 Task: Search one way flight ticket for 5 adults, 1 child, 2 infants in seat and 1 infant on lap in business from Dillingham: Dillingham Airport to Evansville: Evansville Regional Airport on 5-3-2023. Choice of flights is United. Number of bags: 1 carry on bag. Price is upto 76000. Outbound departure time preference is 15:15.
Action: Mouse moved to (313, 426)
Screenshot: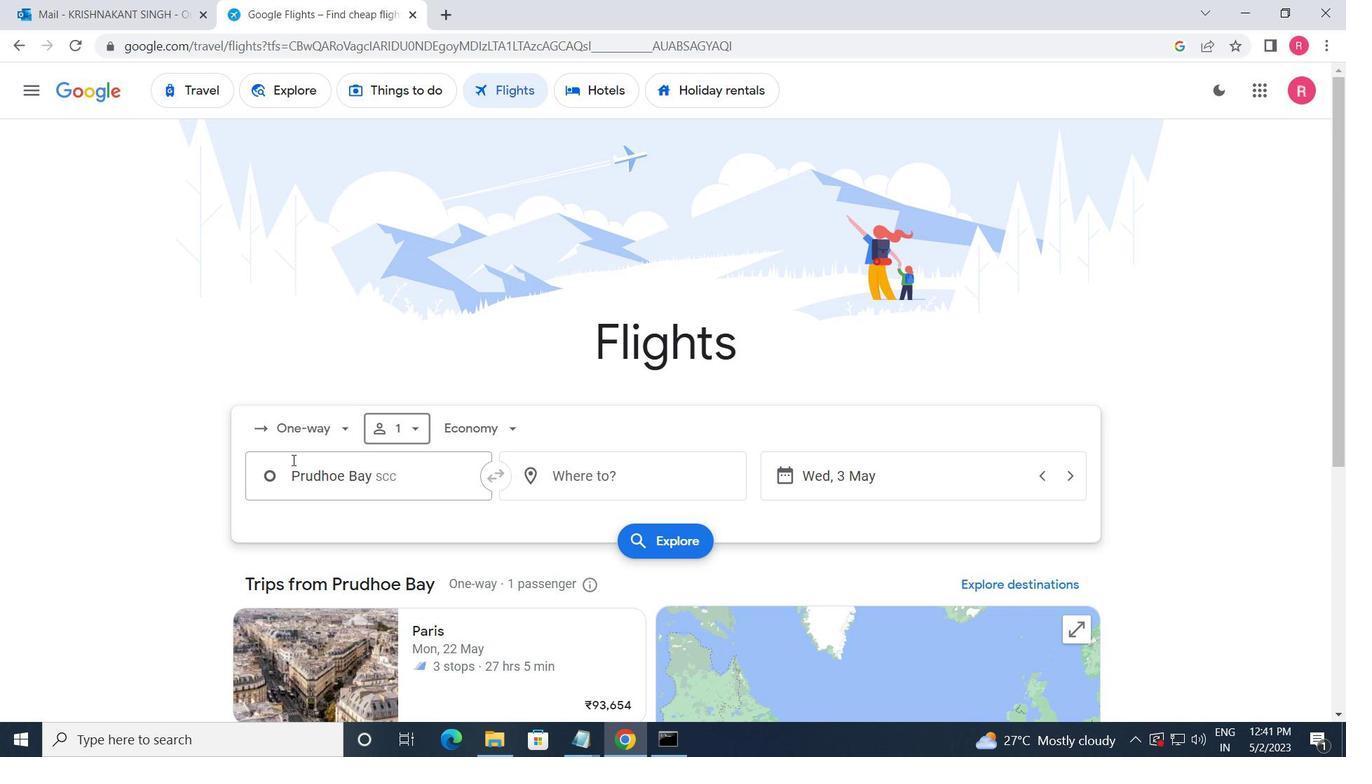 
Action: Mouse pressed left at (313, 426)
Screenshot: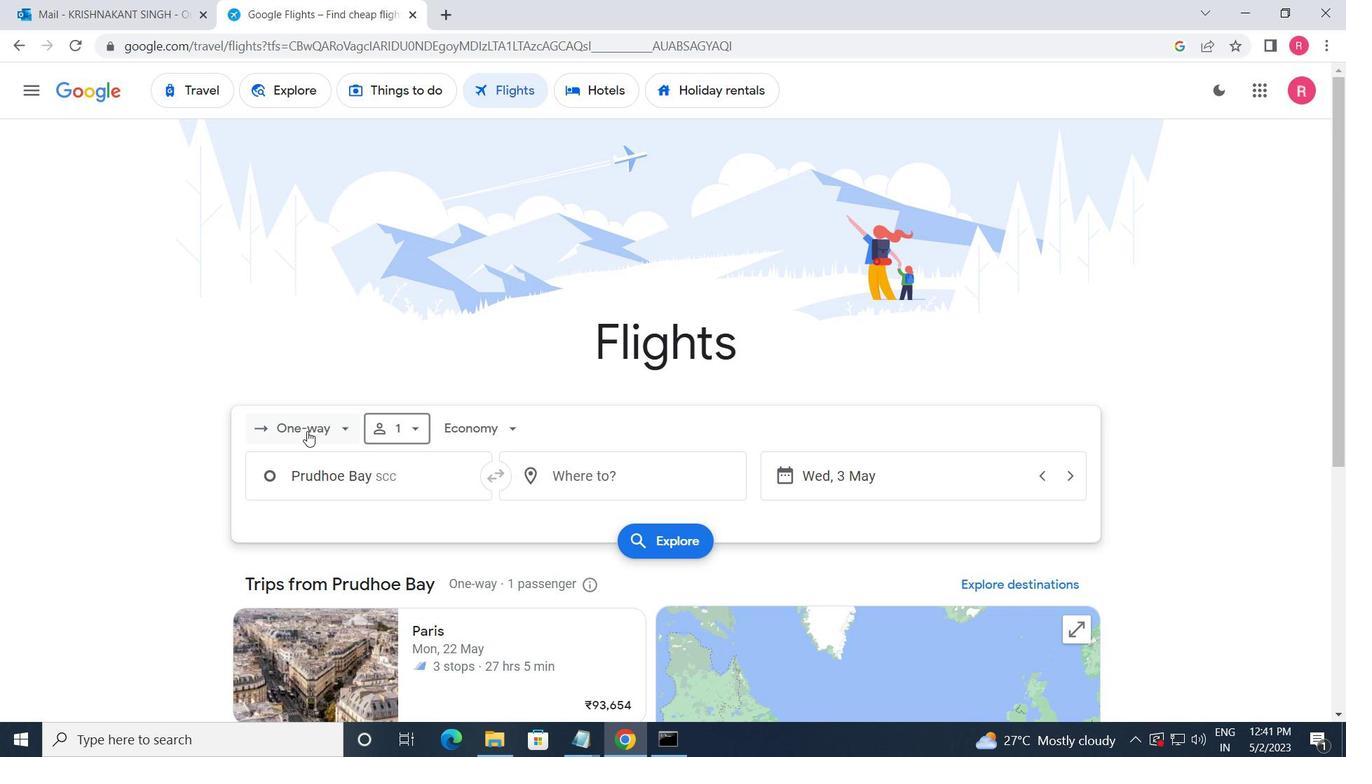 
Action: Mouse moved to (347, 509)
Screenshot: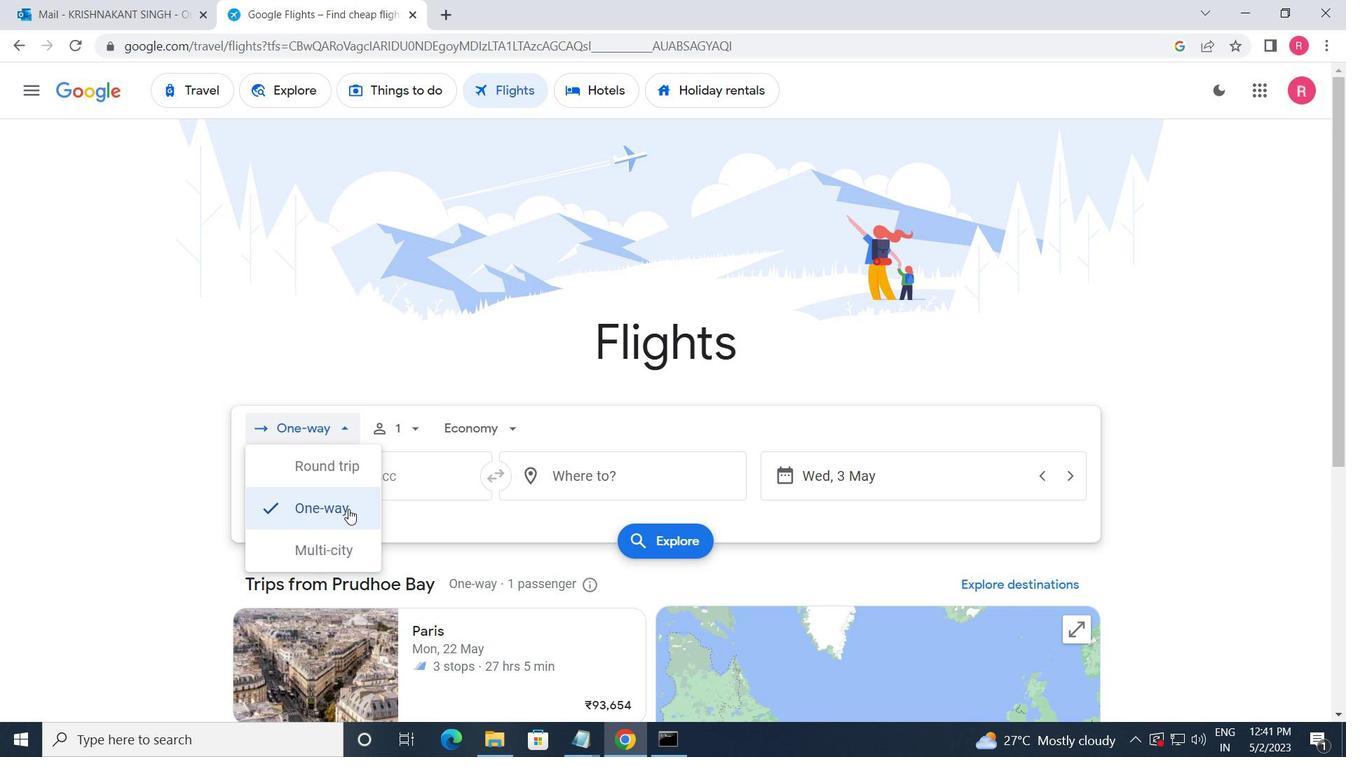 
Action: Mouse pressed left at (347, 509)
Screenshot: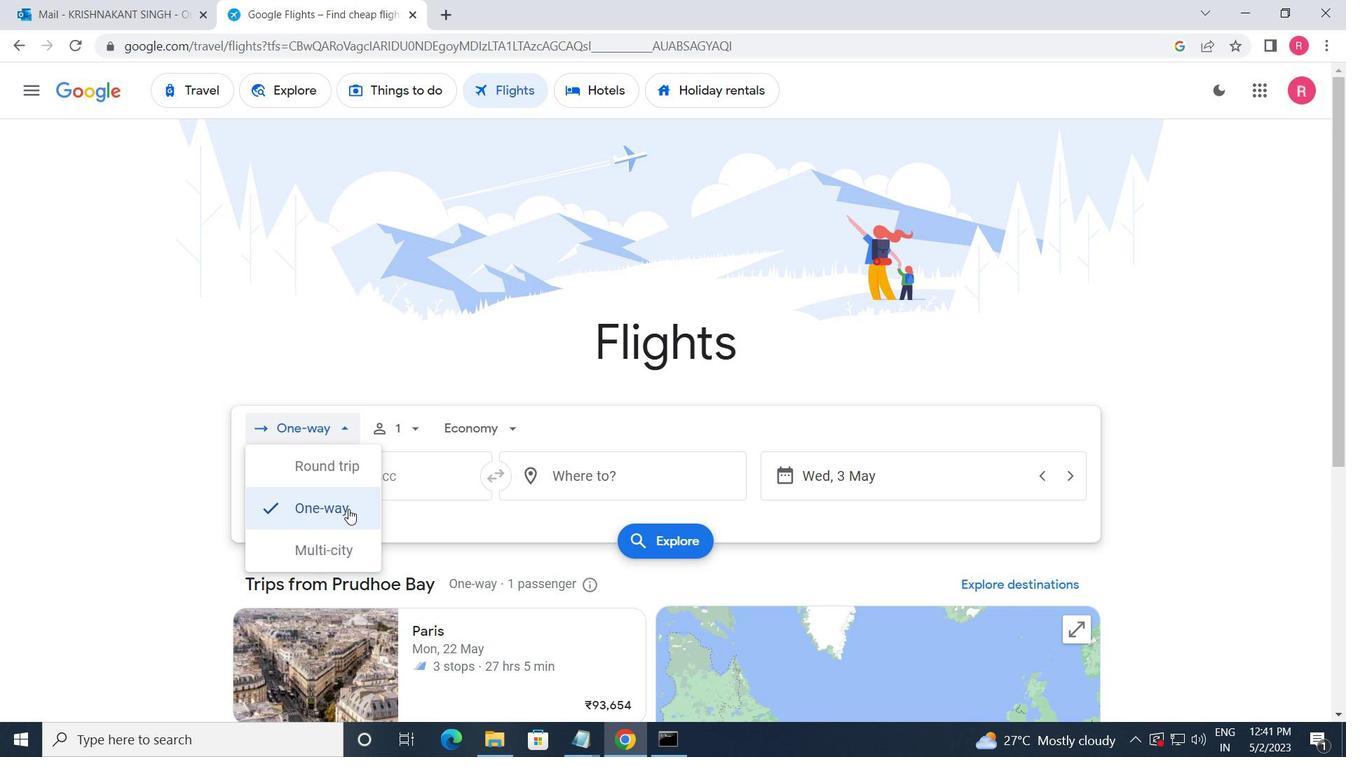 
Action: Mouse moved to (404, 440)
Screenshot: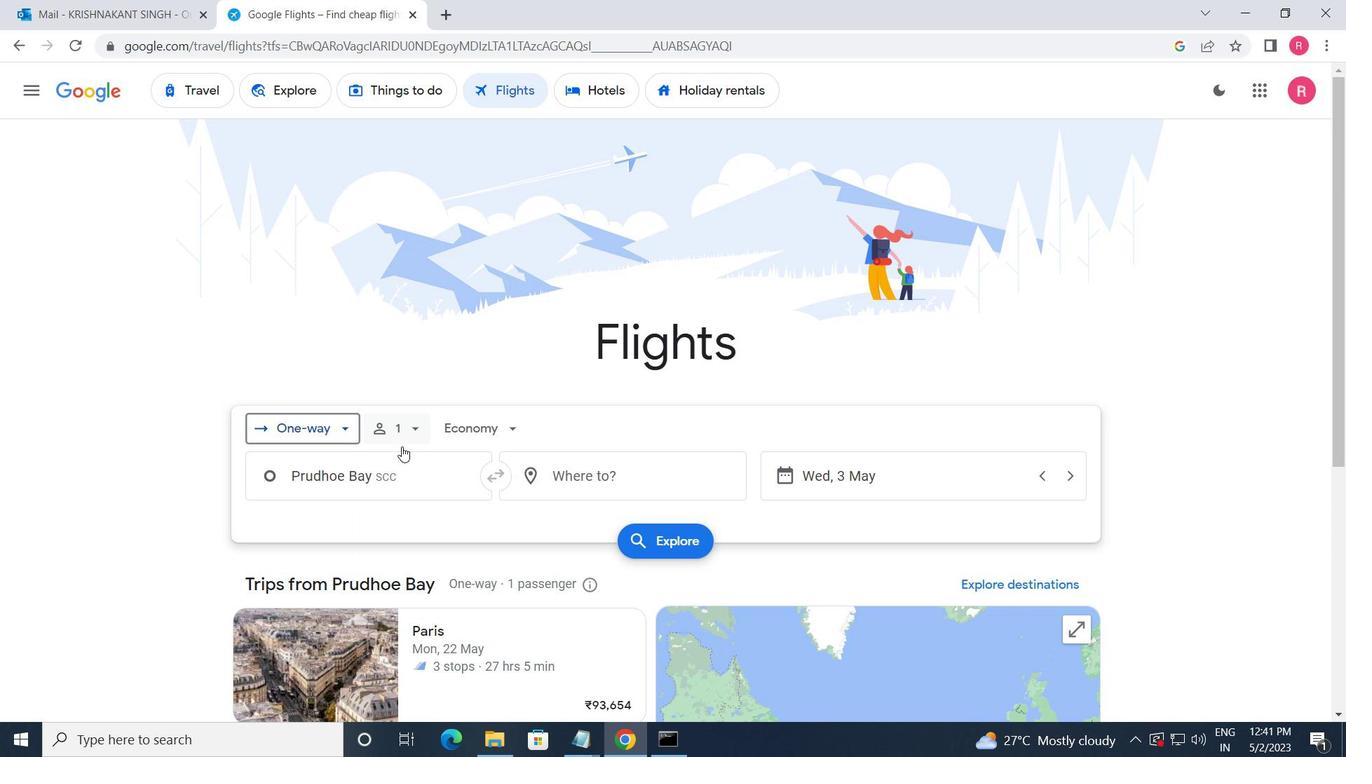 
Action: Mouse pressed left at (404, 440)
Screenshot: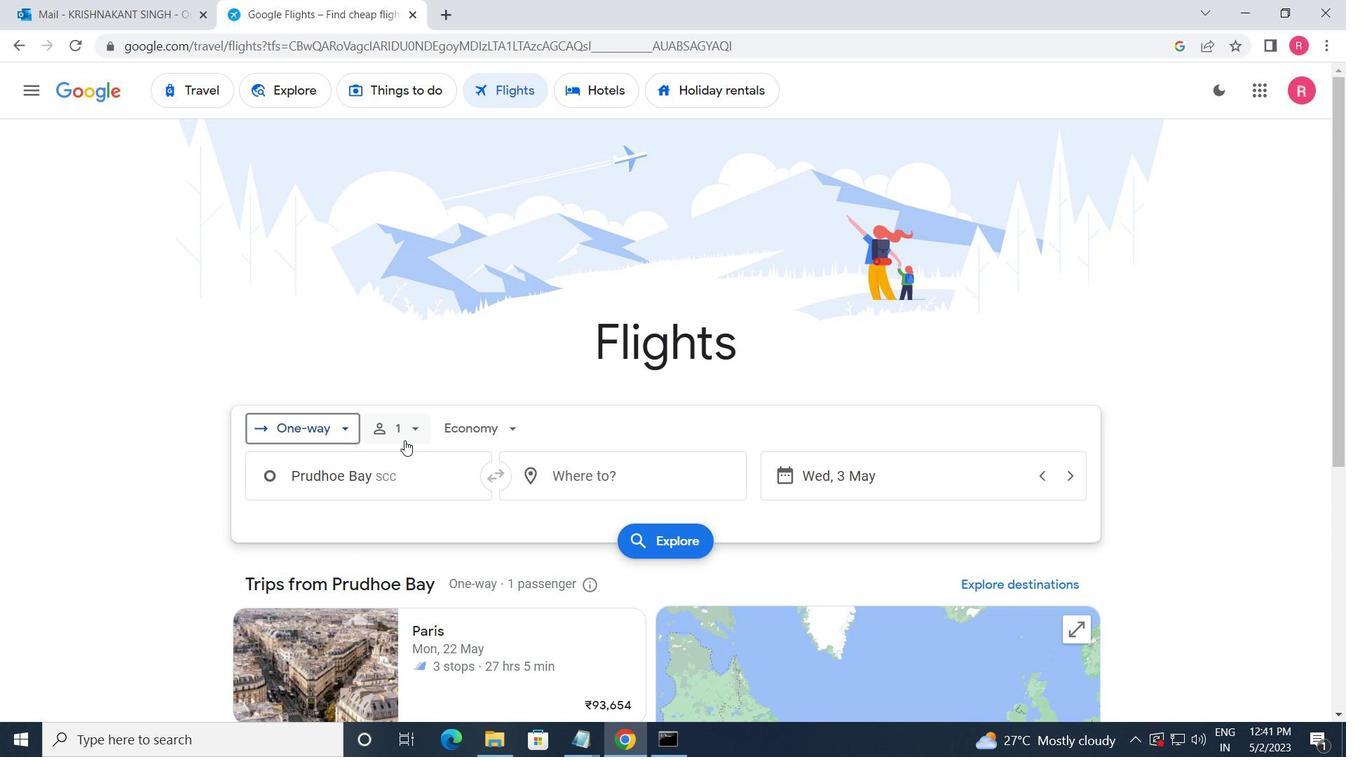 
Action: Mouse moved to (560, 472)
Screenshot: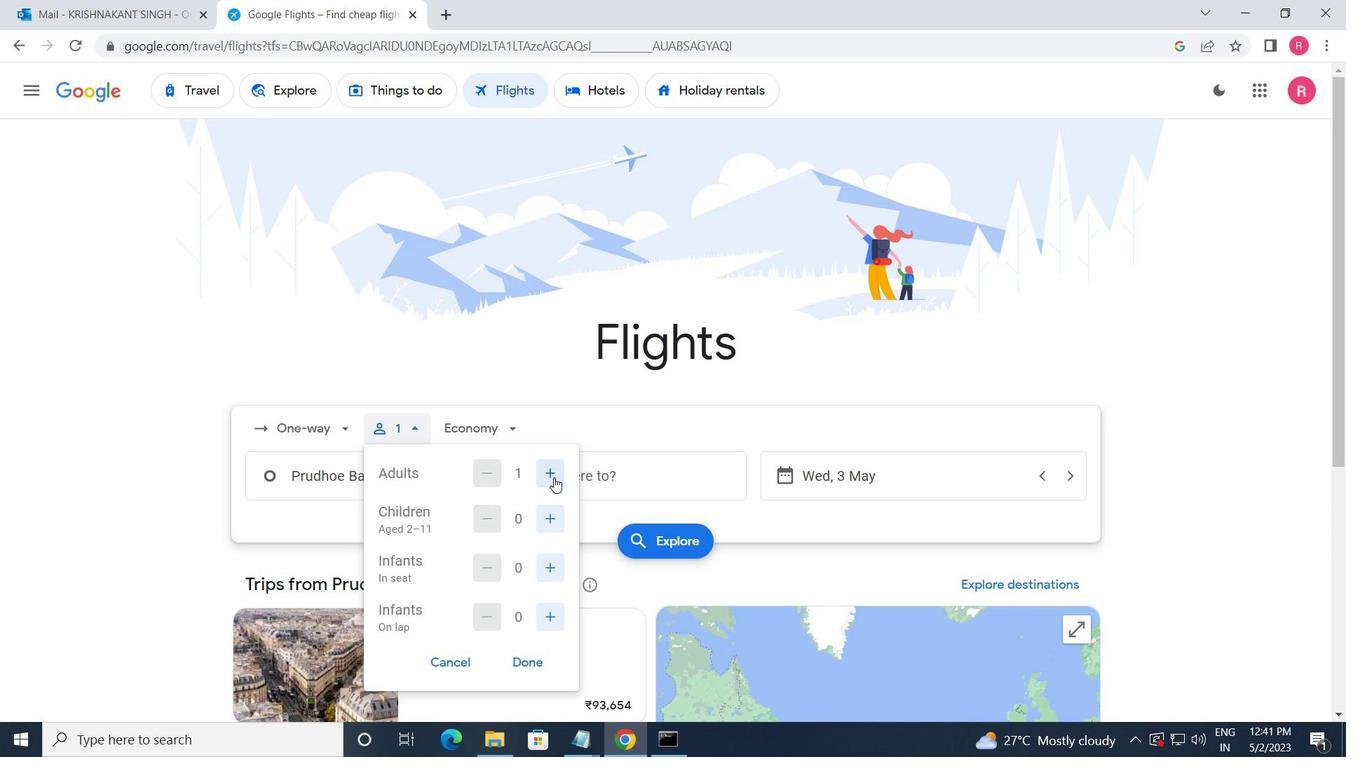 
Action: Mouse pressed left at (560, 472)
Screenshot: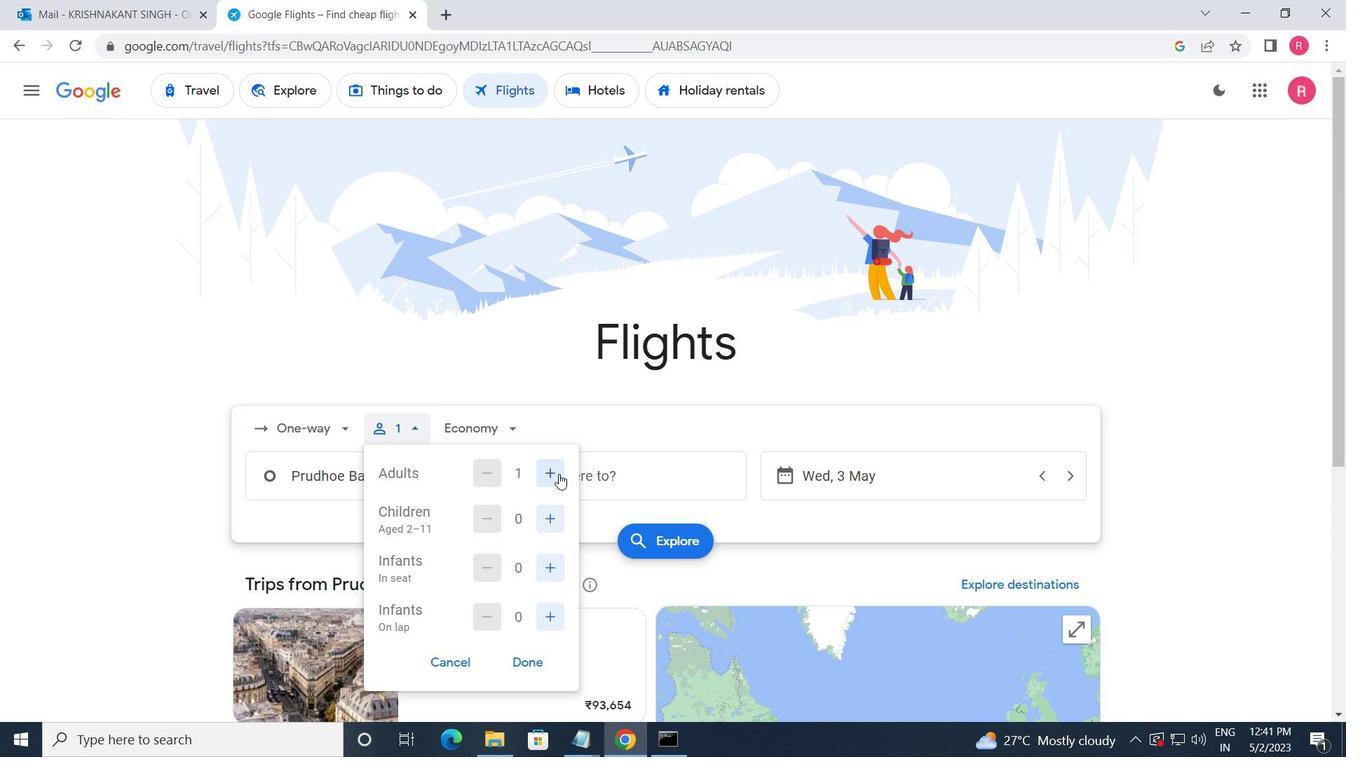 
Action: Mouse pressed left at (560, 472)
Screenshot: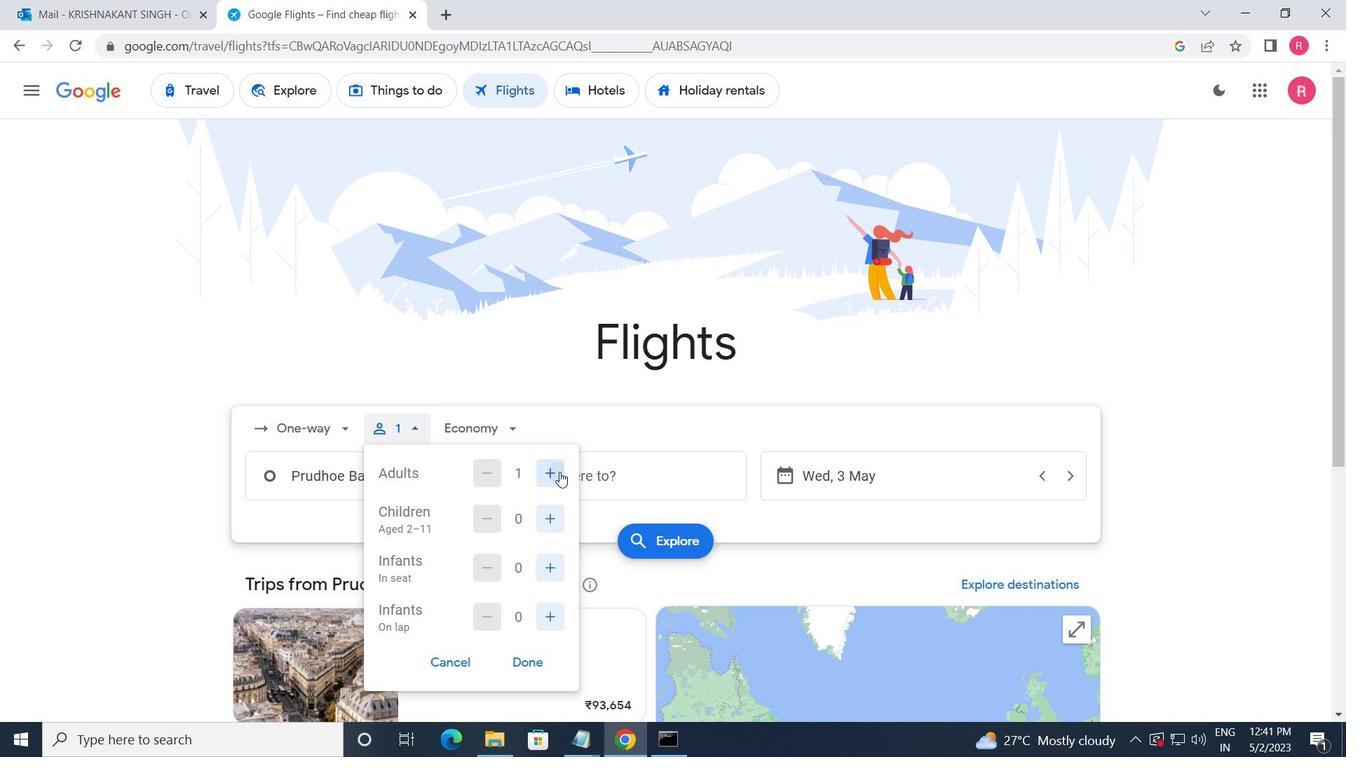 
Action: Mouse pressed left at (560, 472)
Screenshot: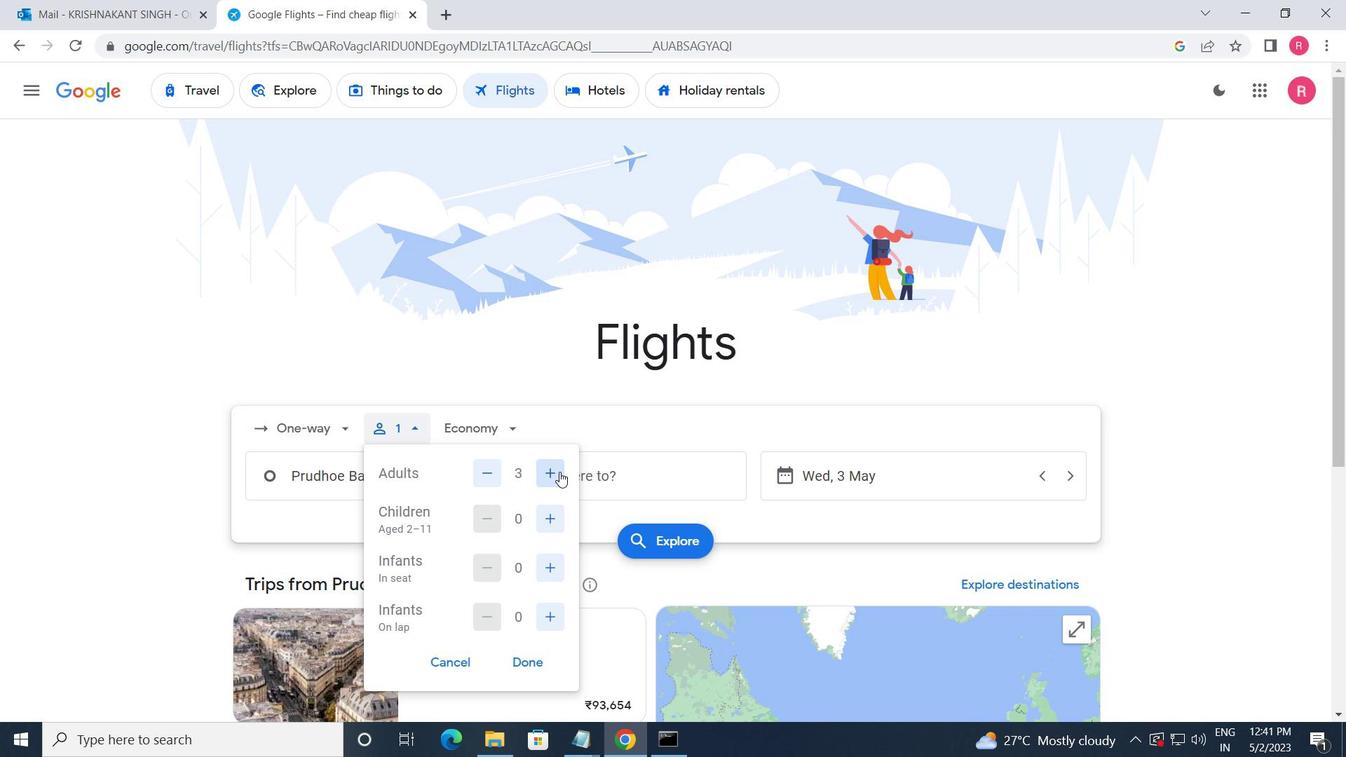 
Action: Mouse moved to (558, 473)
Screenshot: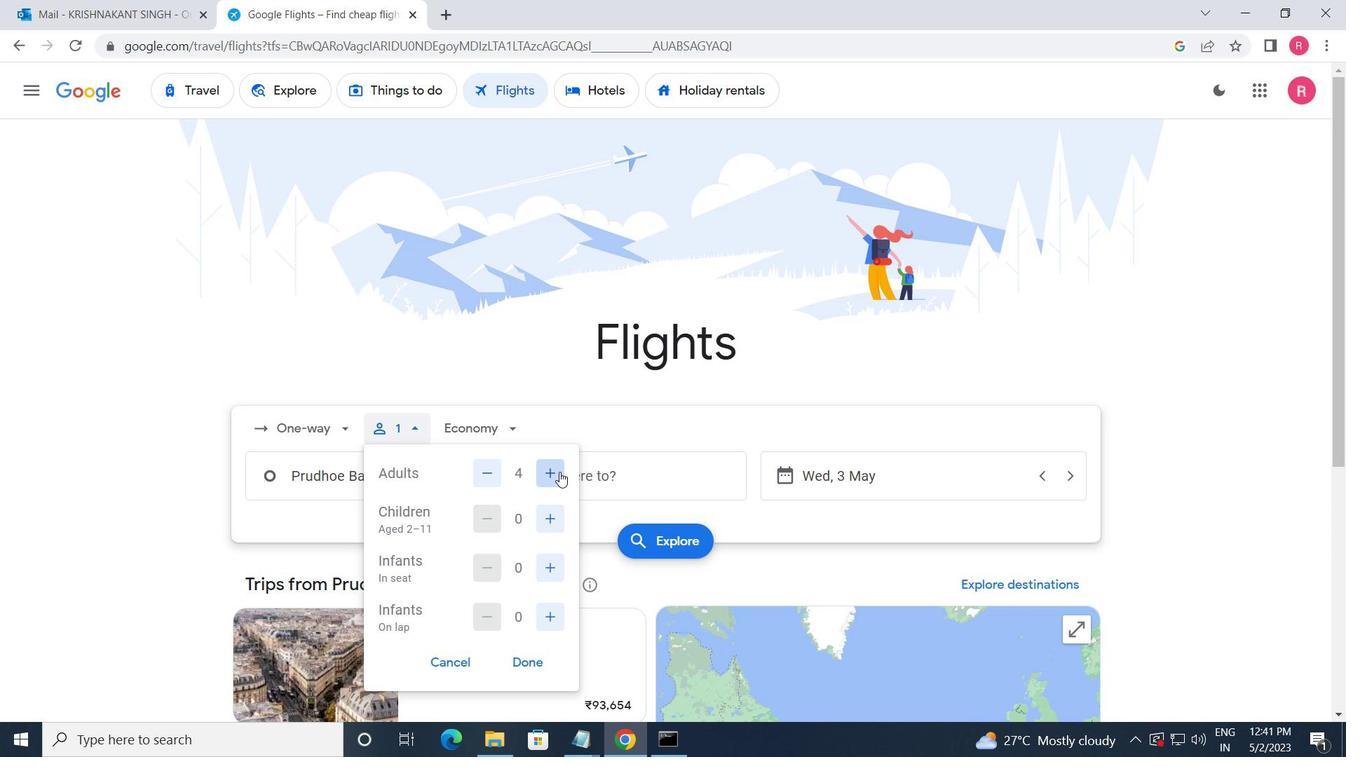 
Action: Mouse pressed left at (558, 473)
Screenshot: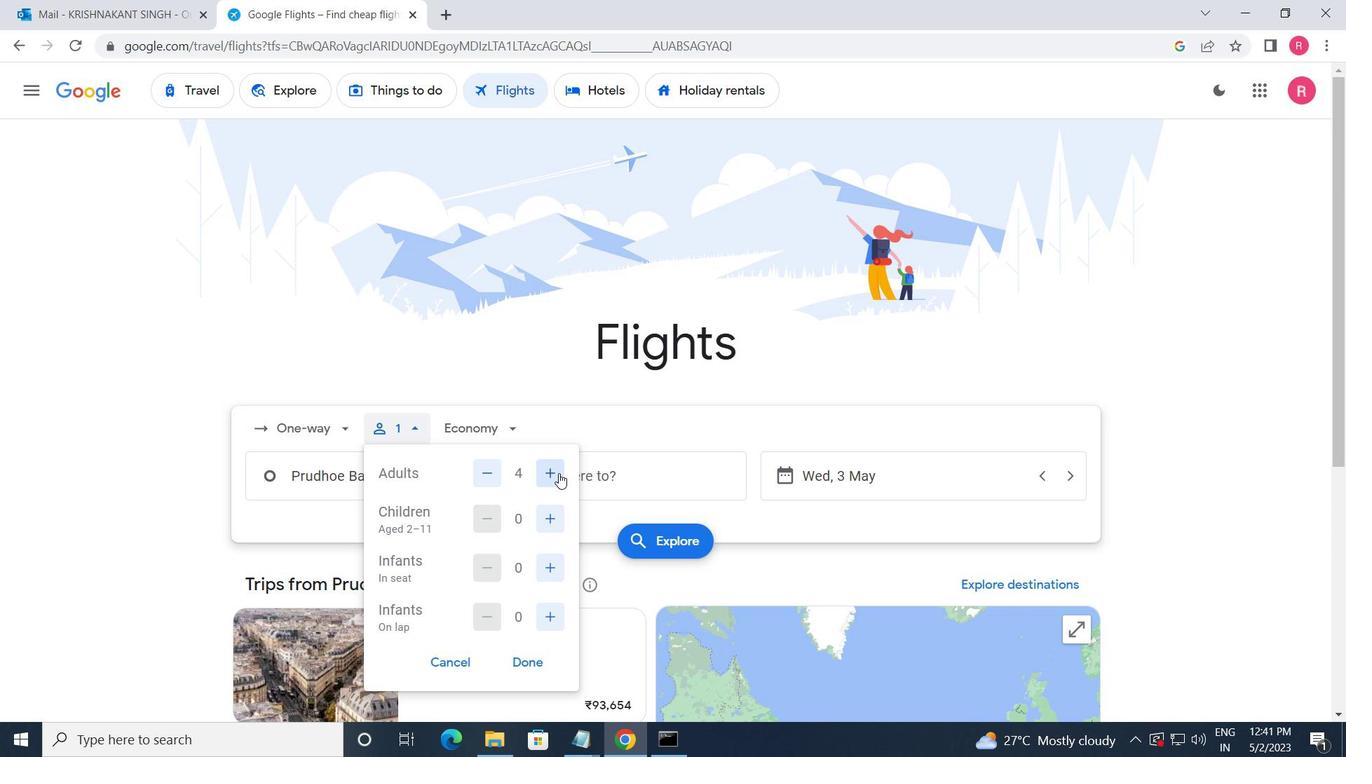 
Action: Mouse moved to (558, 473)
Screenshot: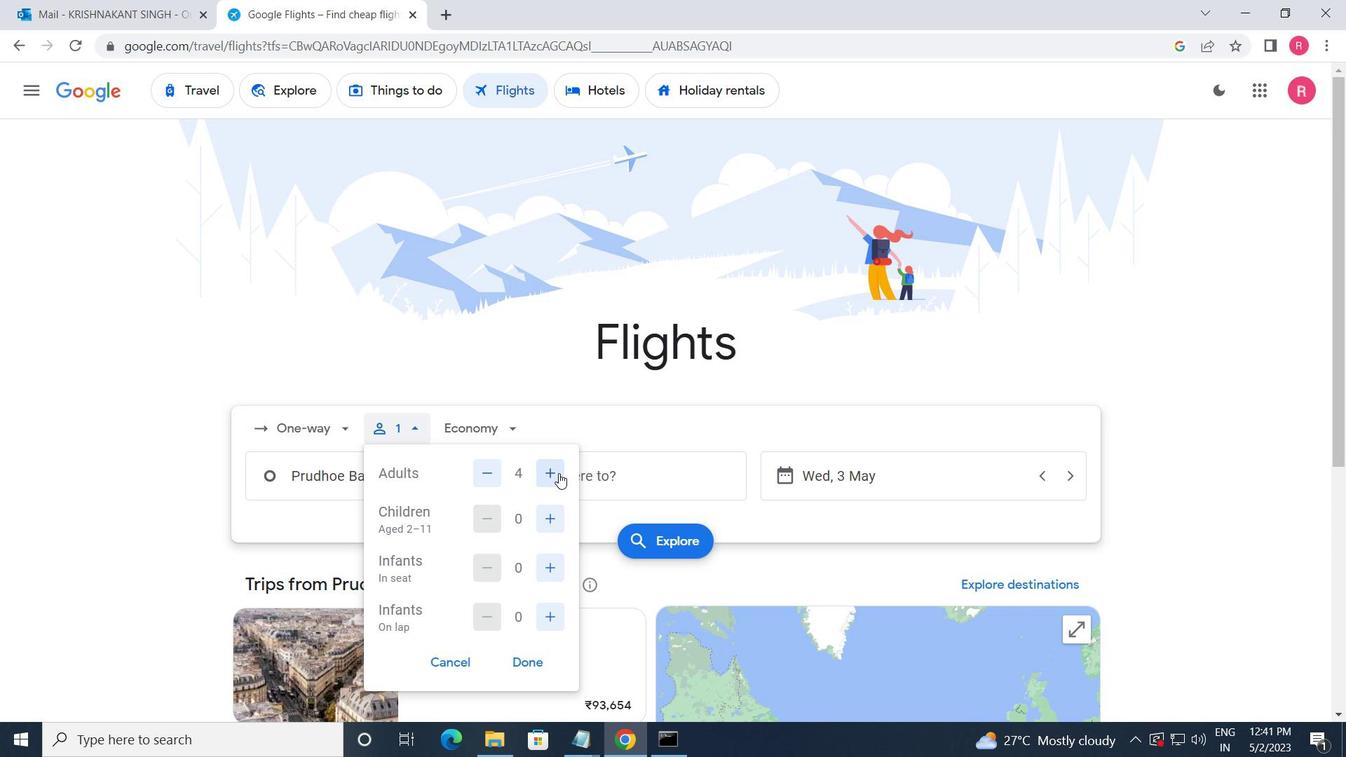 
Action: Mouse pressed left at (558, 473)
Screenshot: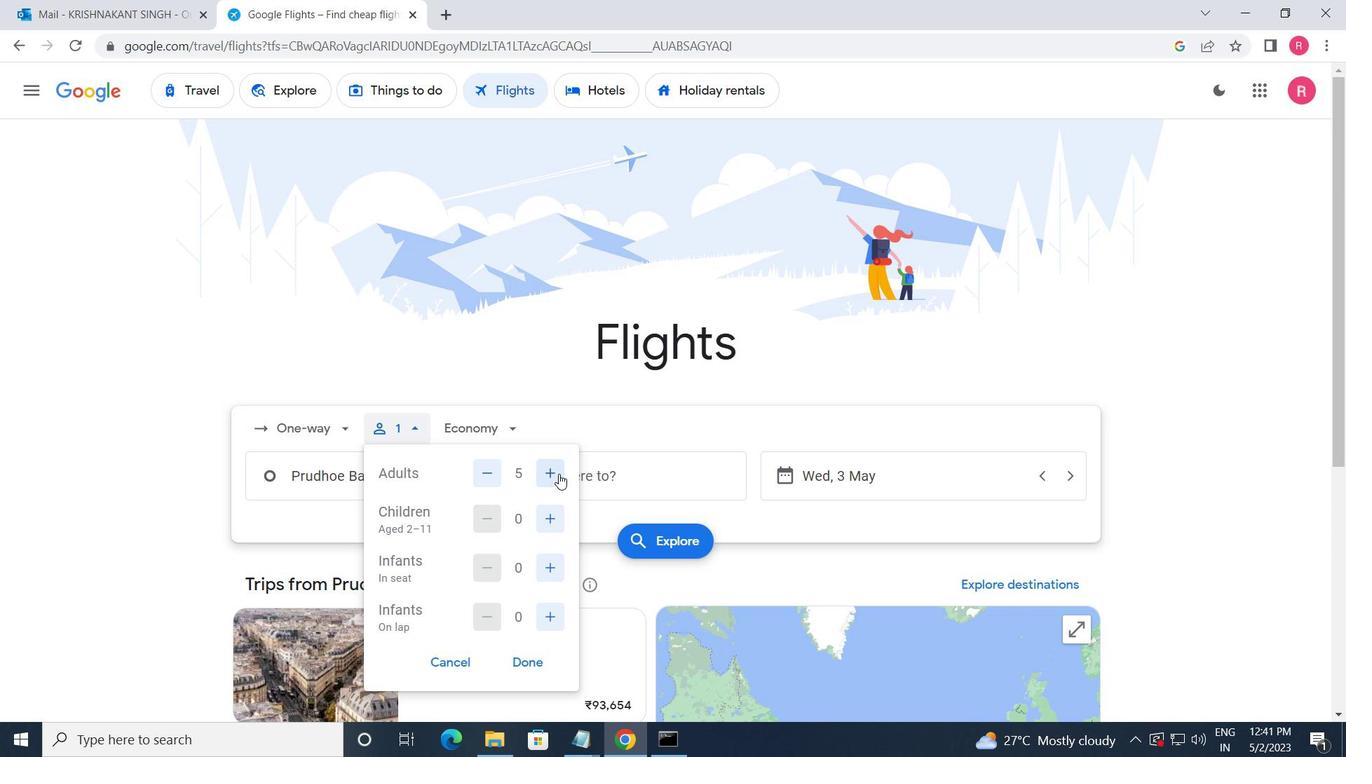 
Action: Mouse moved to (485, 464)
Screenshot: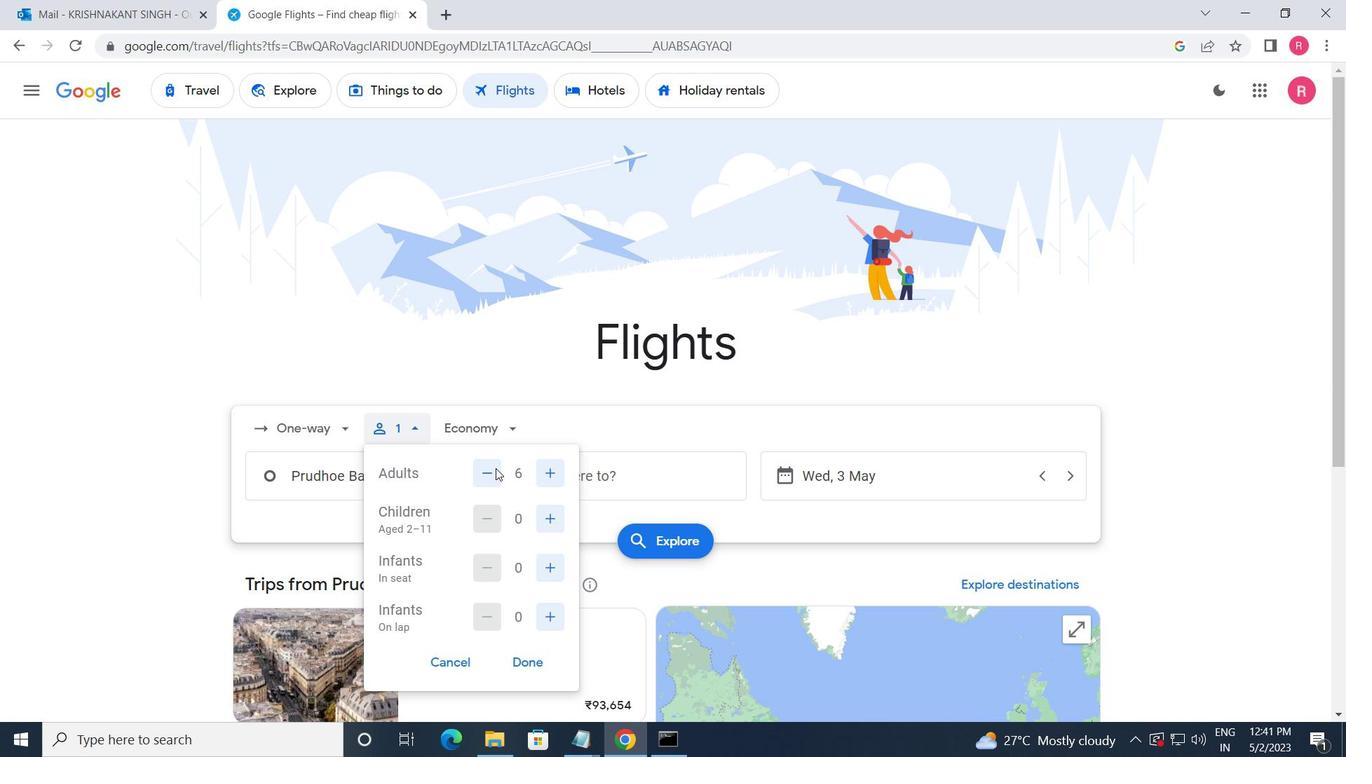 
Action: Mouse pressed left at (485, 464)
Screenshot: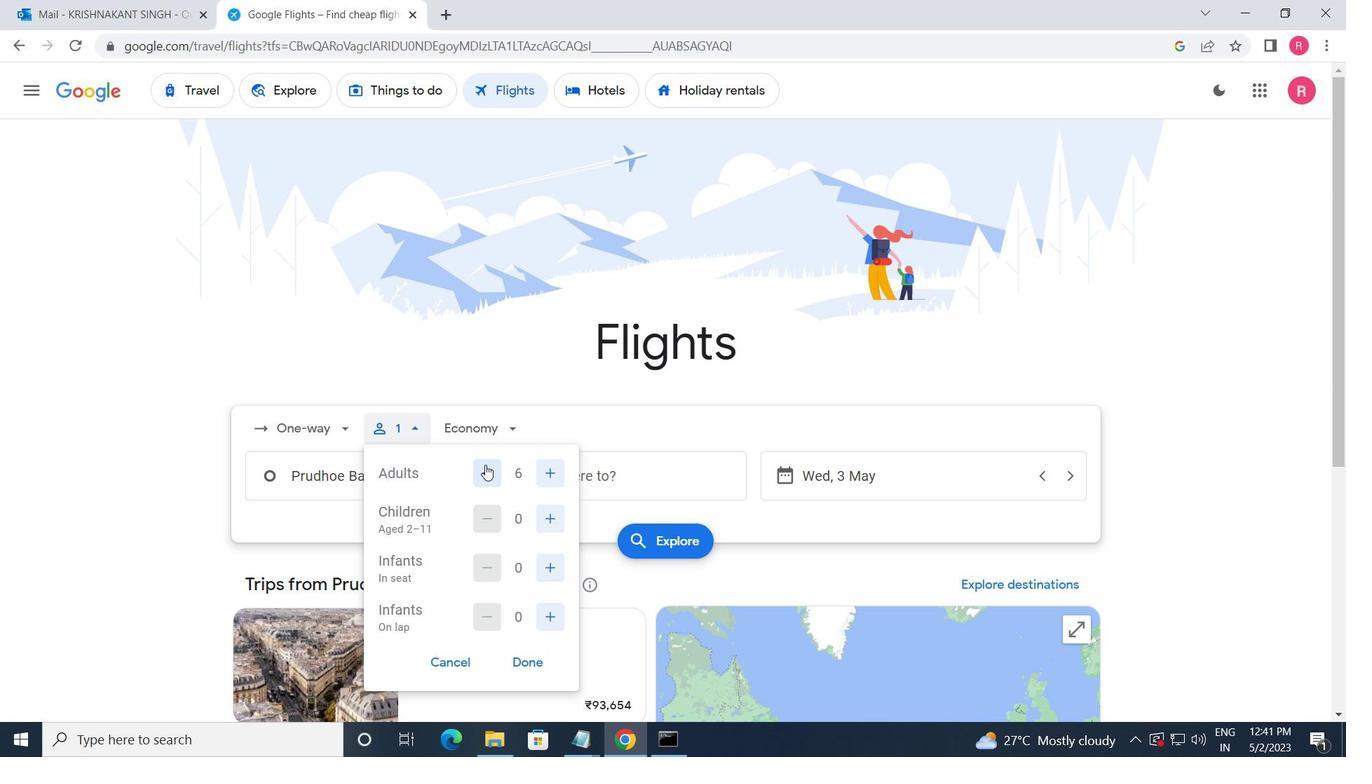 
Action: Mouse moved to (552, 514)
Screenshot: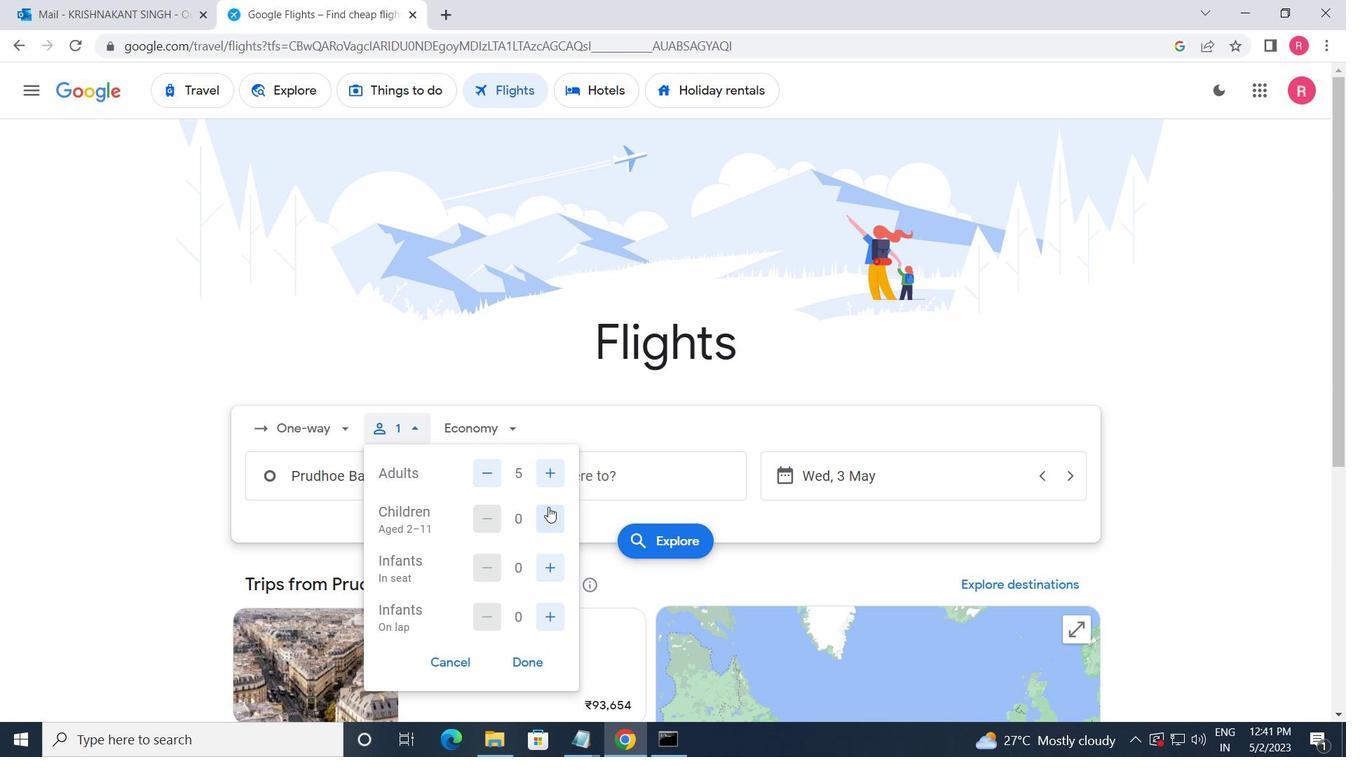 
Action: Mouse pressed left at (552, 514)
Screenshot: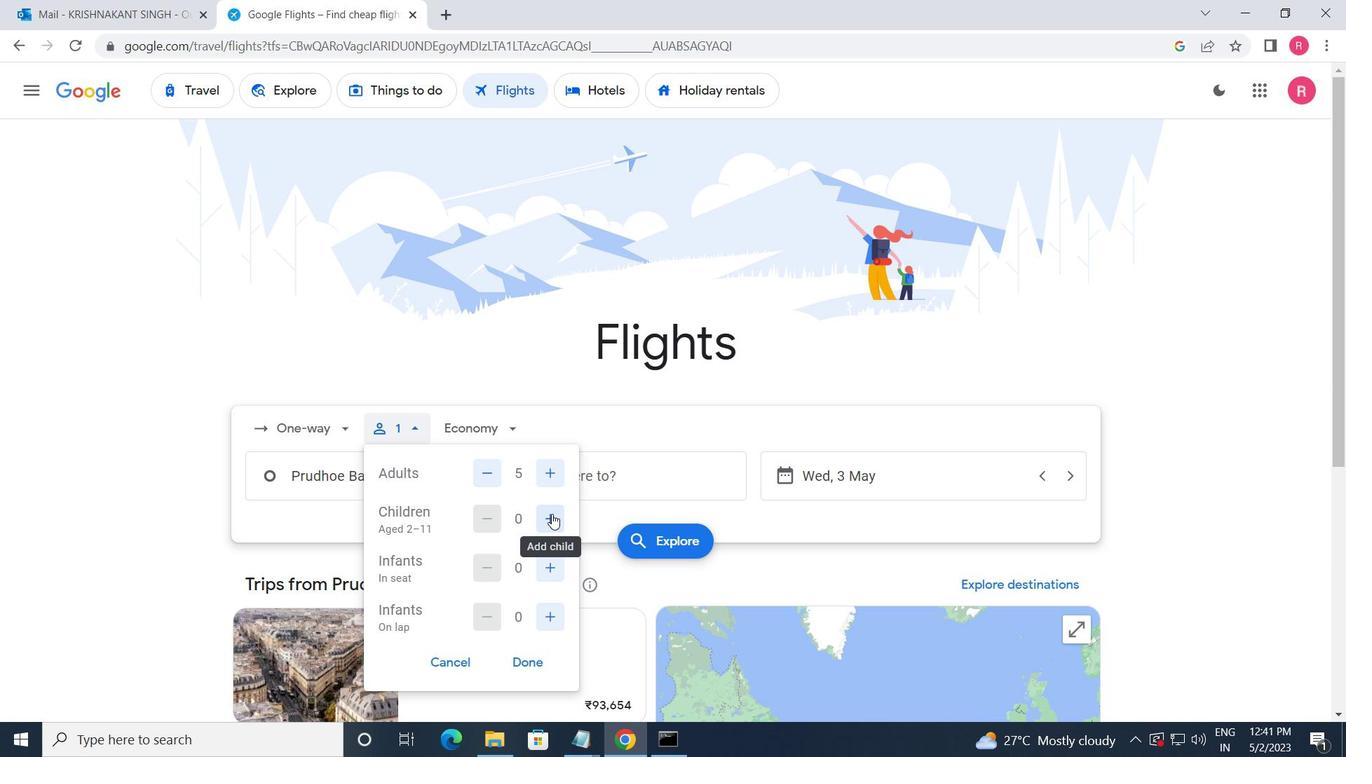 
Action: Mouse moved to (556, 562)
Screenshot: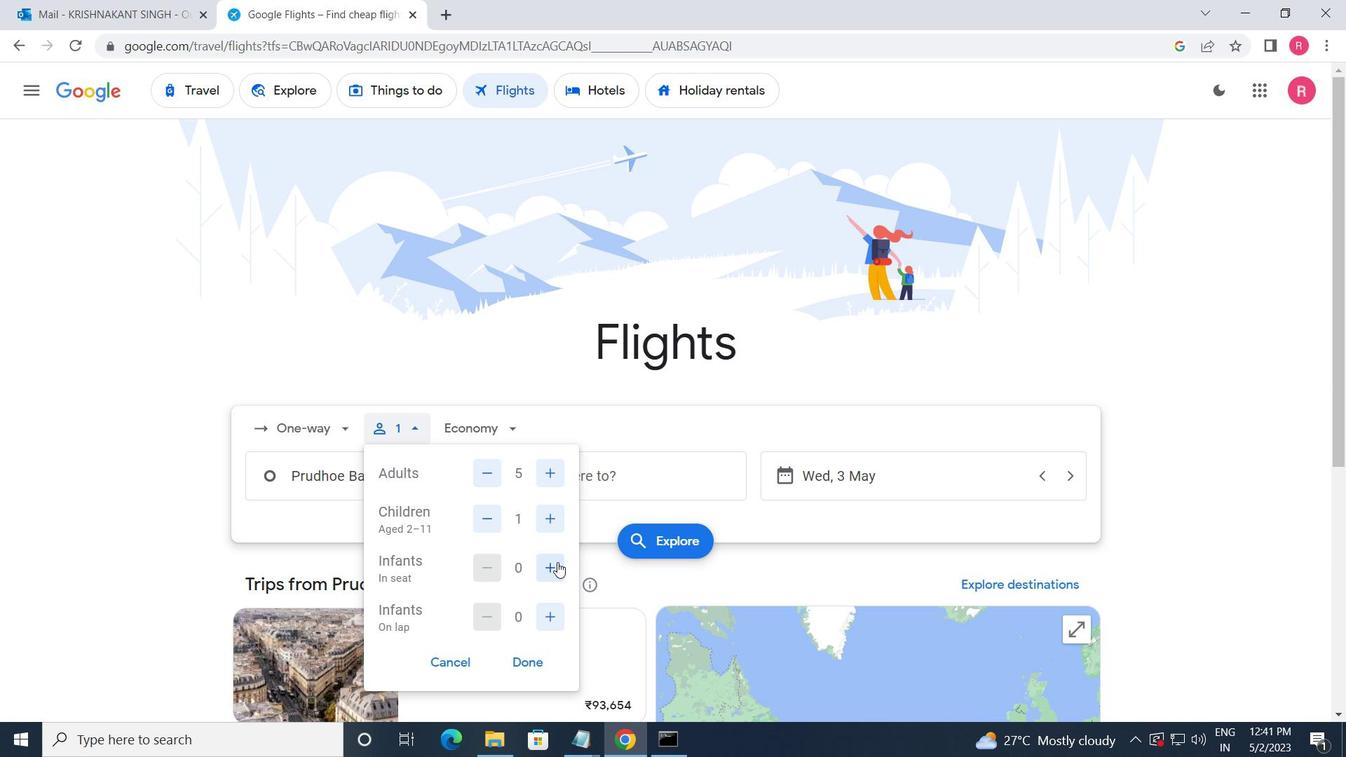 
Action: Mouse pressed left at (556, 562)
Screenshot: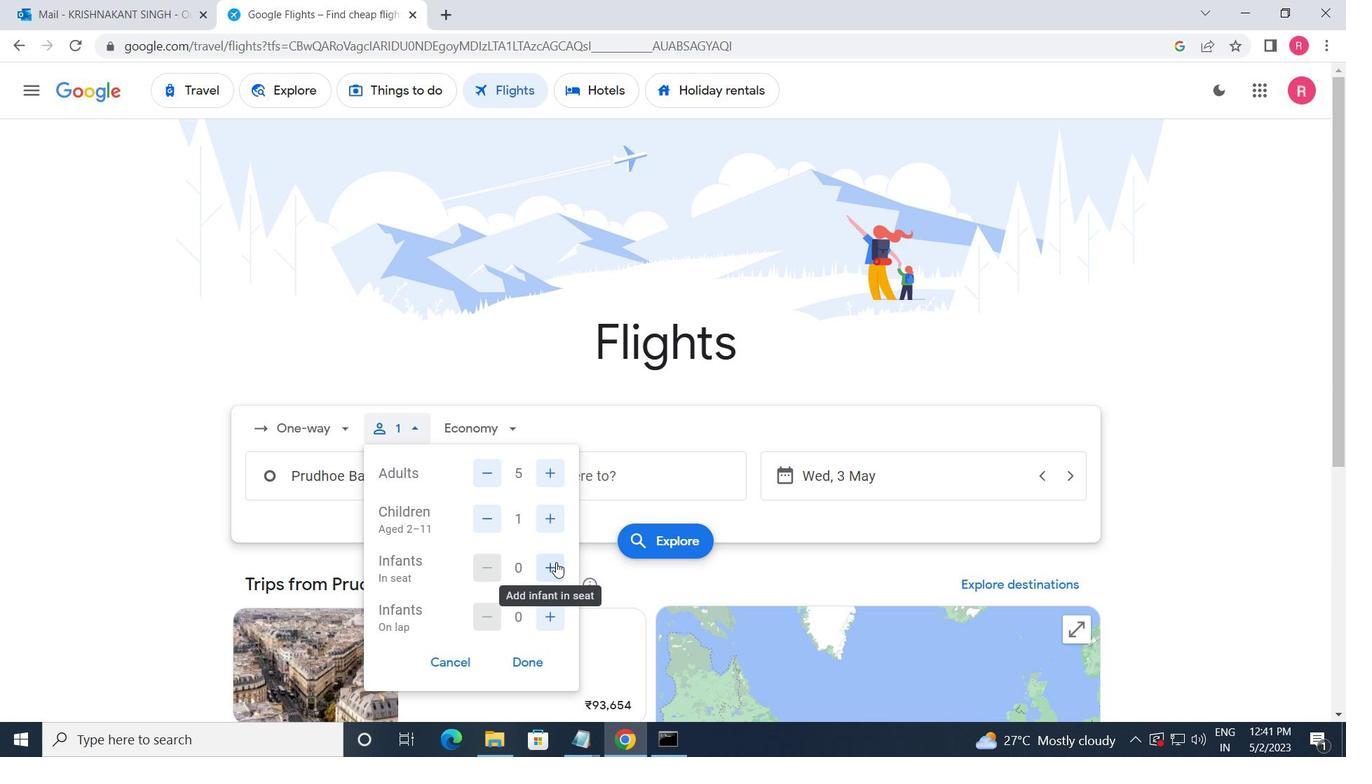 
Action: Mouse pressed left at (556, 562)
Screenshot: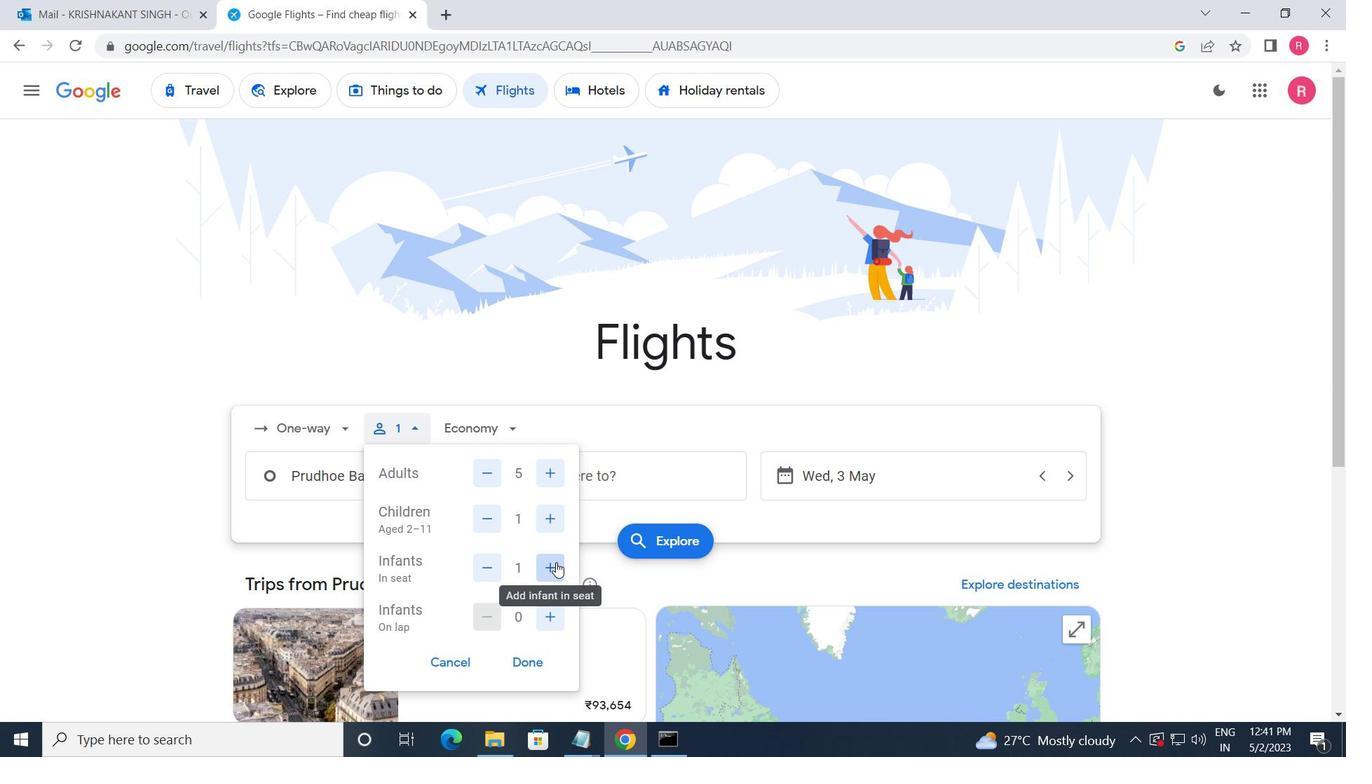 
Action: Mouse moved to (548, 616)
Screenshot: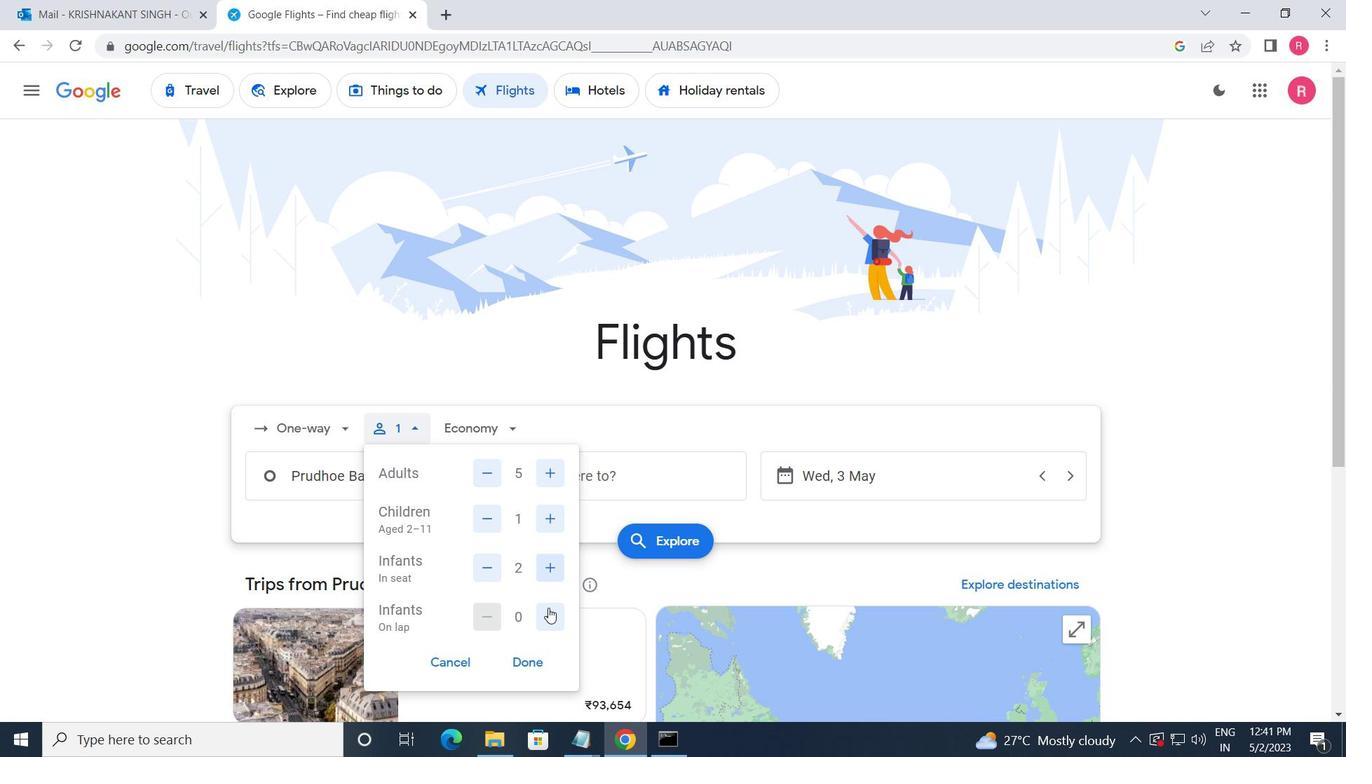 
Action: Mouse pressed left at (548, 616)
Screenshot: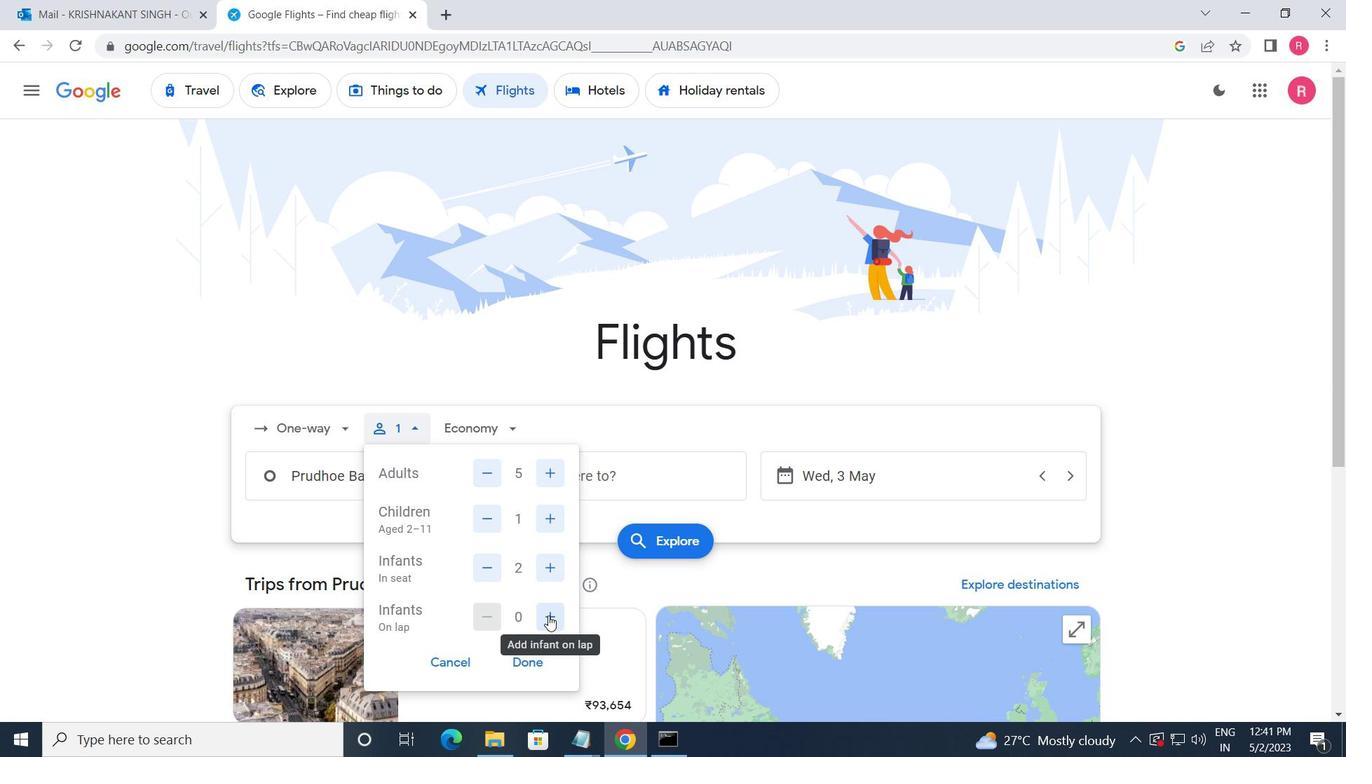 
Action: Mouse moved to (531, 664)
Screenshot: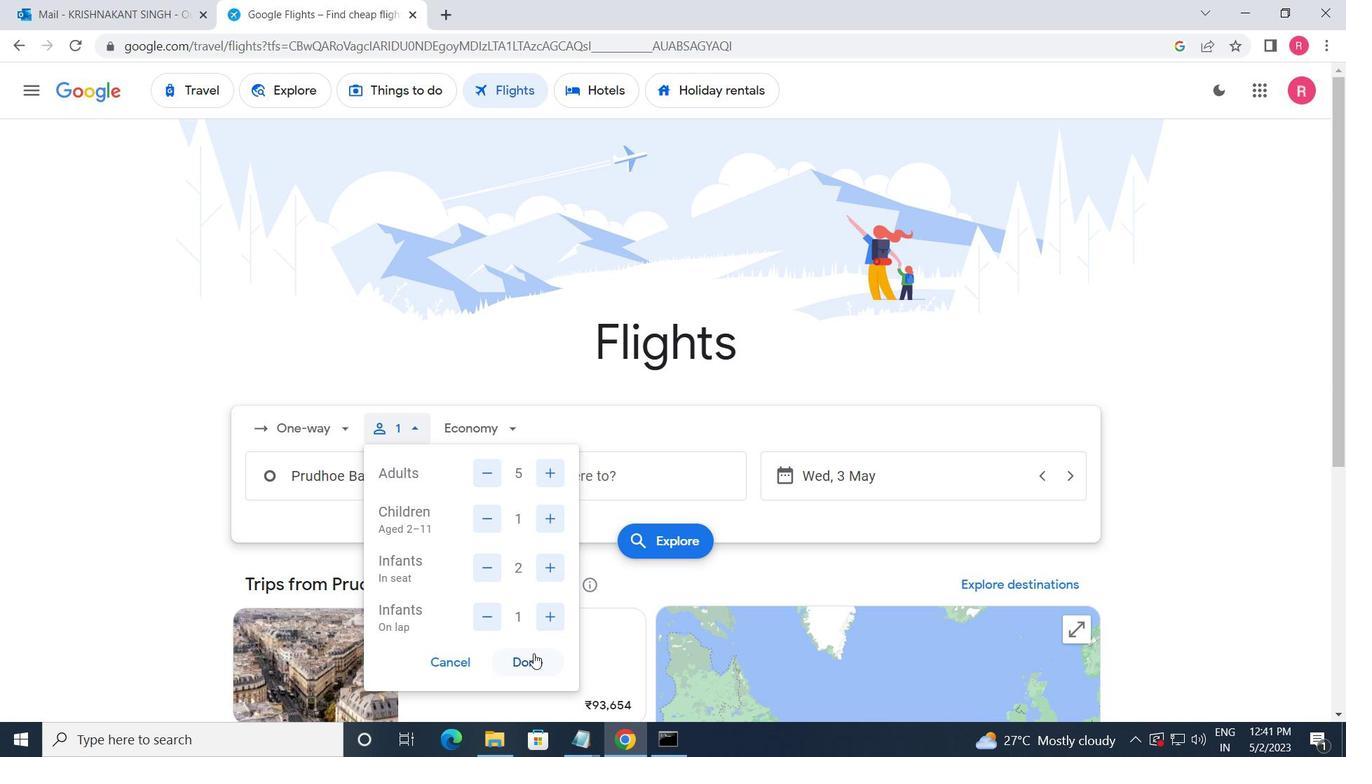 
Action: Mouse pressed left at (531, 664)
Screenshot: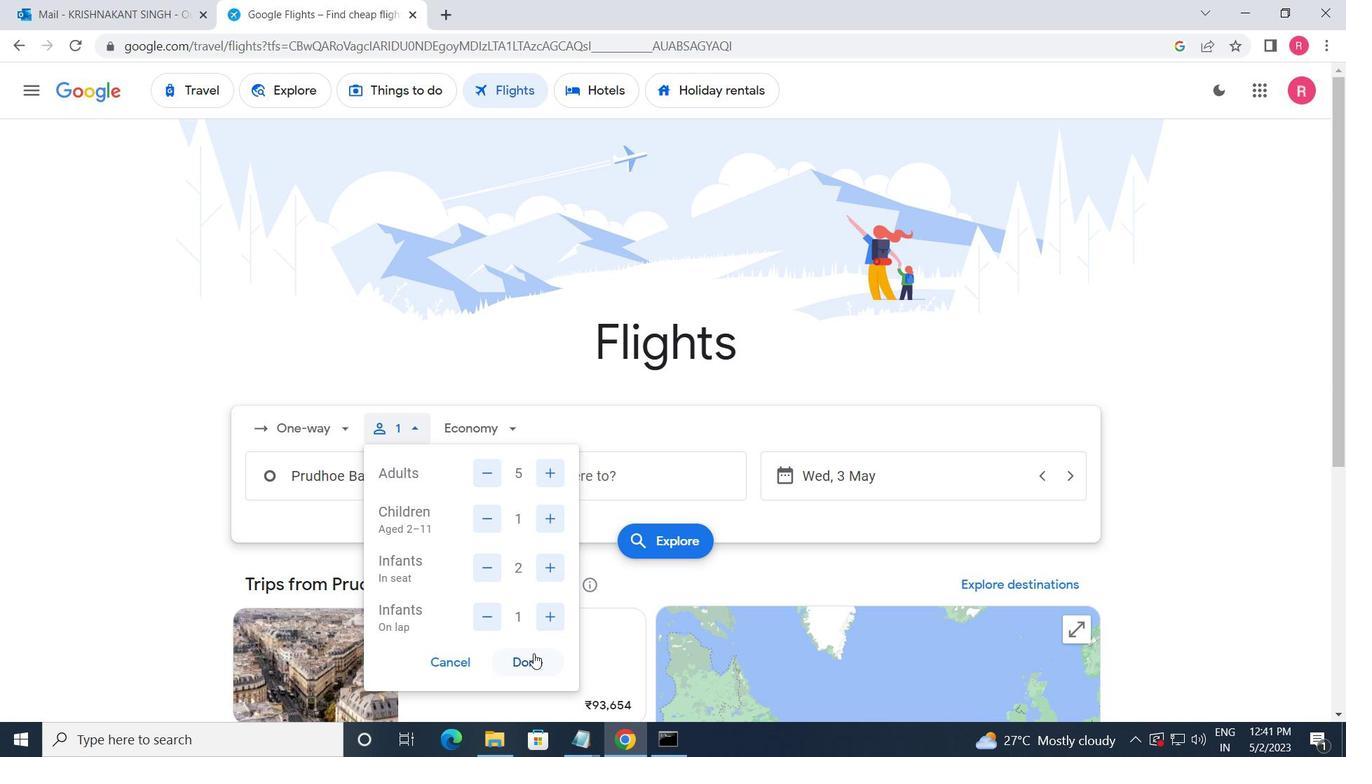 
Action: Mouse moved to (487, 440)
Screenshot: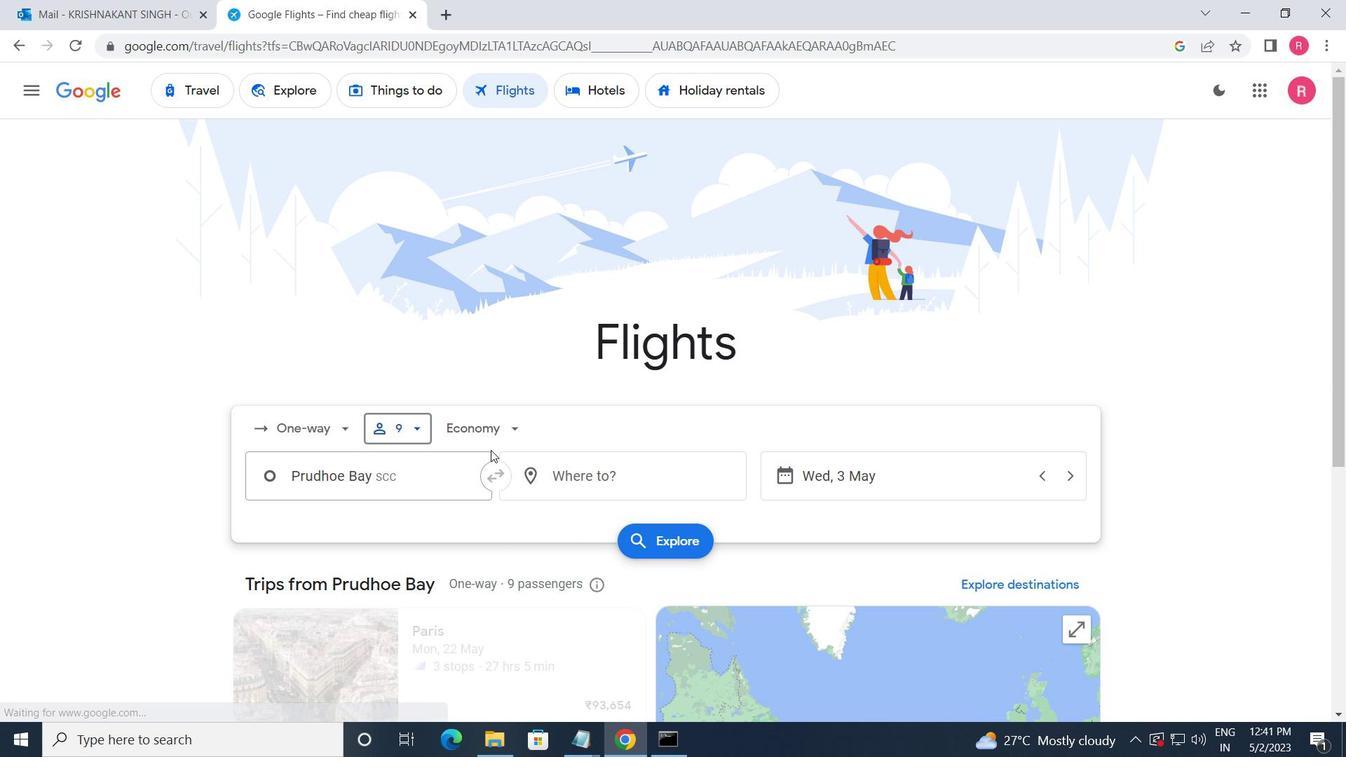 
Action: Mouse pressed left at (487, 440)
Screenshot: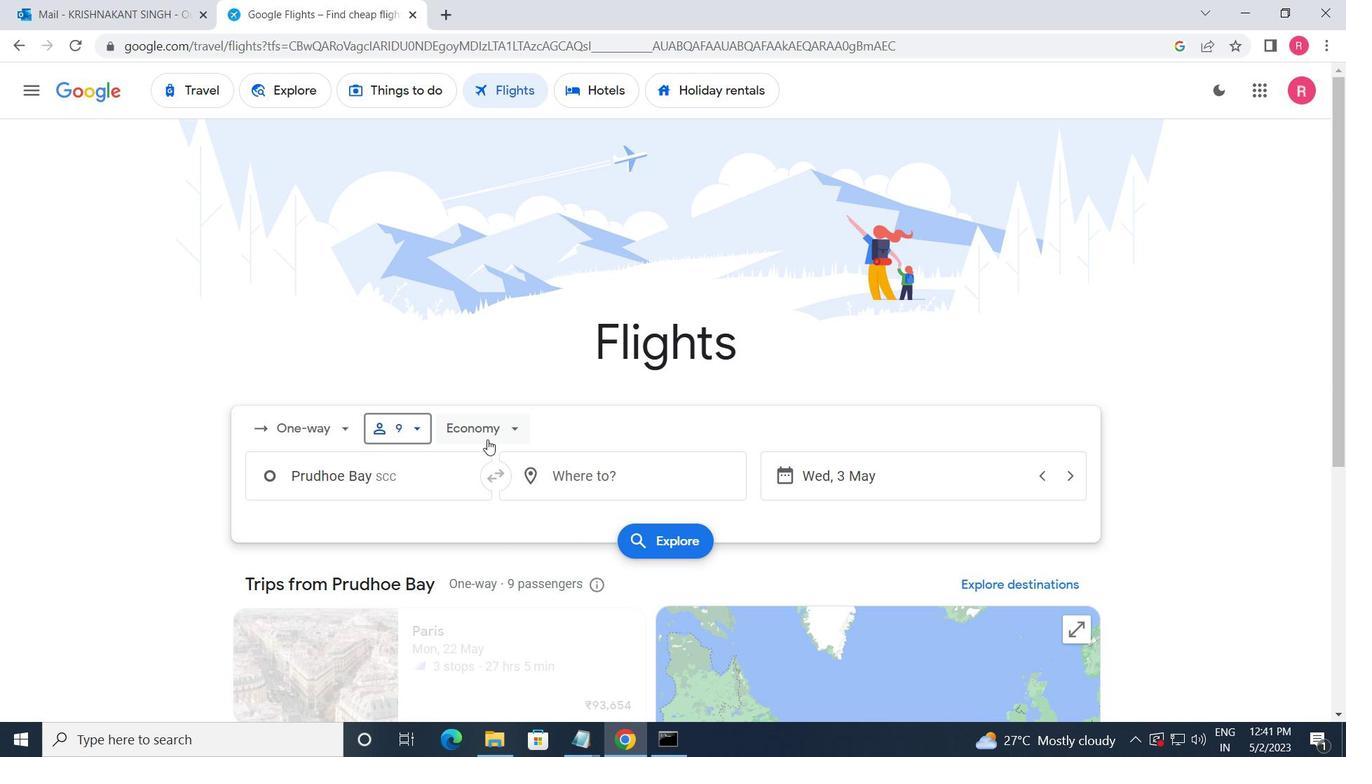 
Action: Mouse moved to (504, 557)
Screenshot: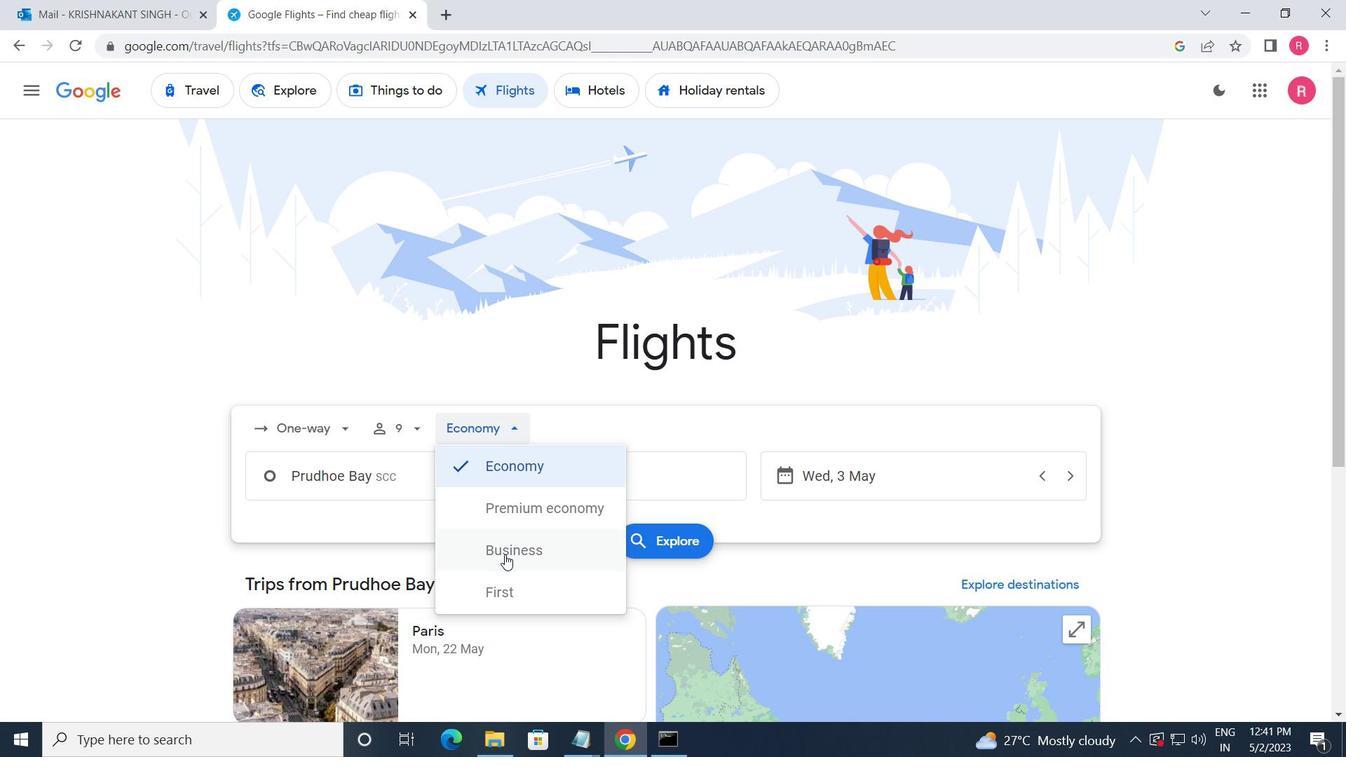 
Action: Mouse pressed left at (504, 557)
Screenshot: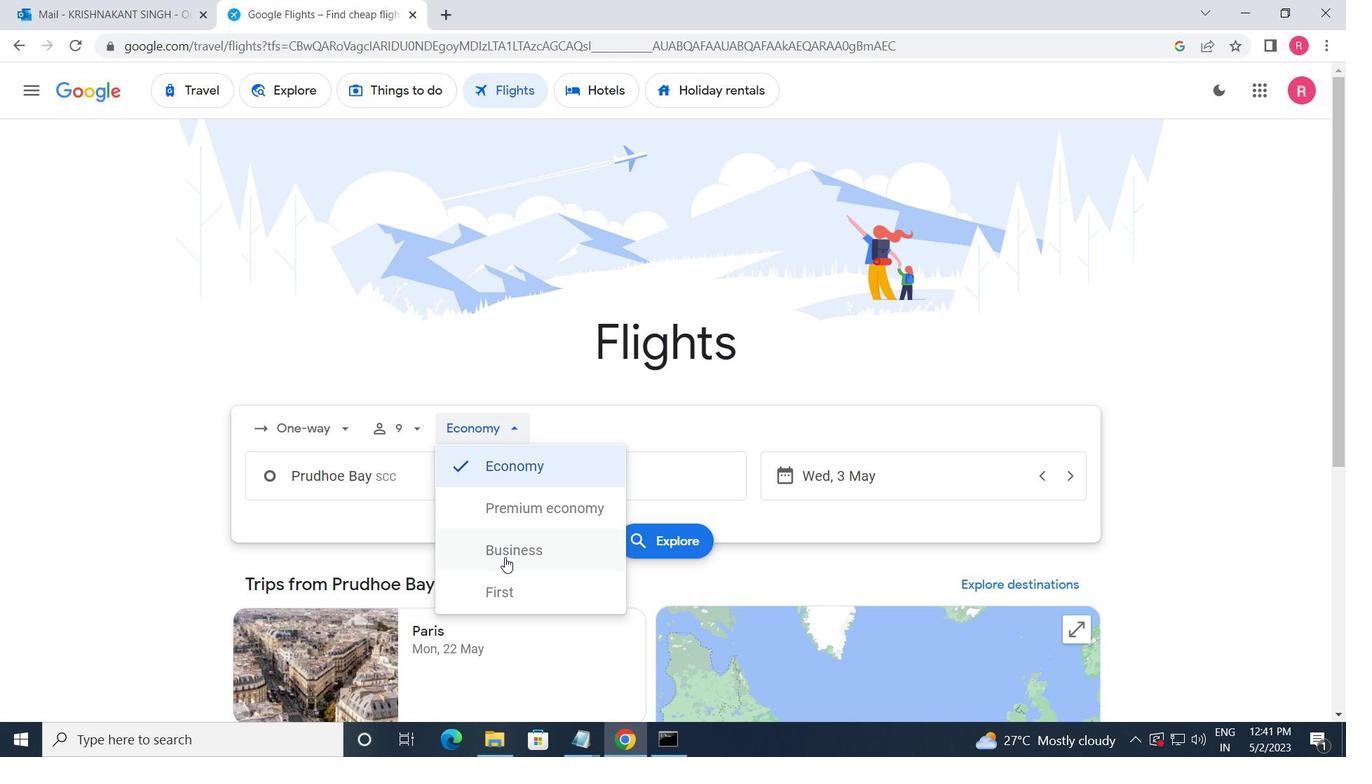 
Action: Mouse moved to (419, 490)
Screenshot: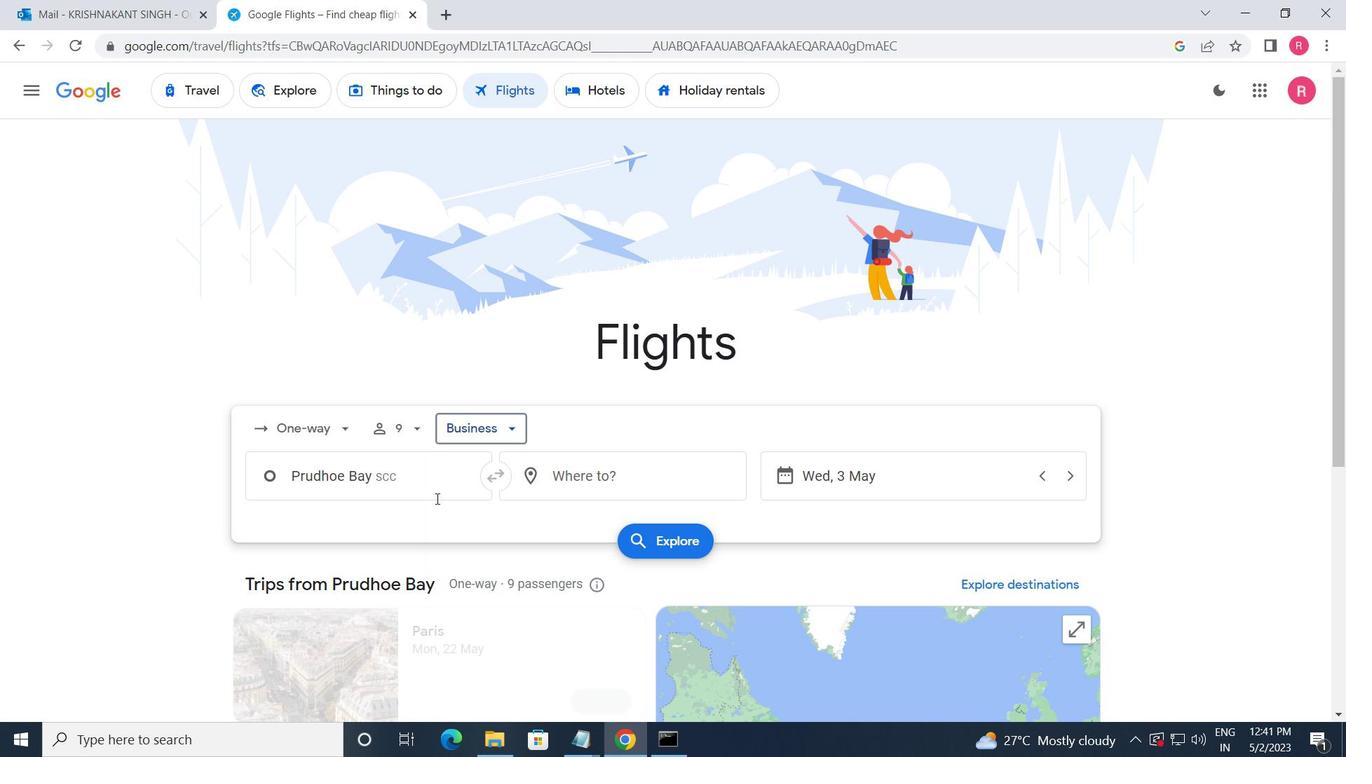 
Action: Mouse pressed left at (419, 490)
Screenshot: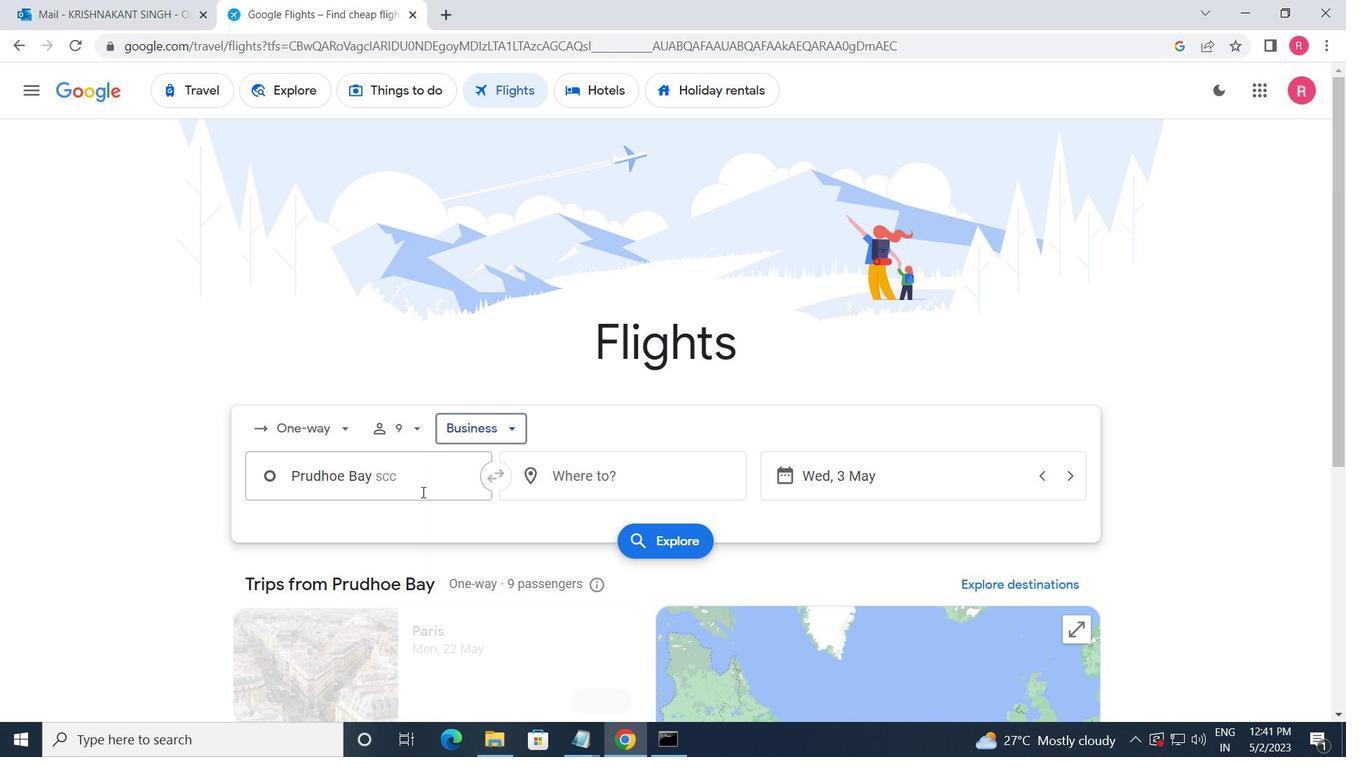 
Action: Mouse moved to (412, 581)
Screenshot: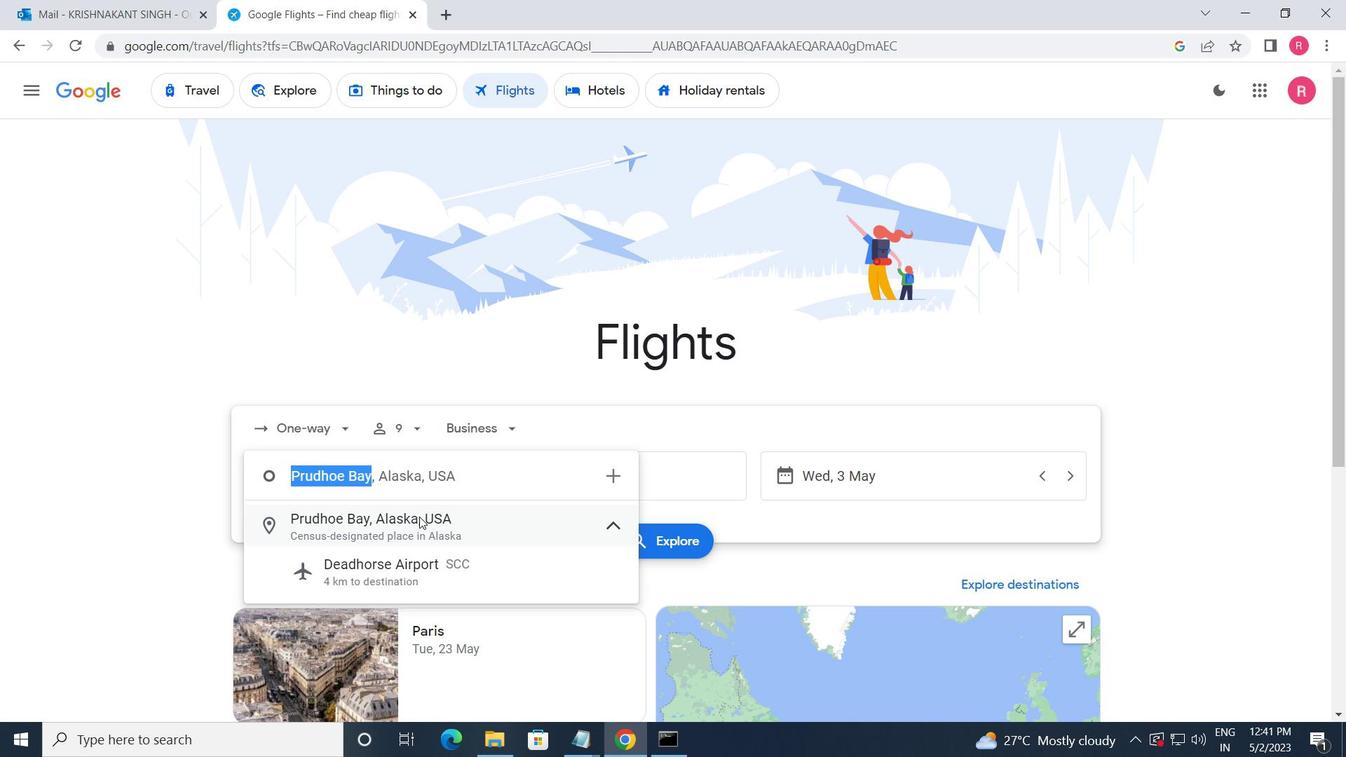 
Action: Key pressed <Key.shift>DILLNG
Screenshot: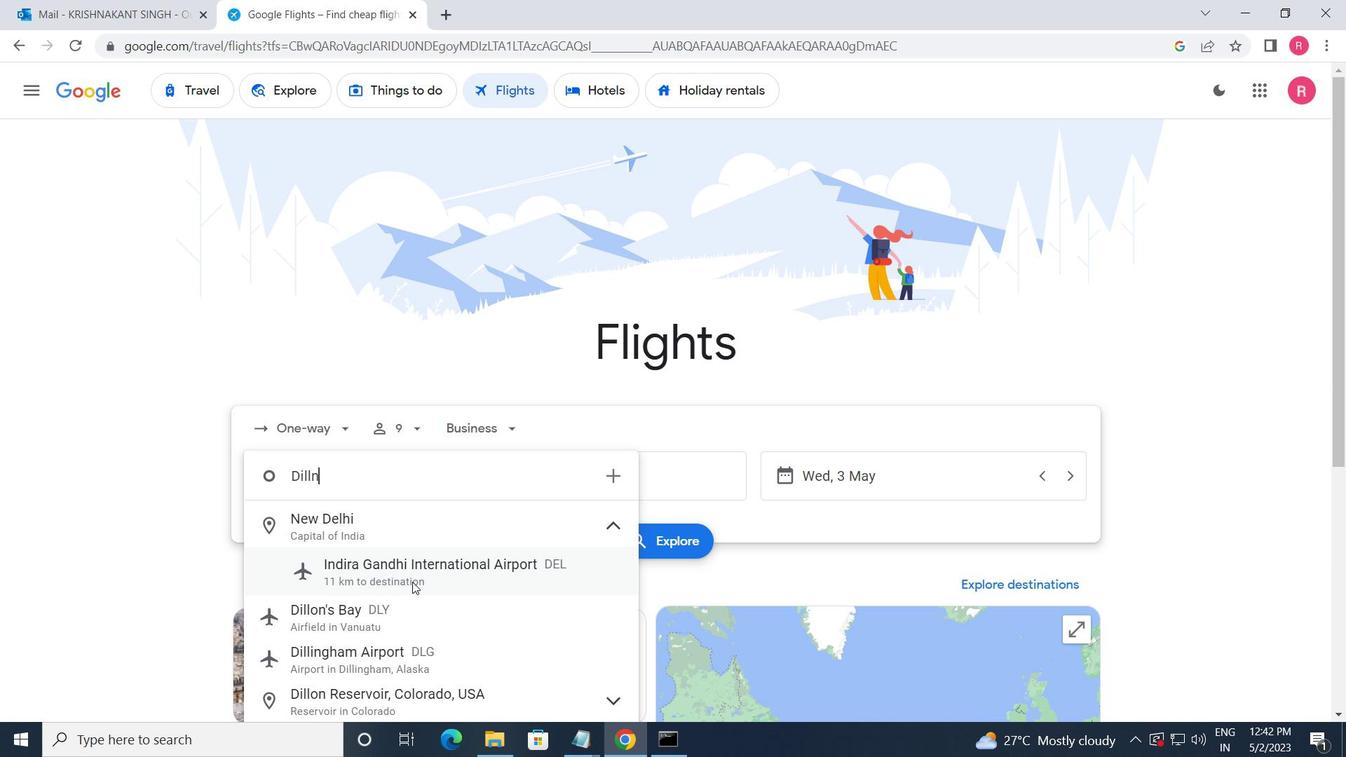 
Action: Mouse moved to (446, 529)
Screenshot: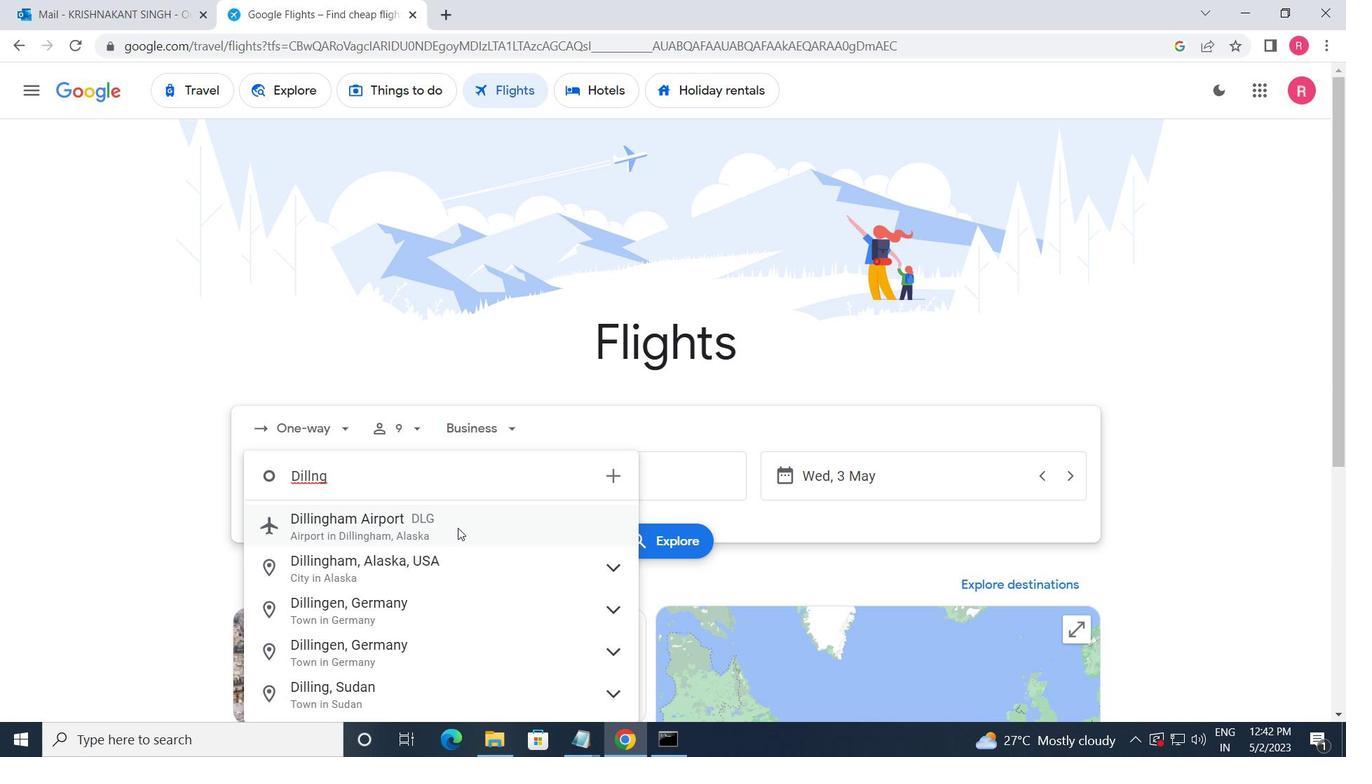 
Action: Mouse pressed left at (446, 529)
Screenshot: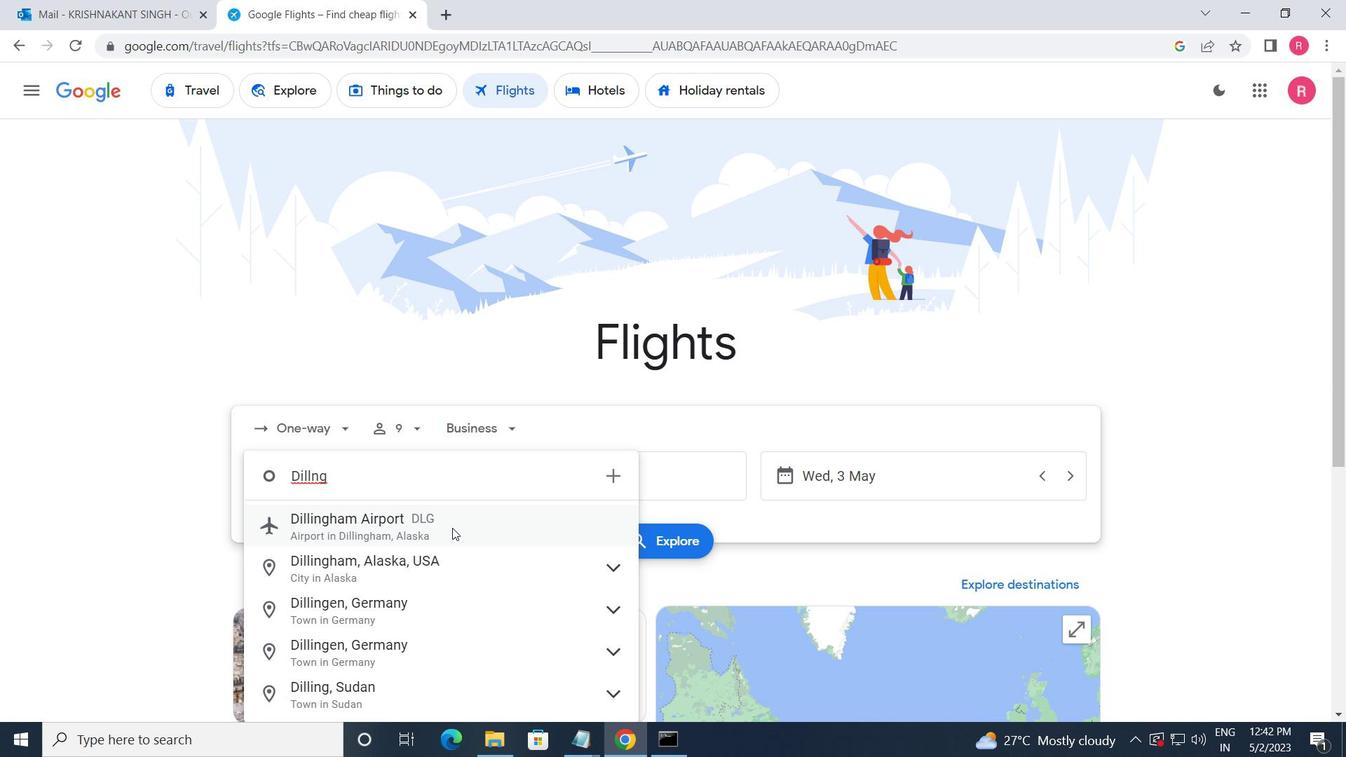 
Action: Mouse moved to (608, 486)
Screenshot: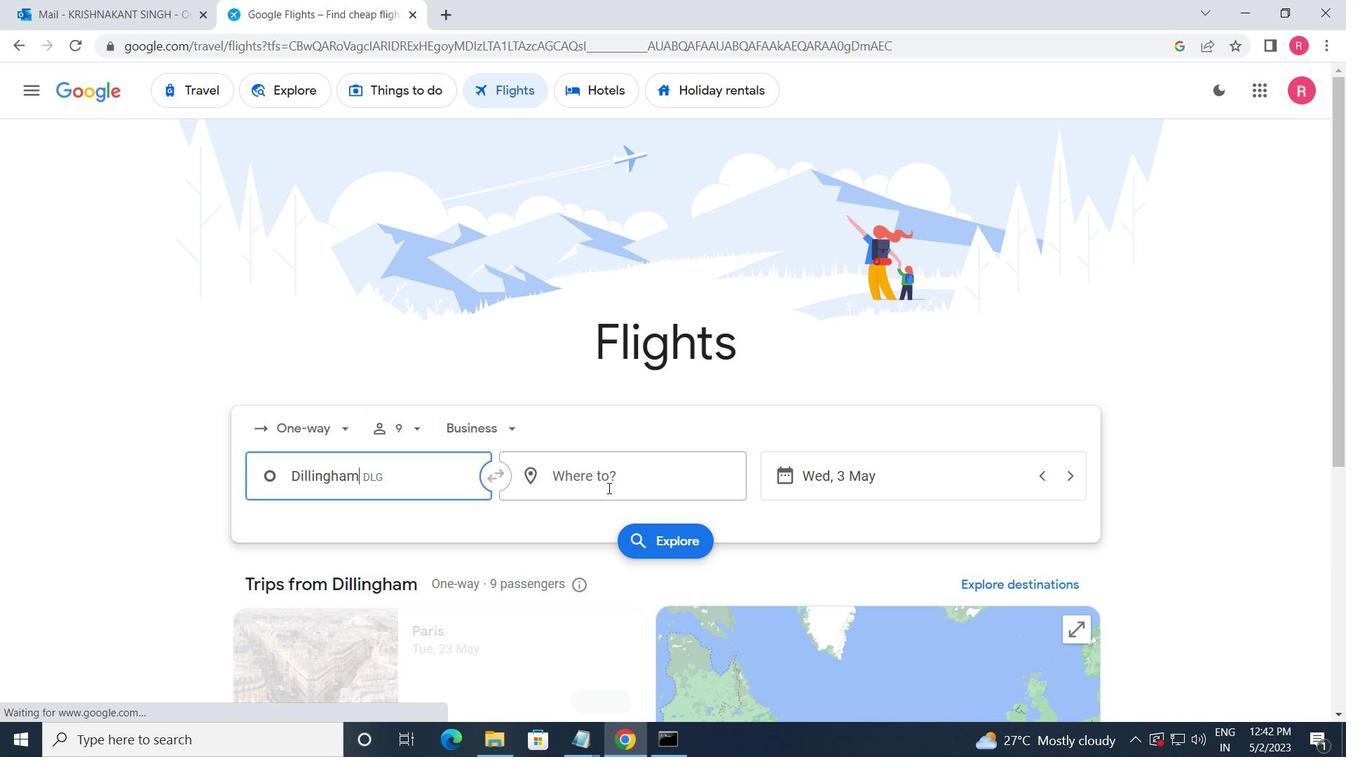 
Action: Mouse pressed left at (608, 486)
Screenshot: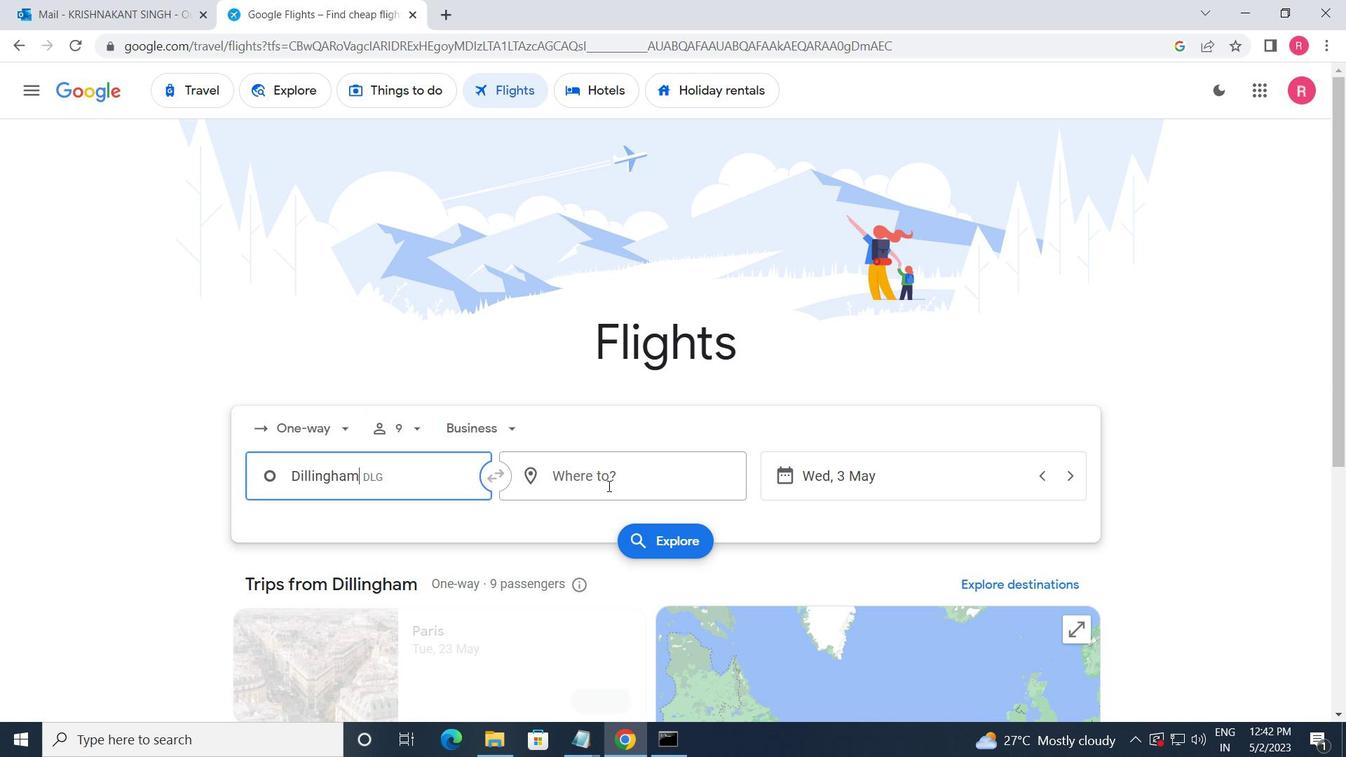 
Action: Mouse moved to (610, 656)
Screenshot: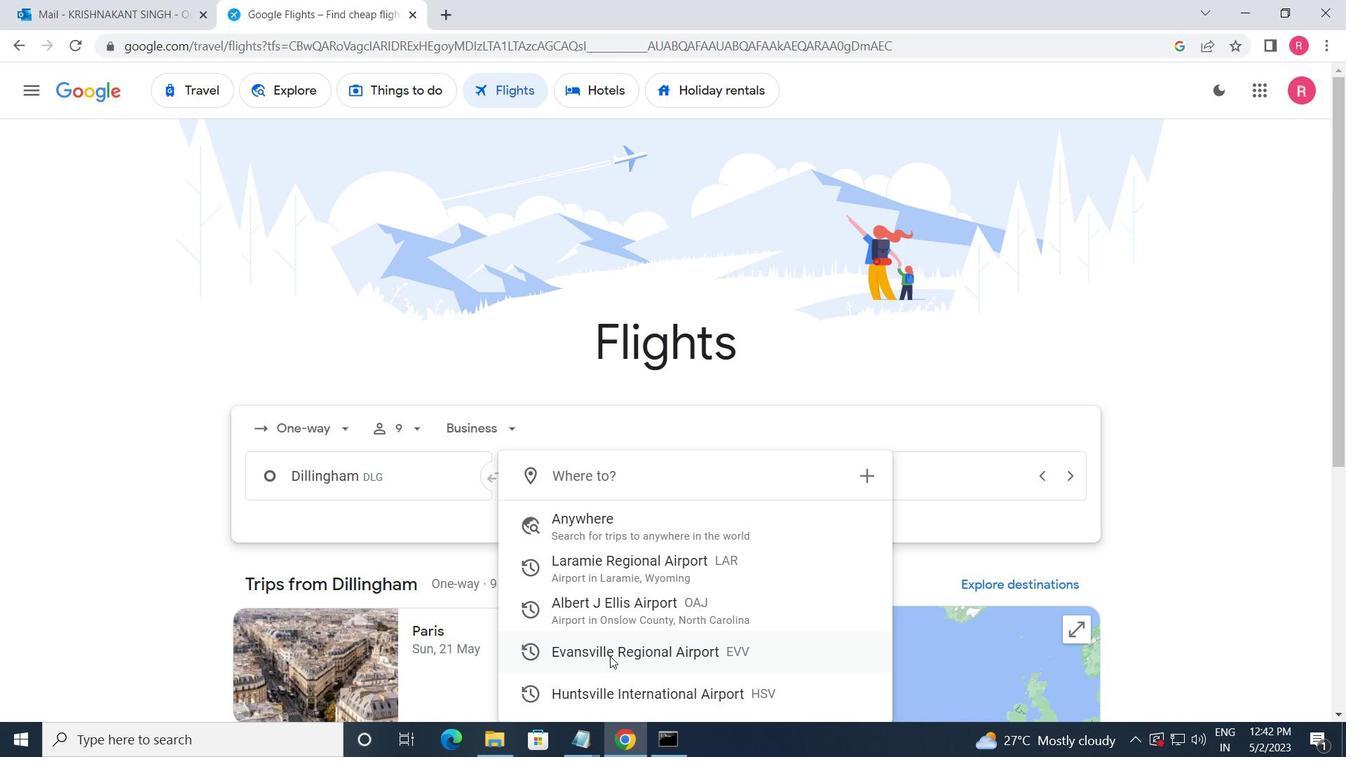 
Action: Mouse pressed left at (610, 656)
Screenshot: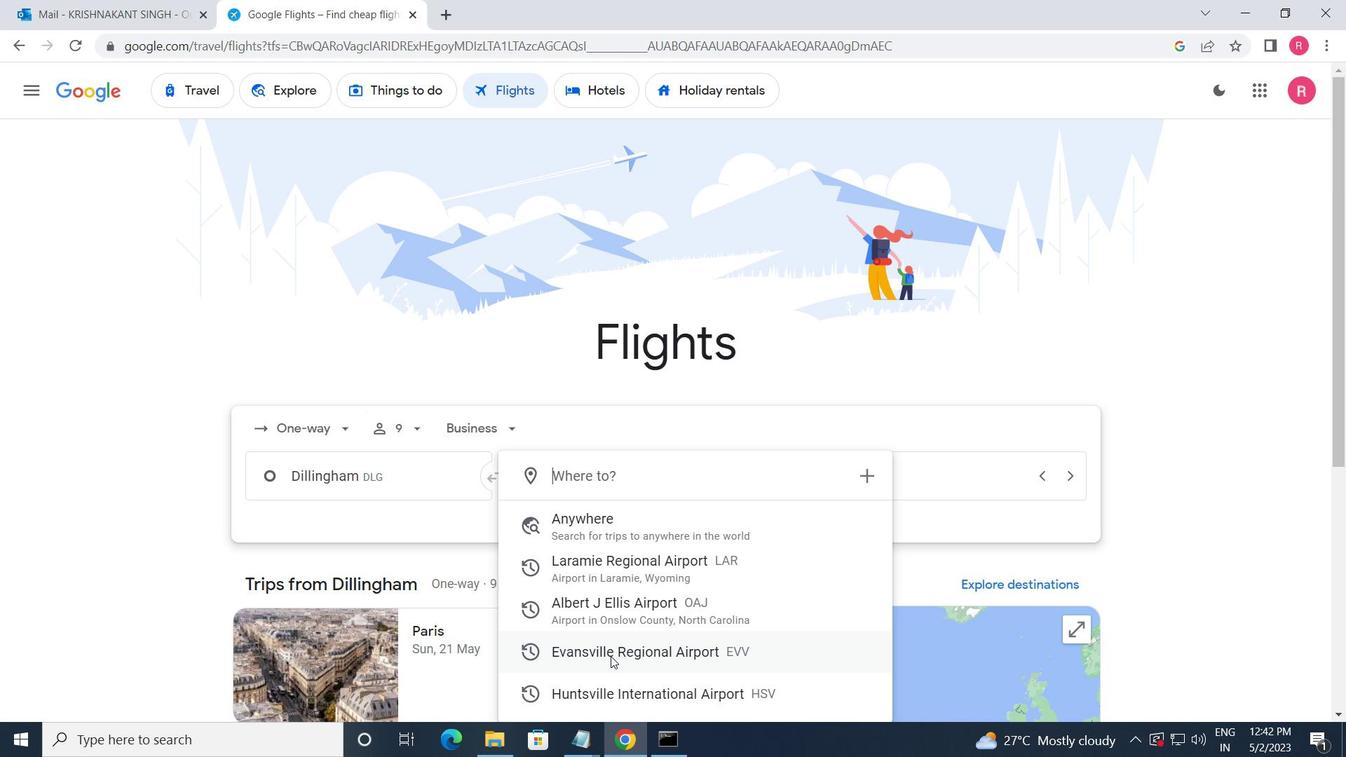 
Action: Mouse moved to (924, 492)
Screenshot: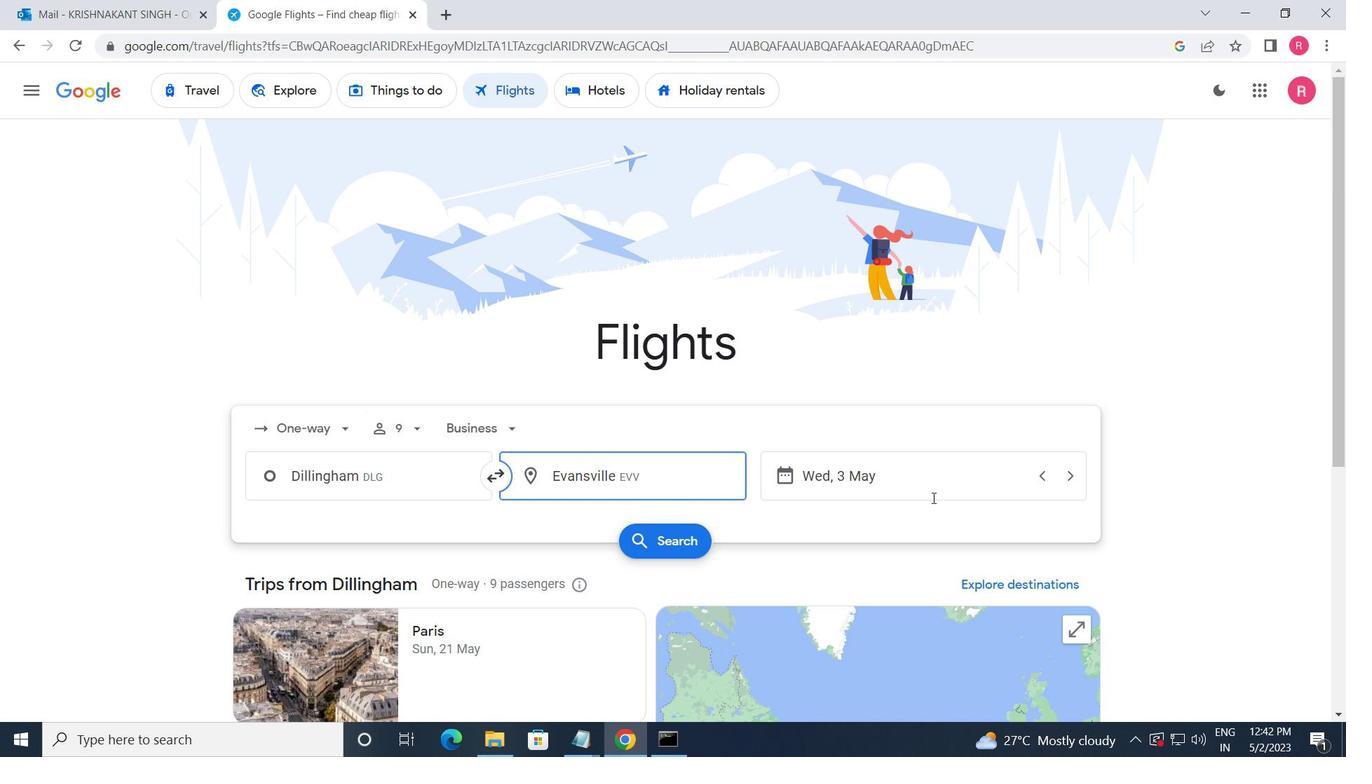 
Action: Mouse pressed left at (924, 492)
Screenshot: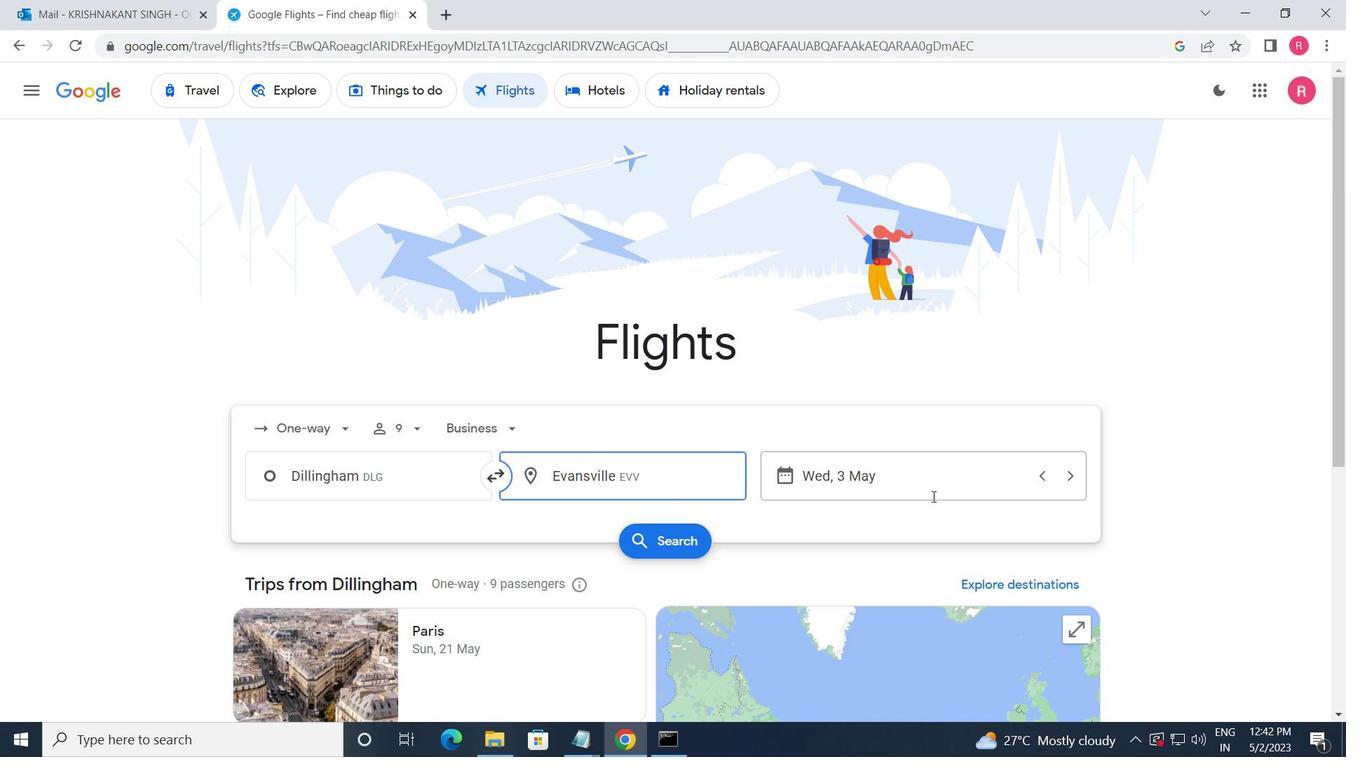 
Action: Mouse moved to (576, 407)
Screenshot: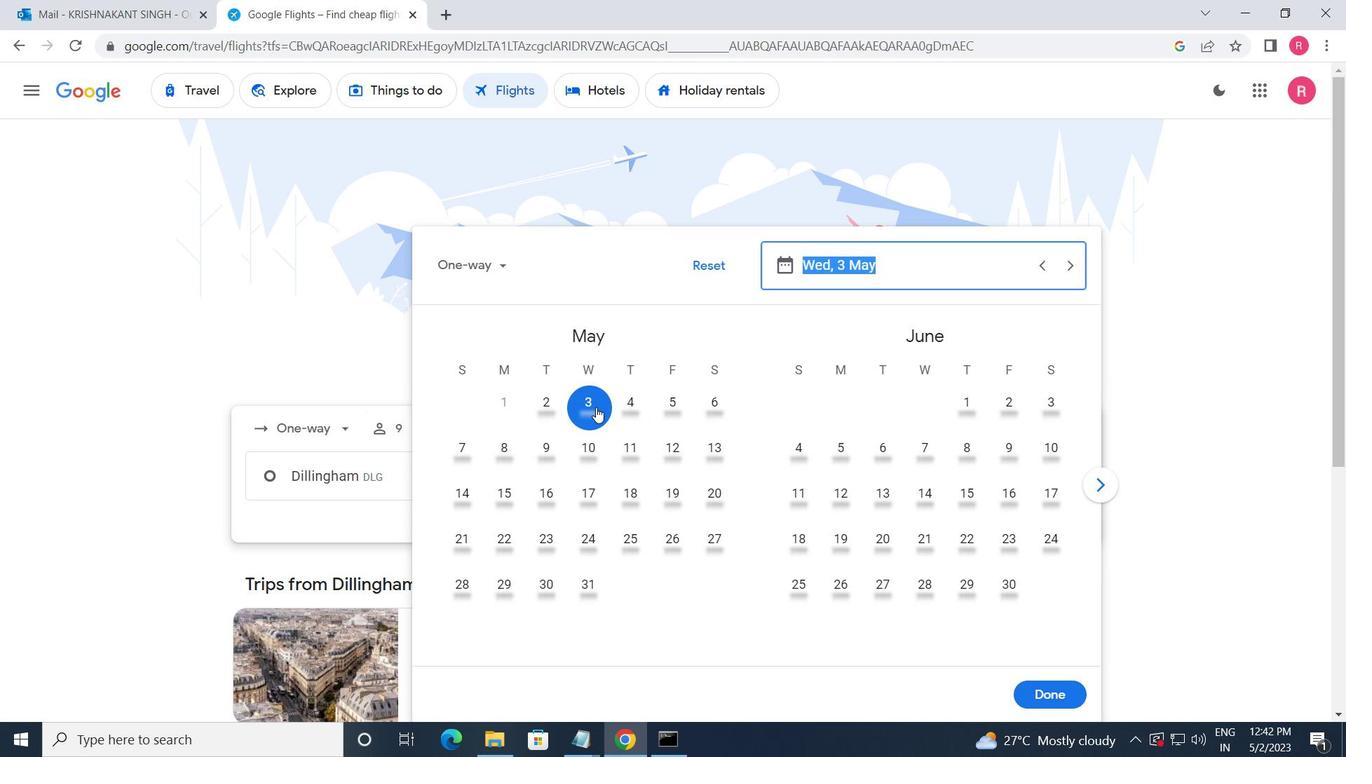 
Action: Mouse pressed left at (576, 407)
Screenshot: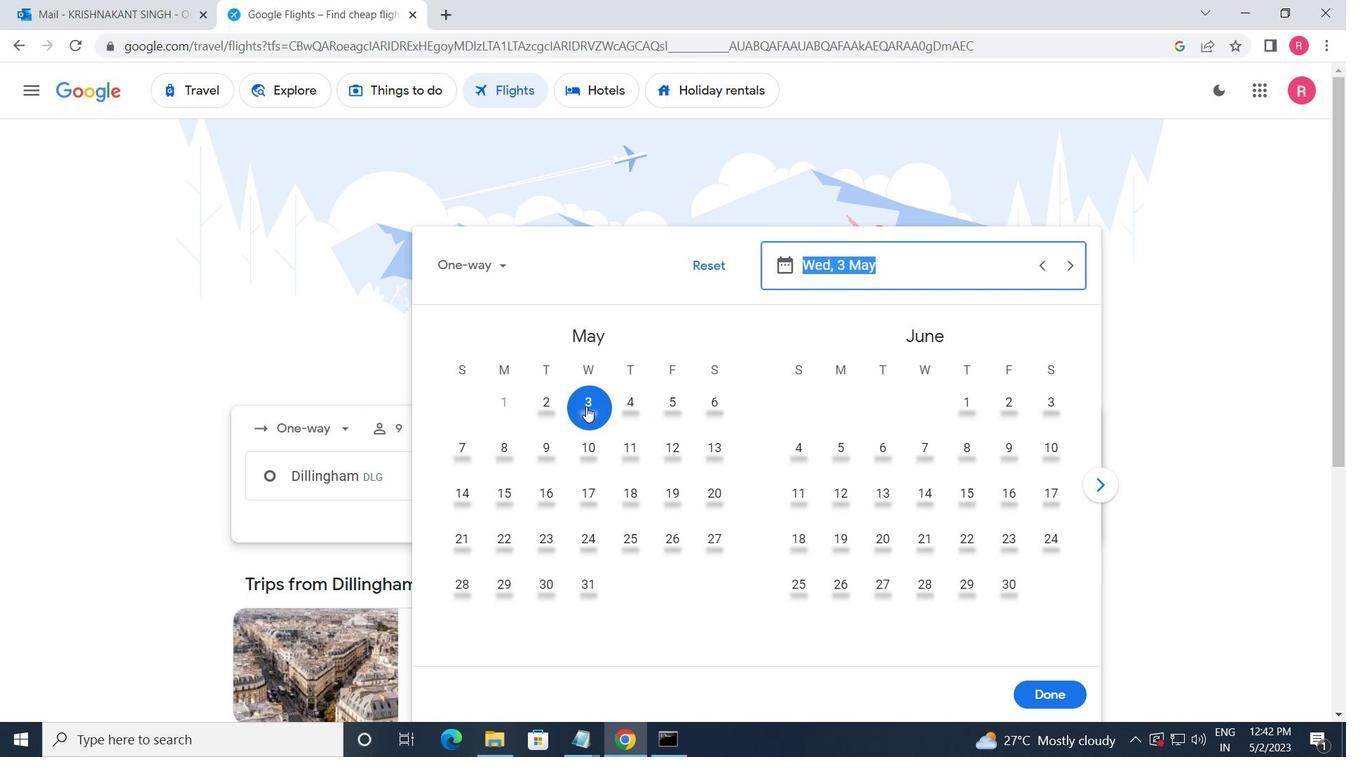 
Action: Mouse moved to (1051, 694)
Screenshot: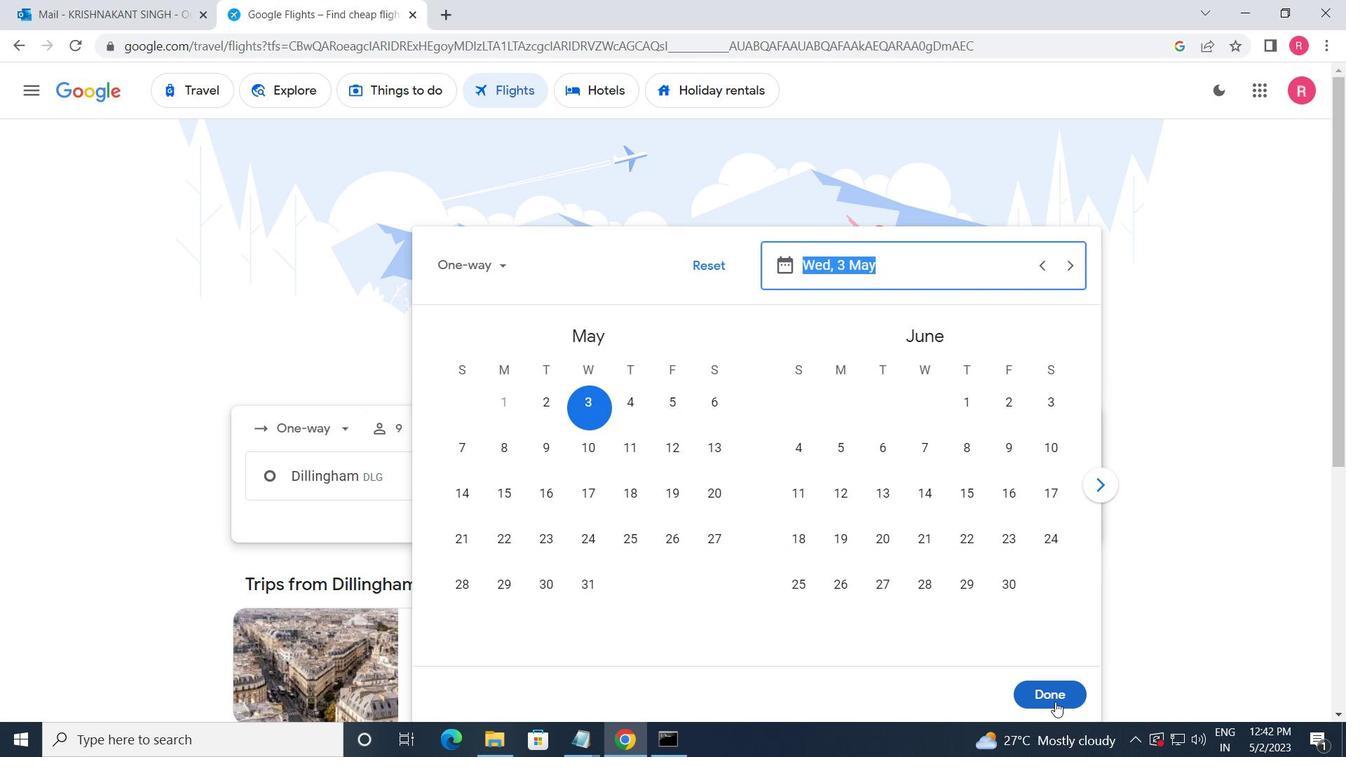 
Action: Mouse pressed left at (1051, 694)
Screenshot: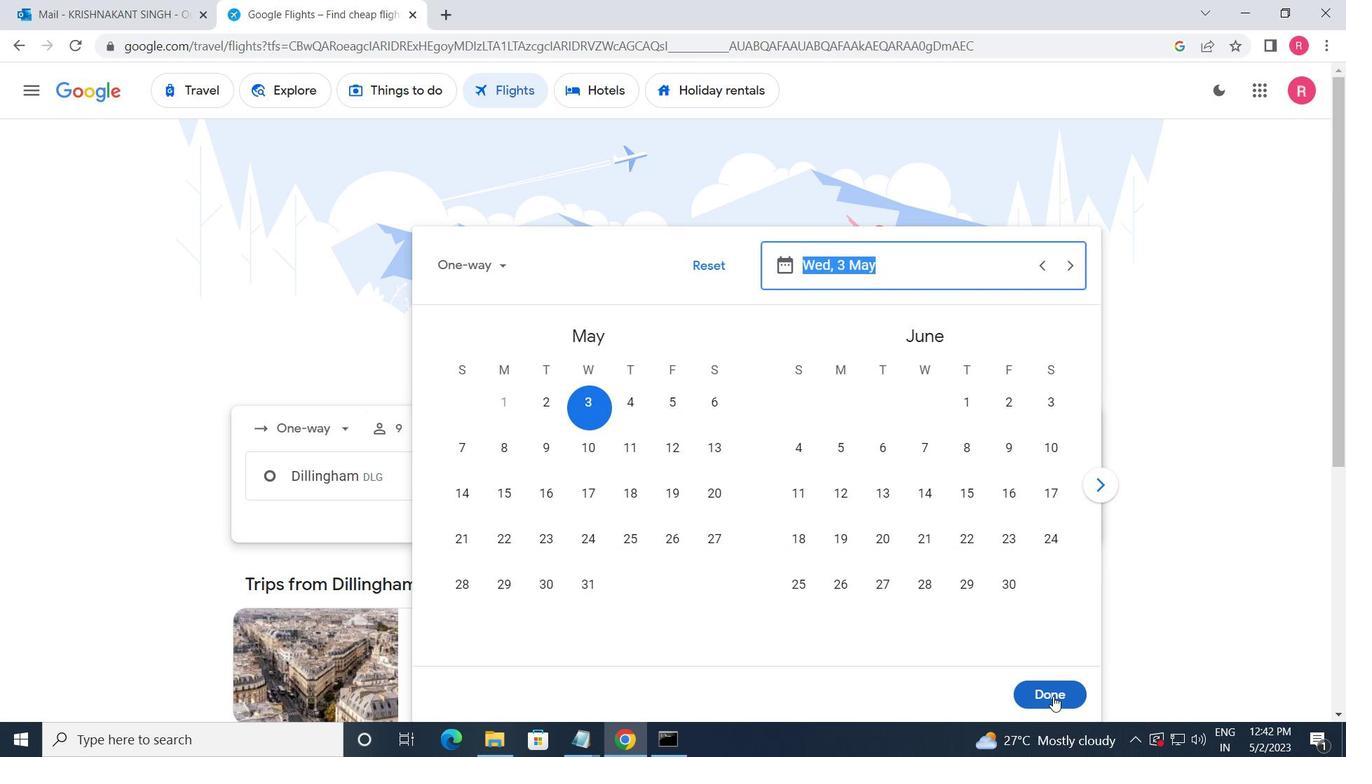 
Action: Mouse moved to (651, 541)
Screenshot: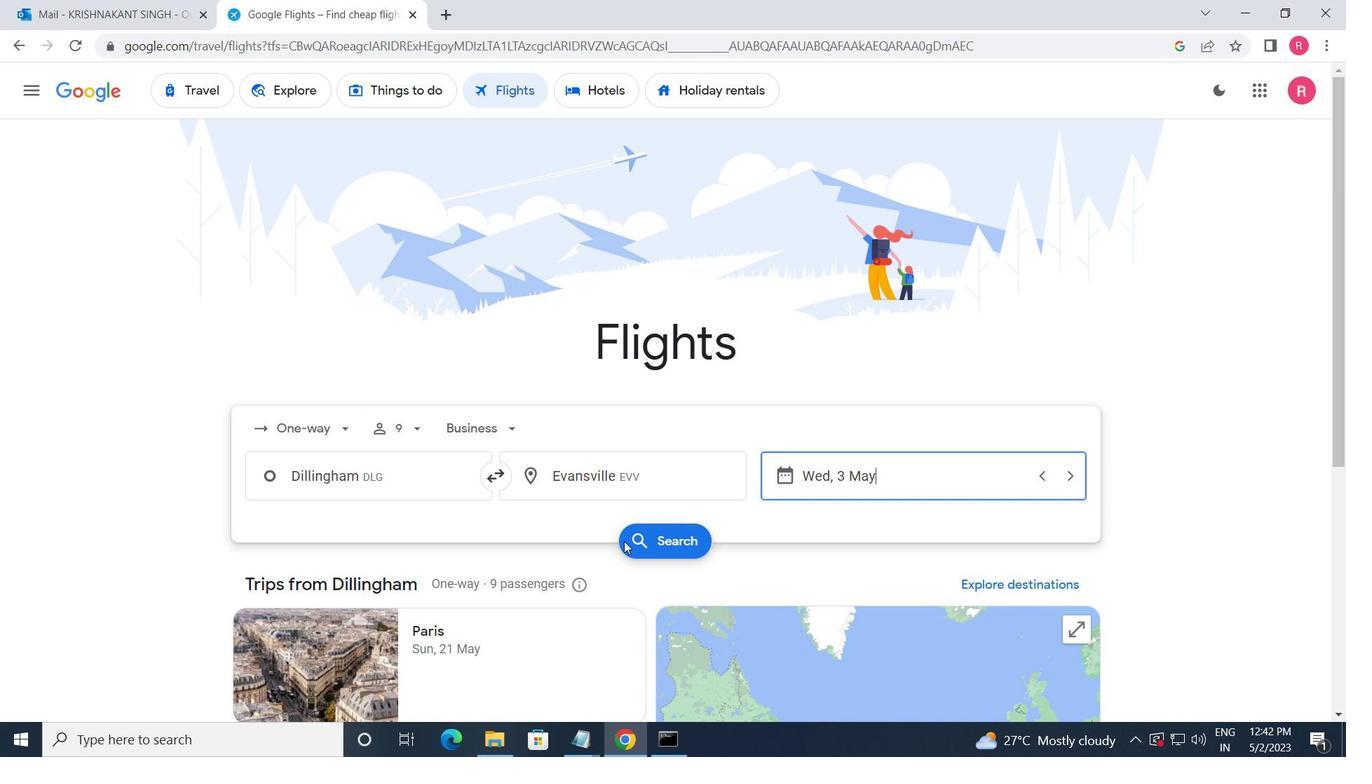 
Action: Mouse pressed left at (651, 541)
Screenshot: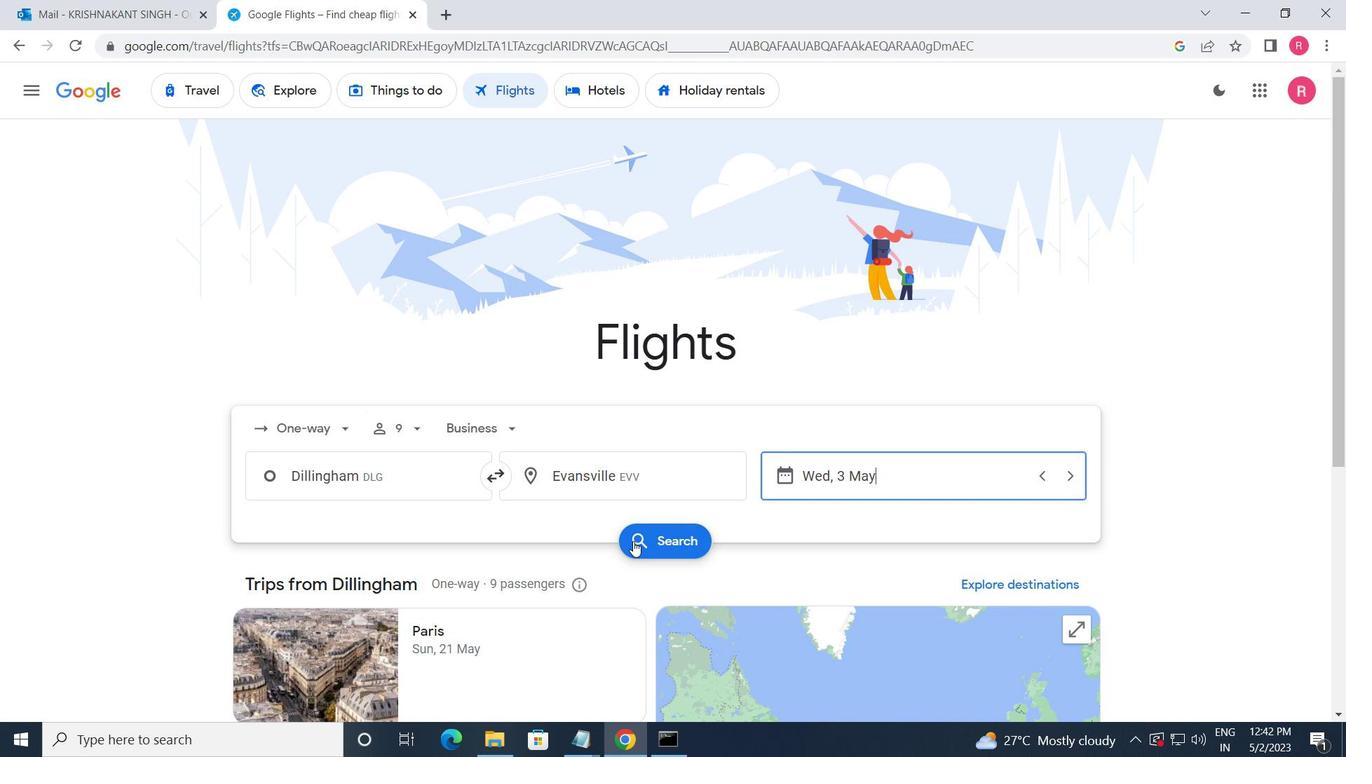 
Action: Mouse moved to (259, 248)
Screenshot: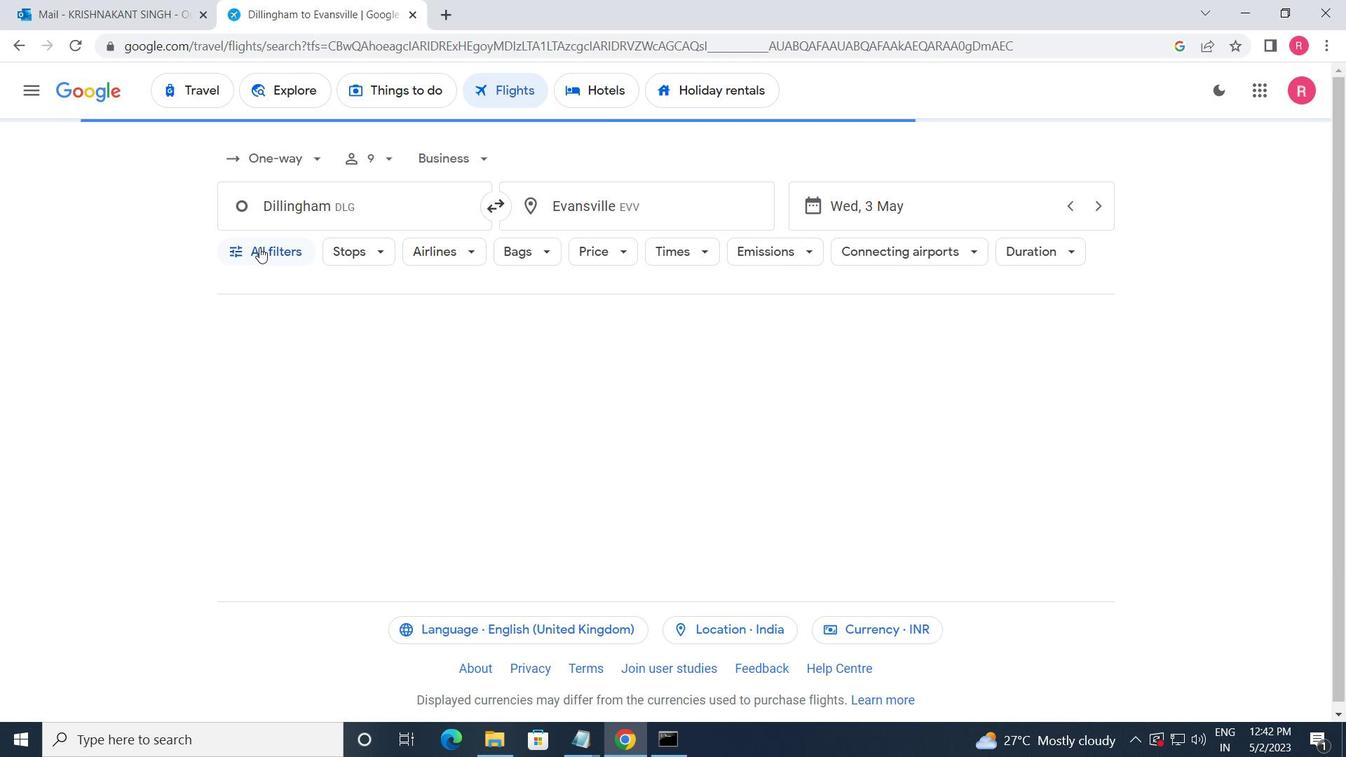 
Action: Mouse pressed left at (259, 248)
Screenshot: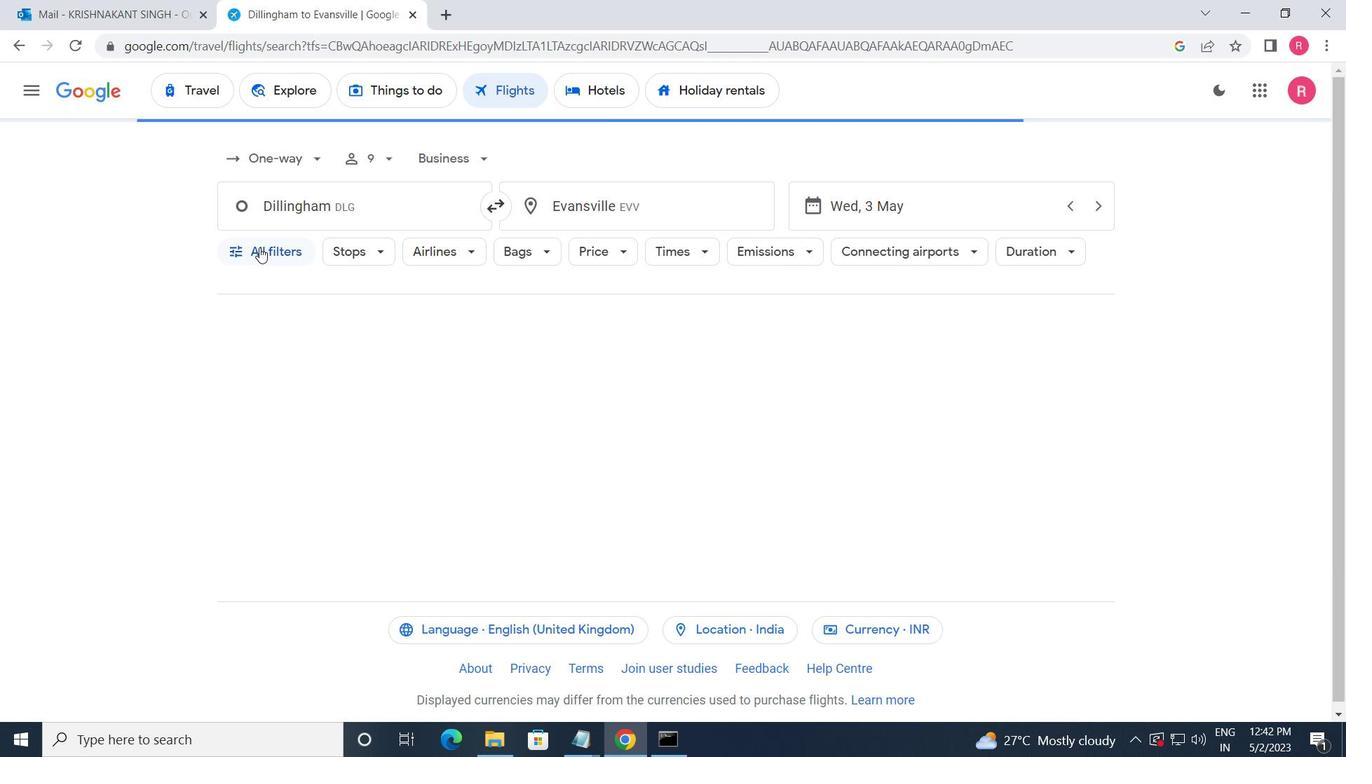 
Action: Mouse moved to (329, 485)
Screenshot: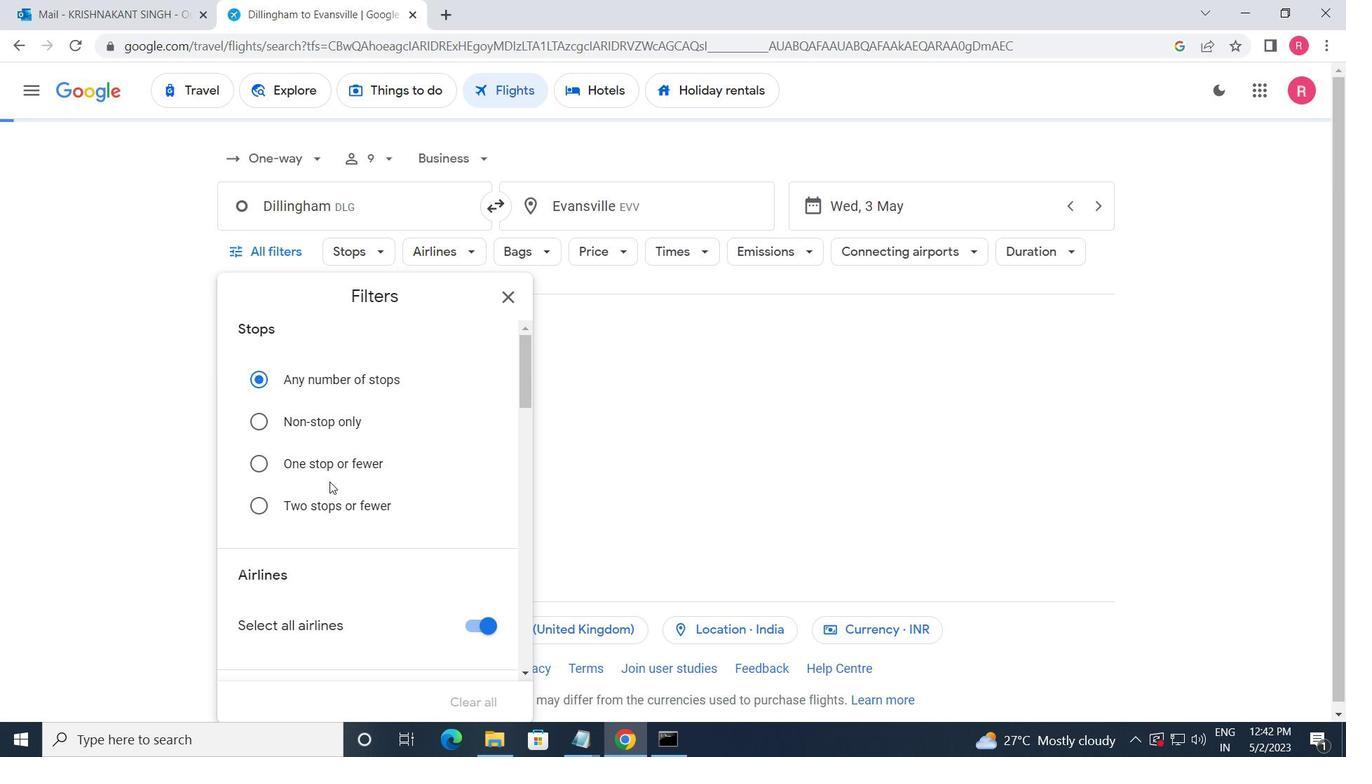 
Action: Mouse scrolled (329, 484) with delta (0, 0)
Screenshot: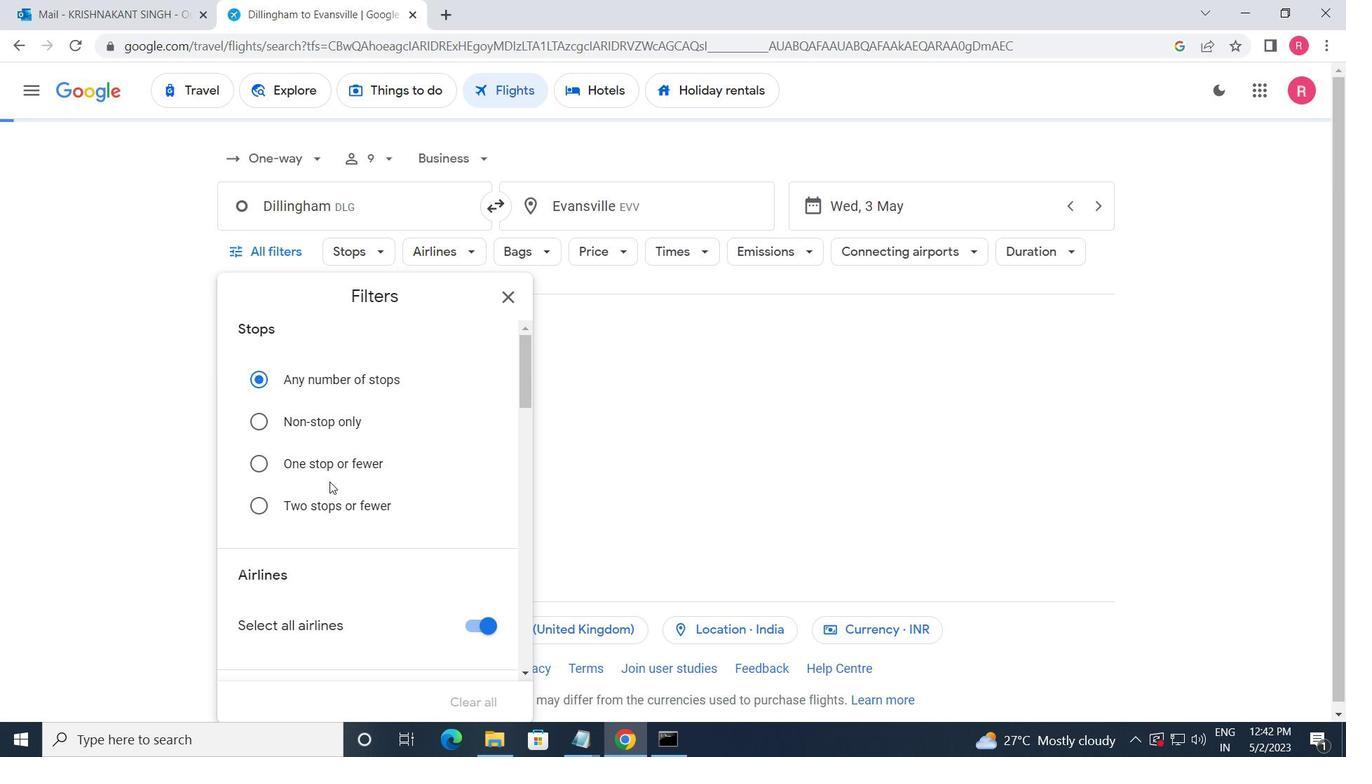 
Action: Mouse moved to (330, 493)
Screenshot: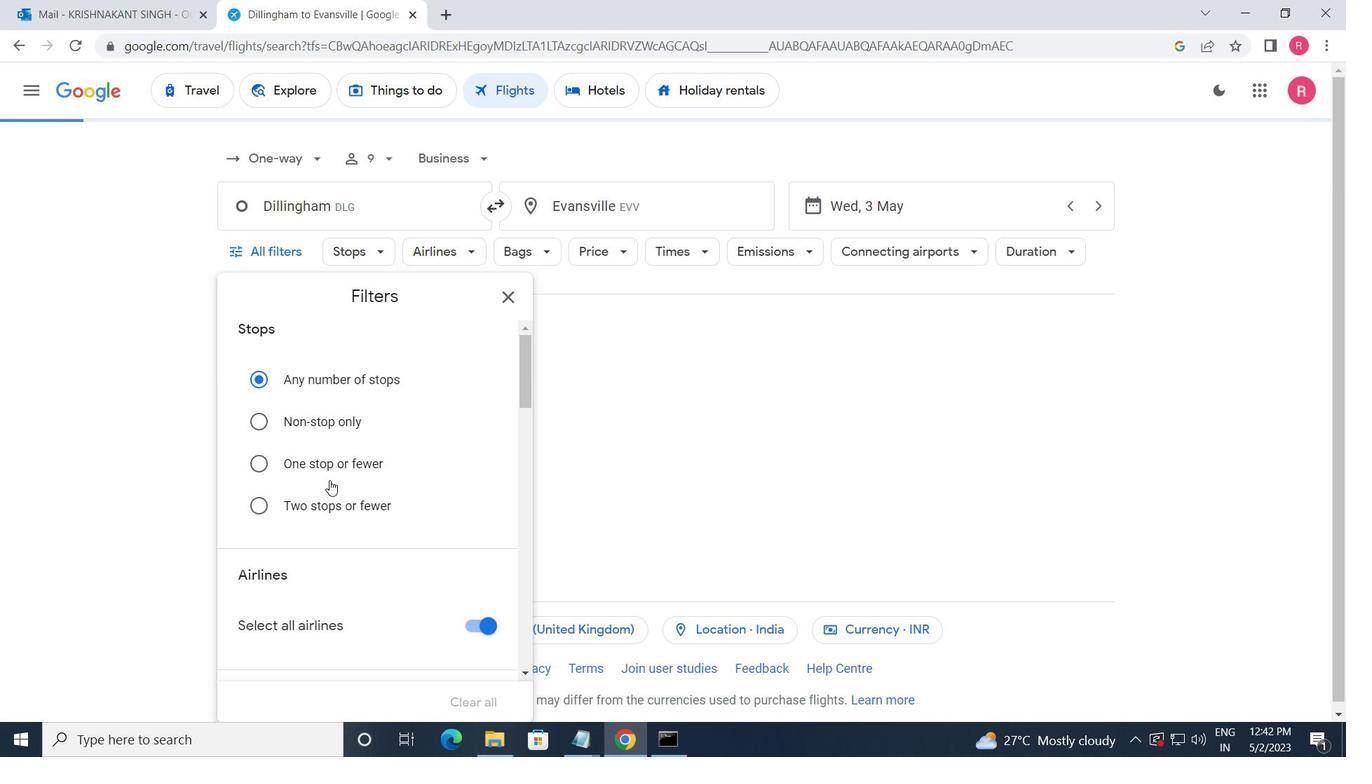 
Action: Mouse scrolled (330, 492) with delta (0, 0)
Screenshot: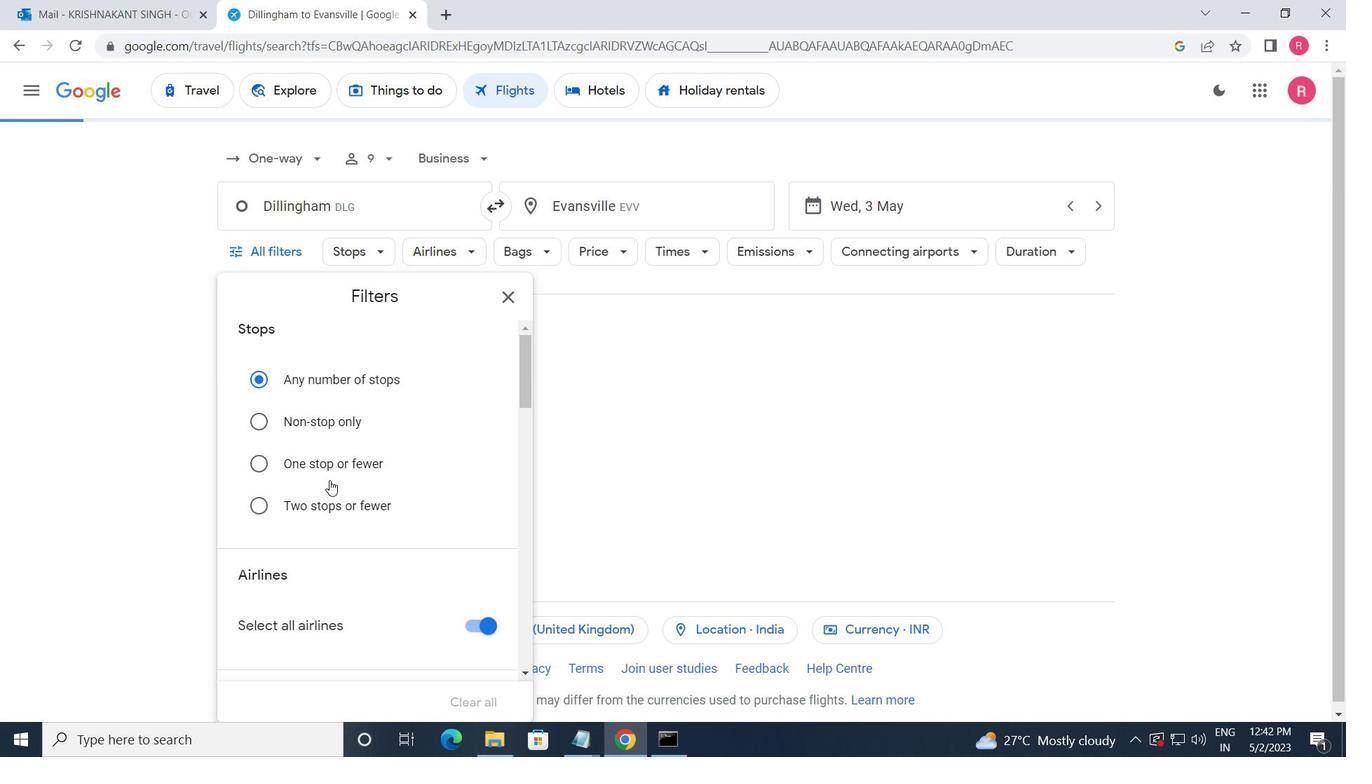 
Action: Mouse moved to (330, 494)
Screenshot: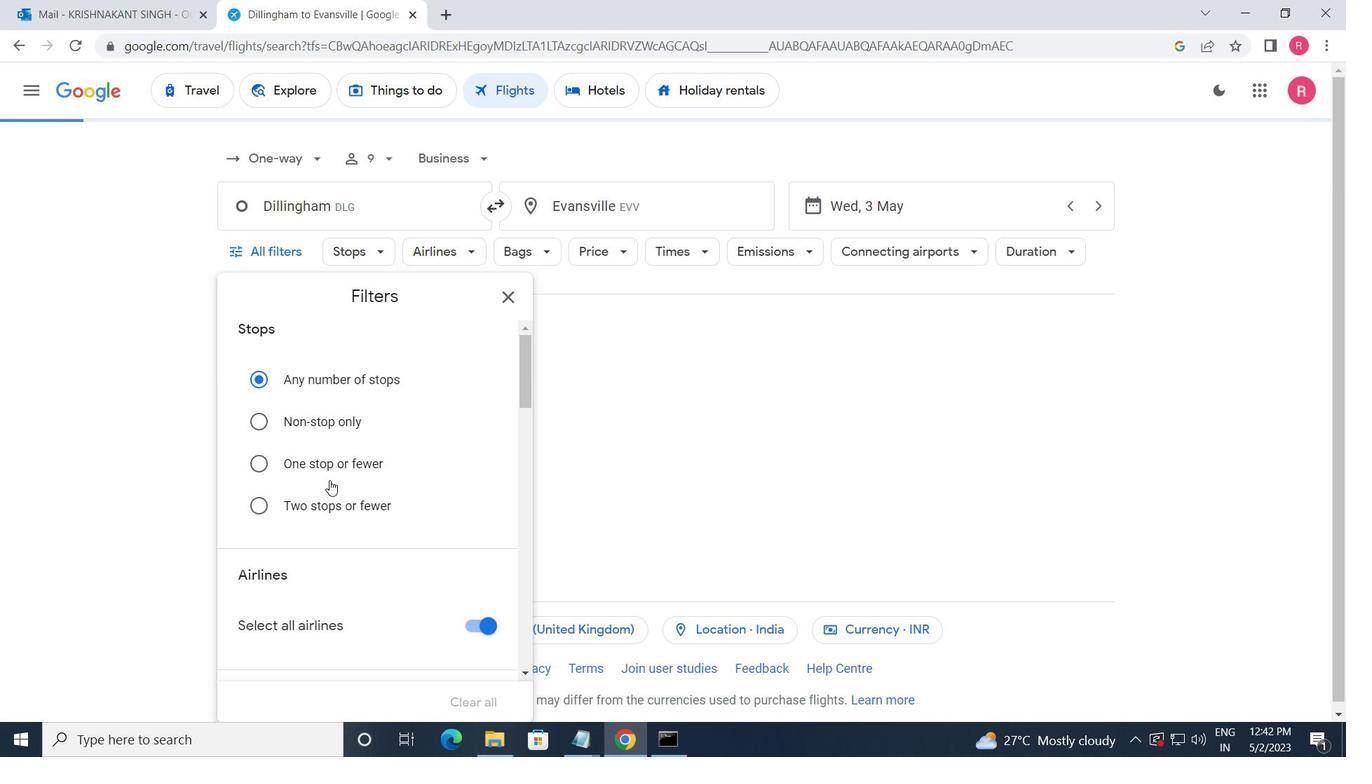 
Action: Mouse scrolled (330, 493) with delta (0, 0)
Screenshot: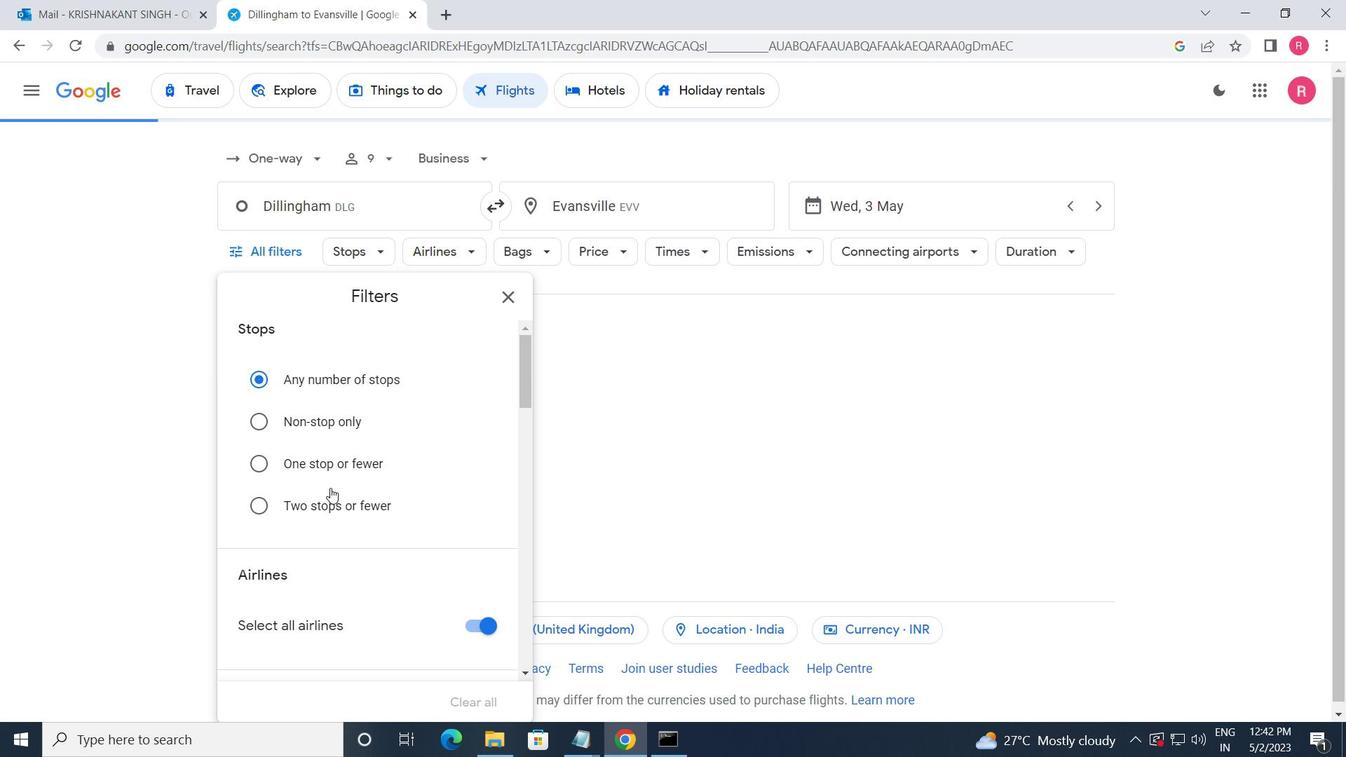 
Action: Mouse moved to (330, 499)
Screenshot: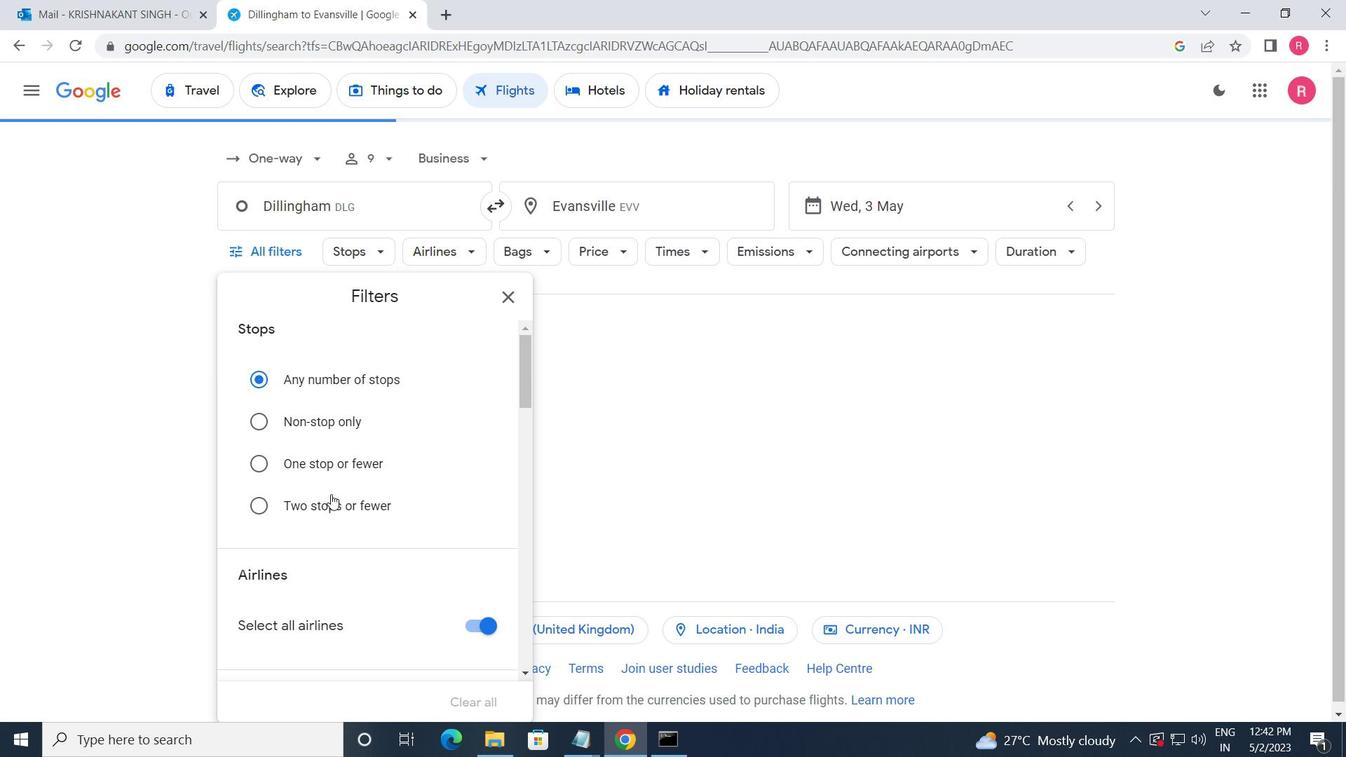 
Action: Mouse scrolled (330, 499) with delta (0, 0)
Screenshot: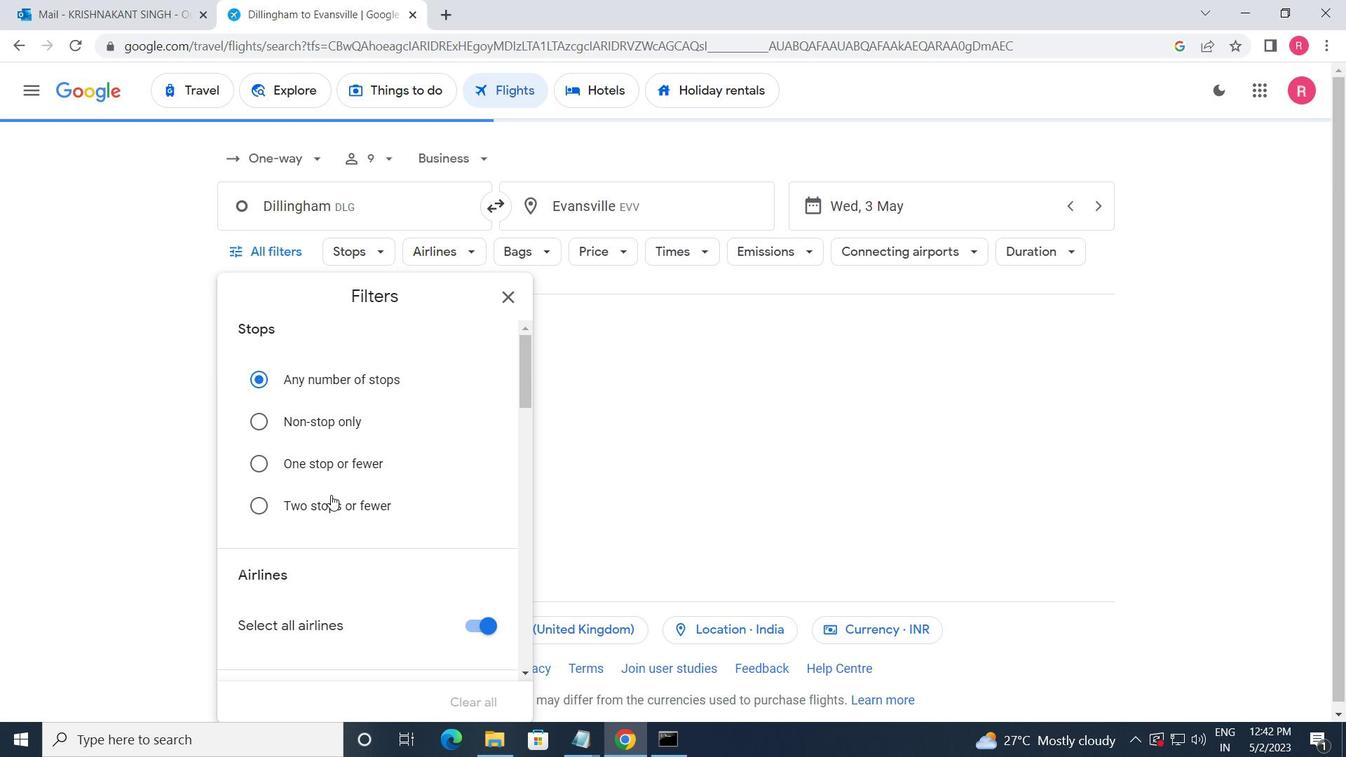 
Action: Mouse moved to (330, 501)
Screenshot: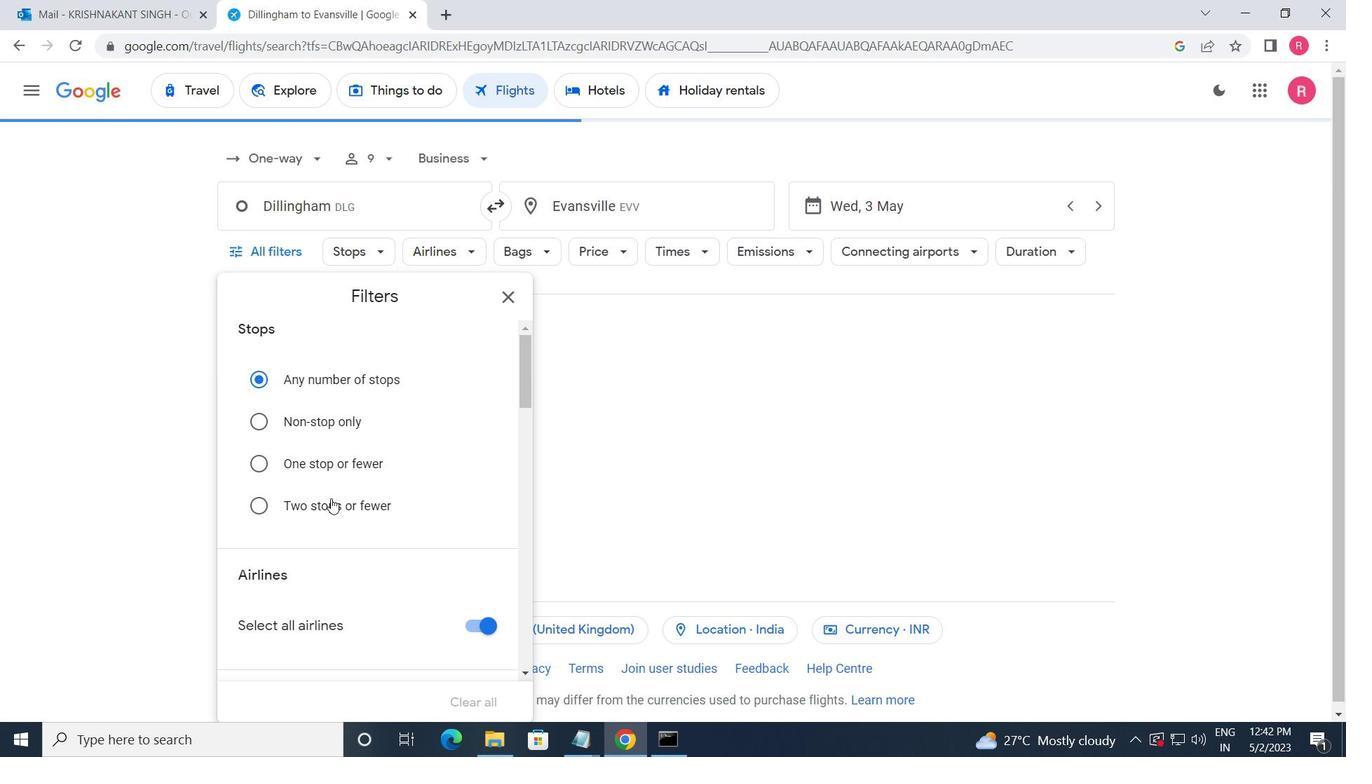 
Action: Mouse scrolled (330, 500) with delta (0, 0)
Screenshot: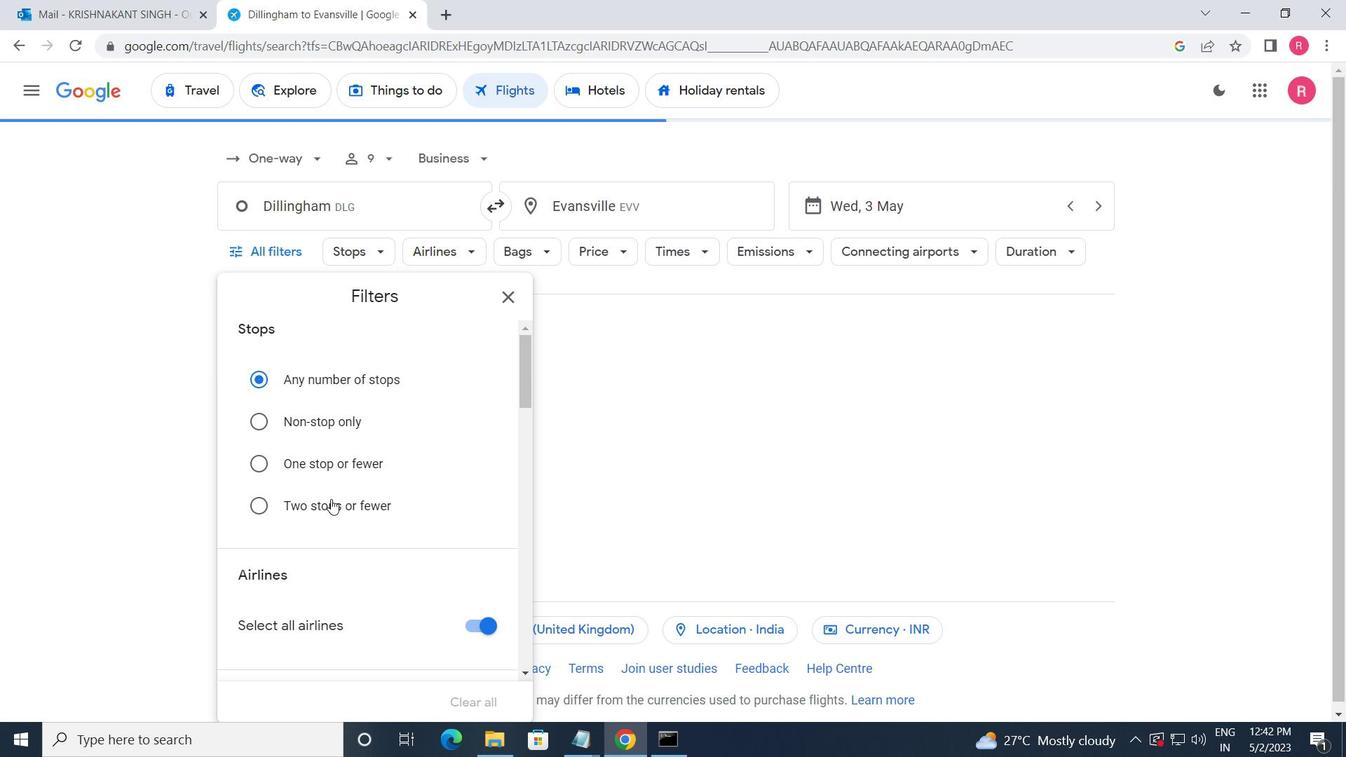 
Action: Mouse moved to (330, 501)
Screenshot: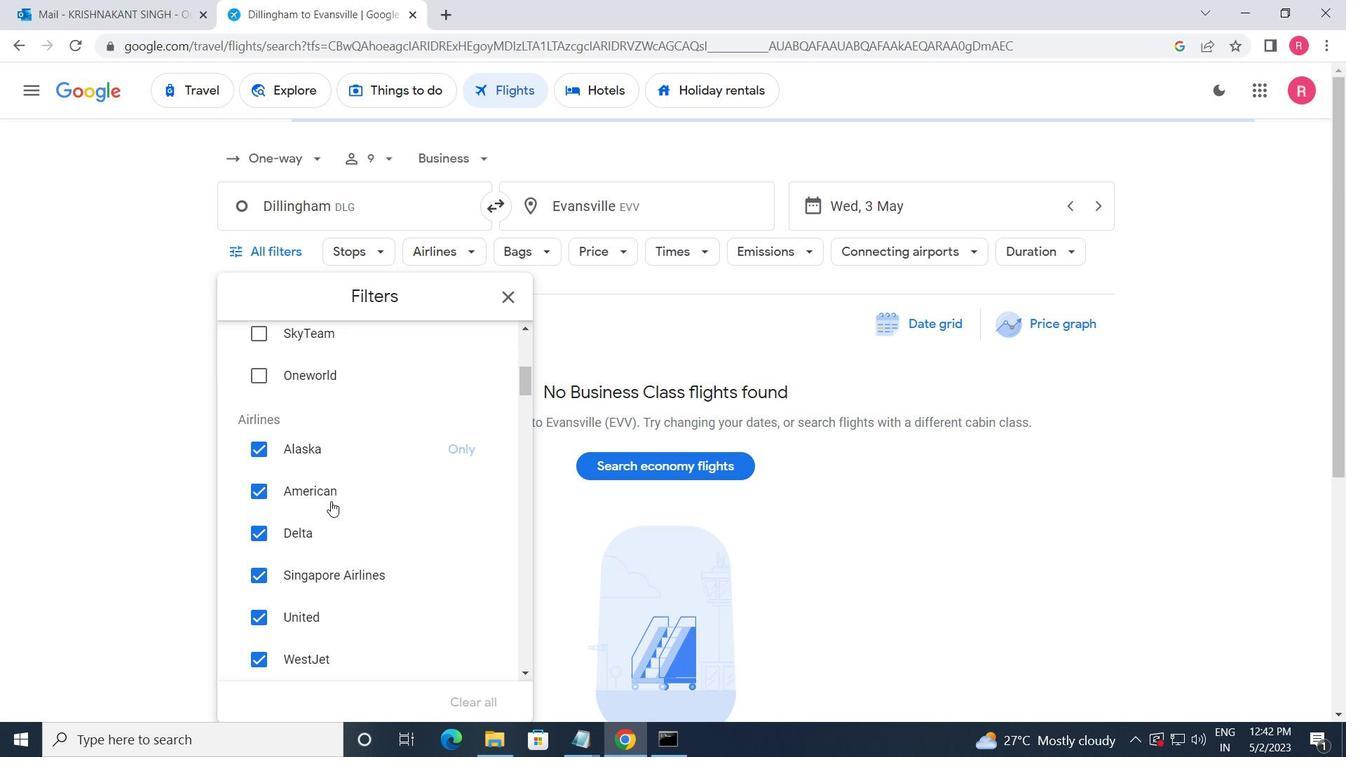 
Action: Mouse scrolled (330, 501) with delta (0, 0)
Screenshot: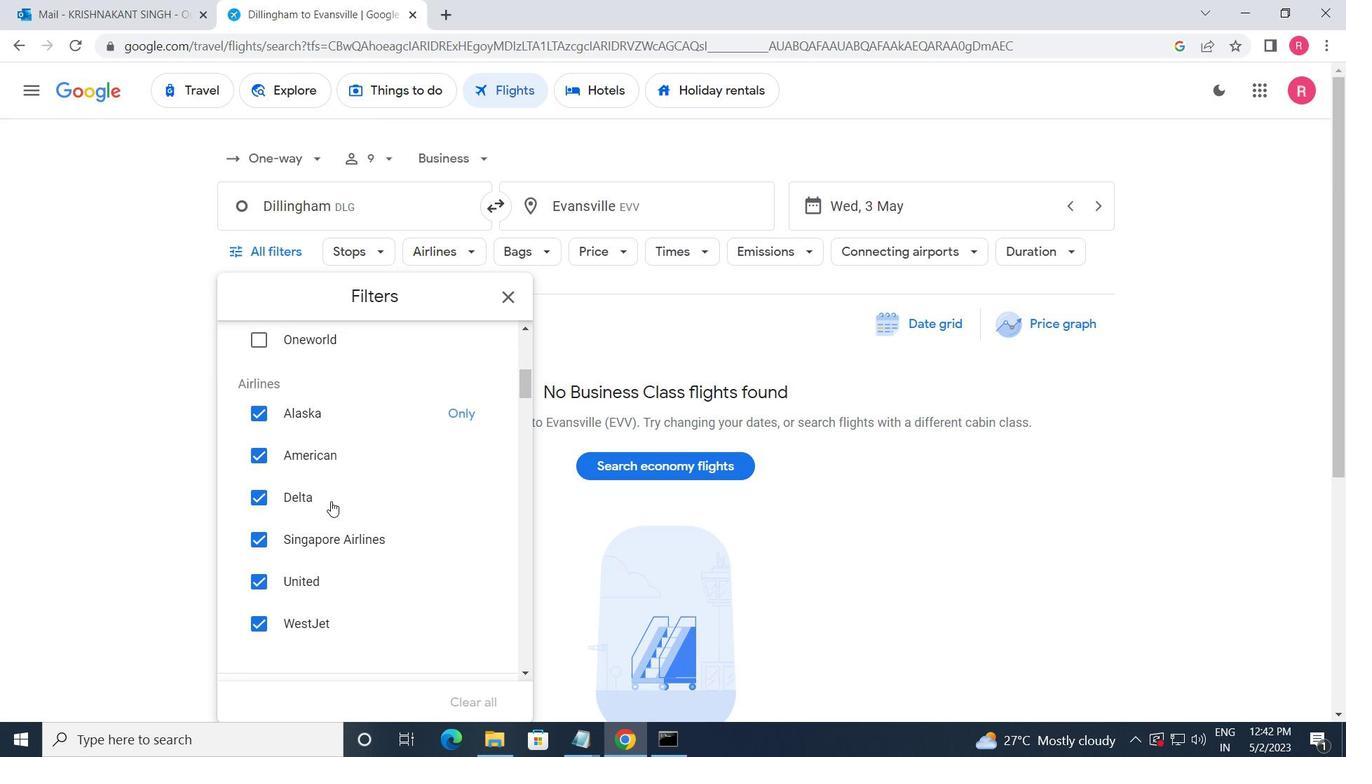 
Action: Mouse moved to (466, 496)
Screenshot: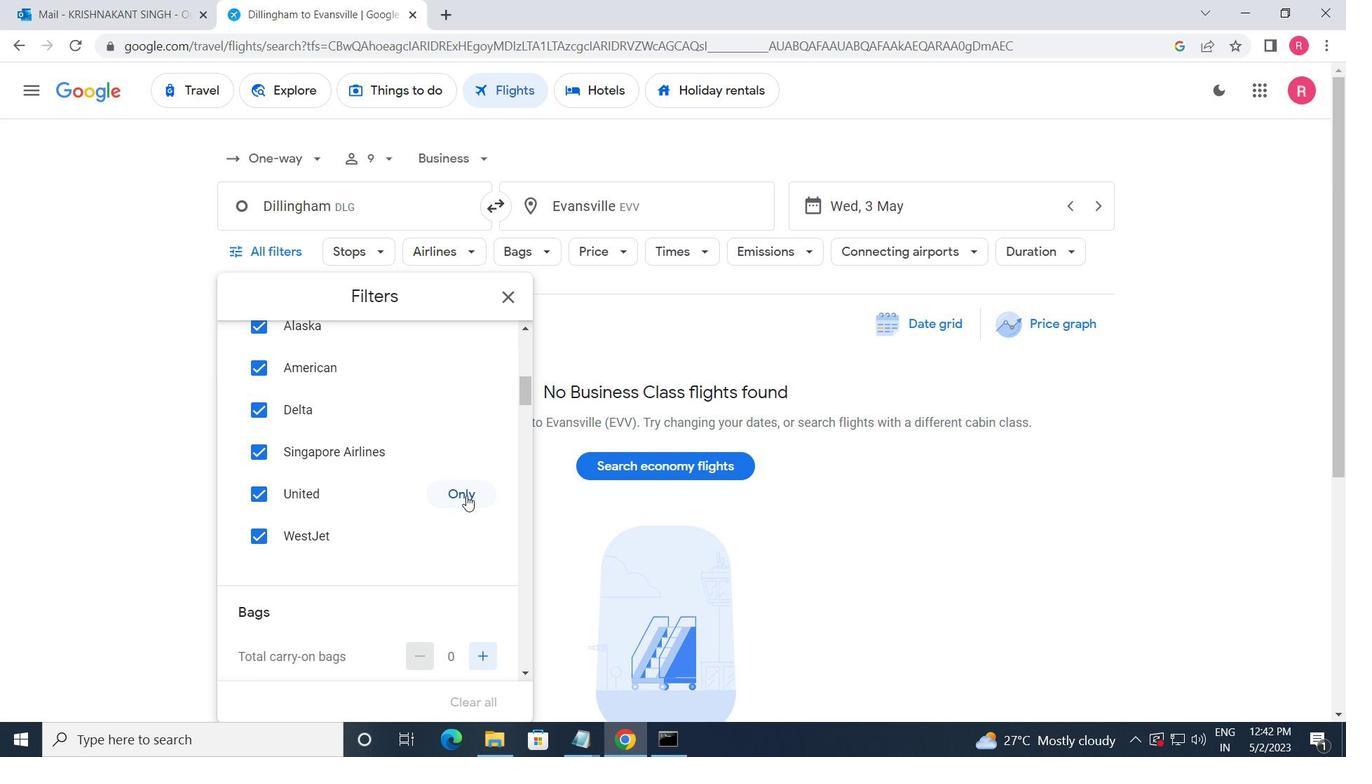
Action: Mouse pressed left at (466, 496)
Screenshot: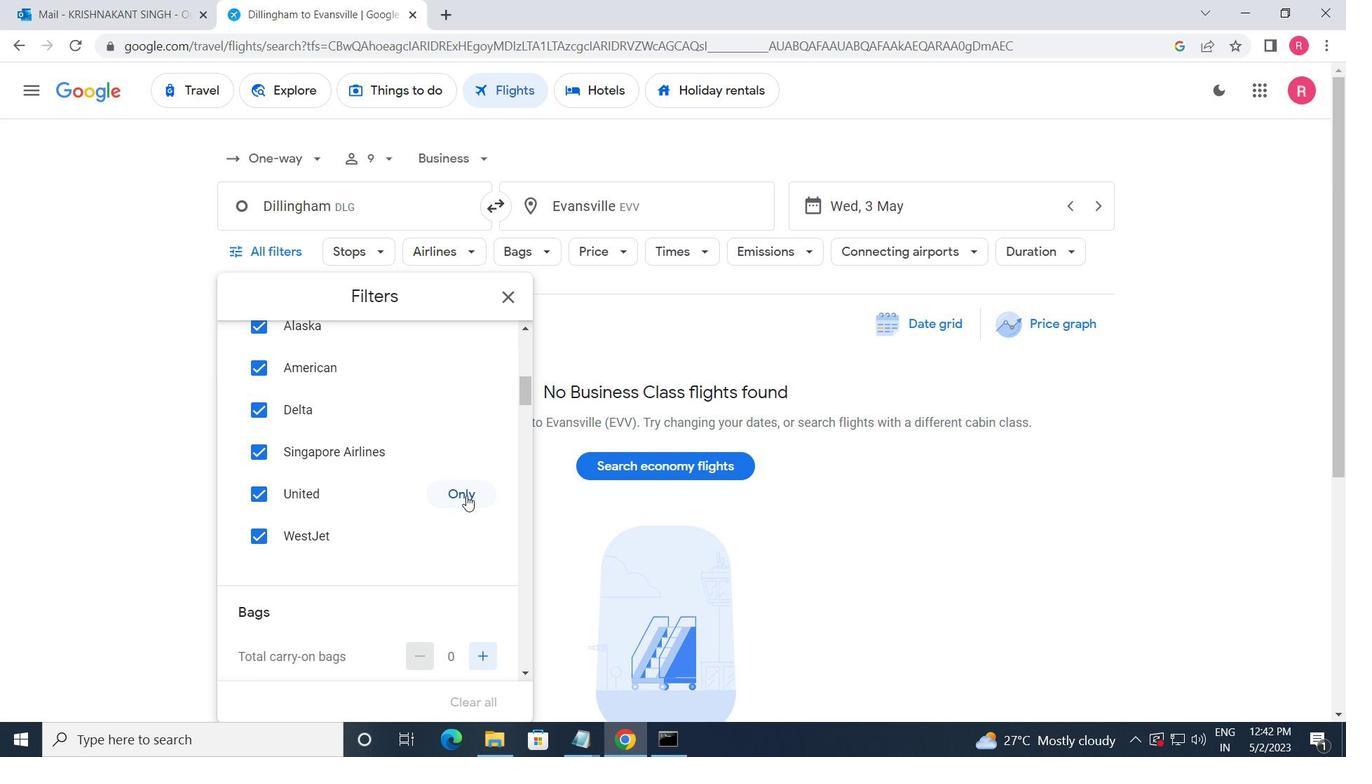 
Action: Mouse moved to (405, 529)
Screenshot: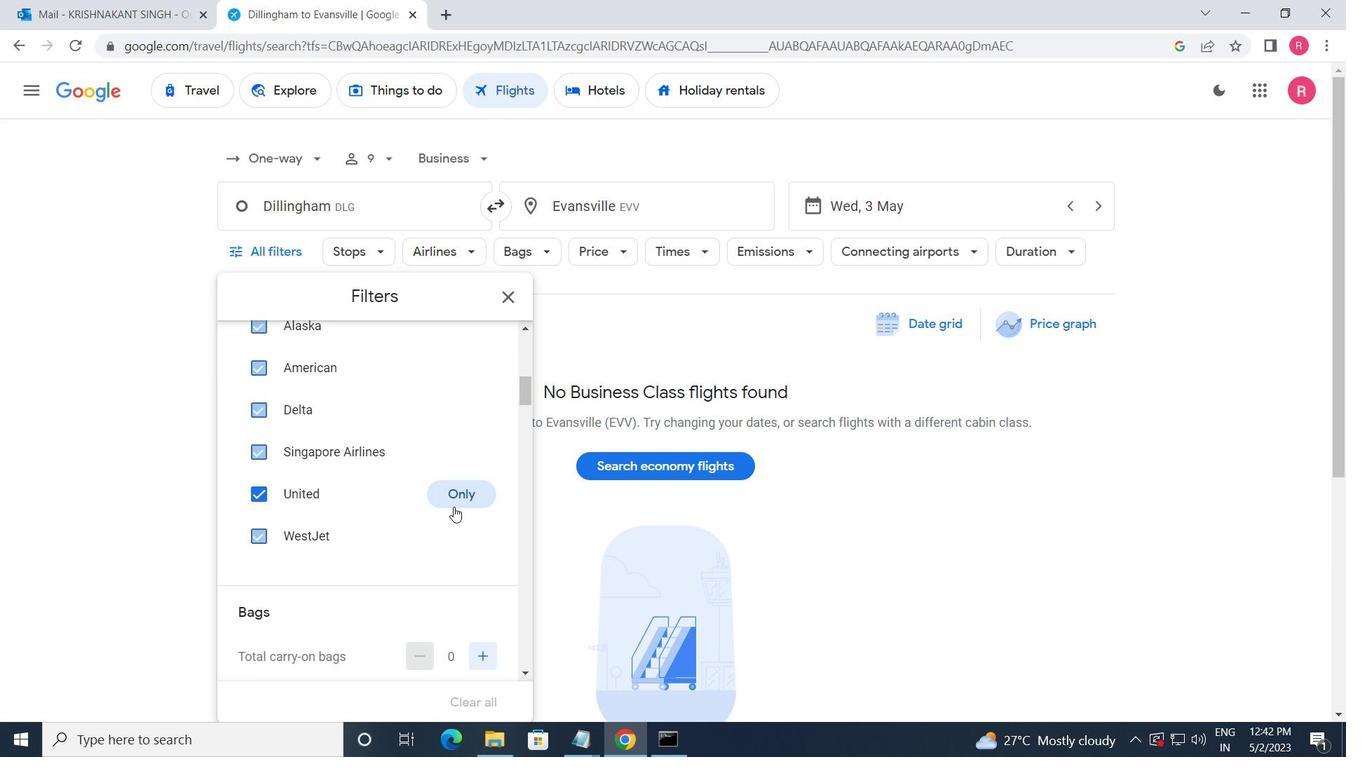 
Action: Mouse scrolled (405, 528) with delta (0, 0)
Screenshot: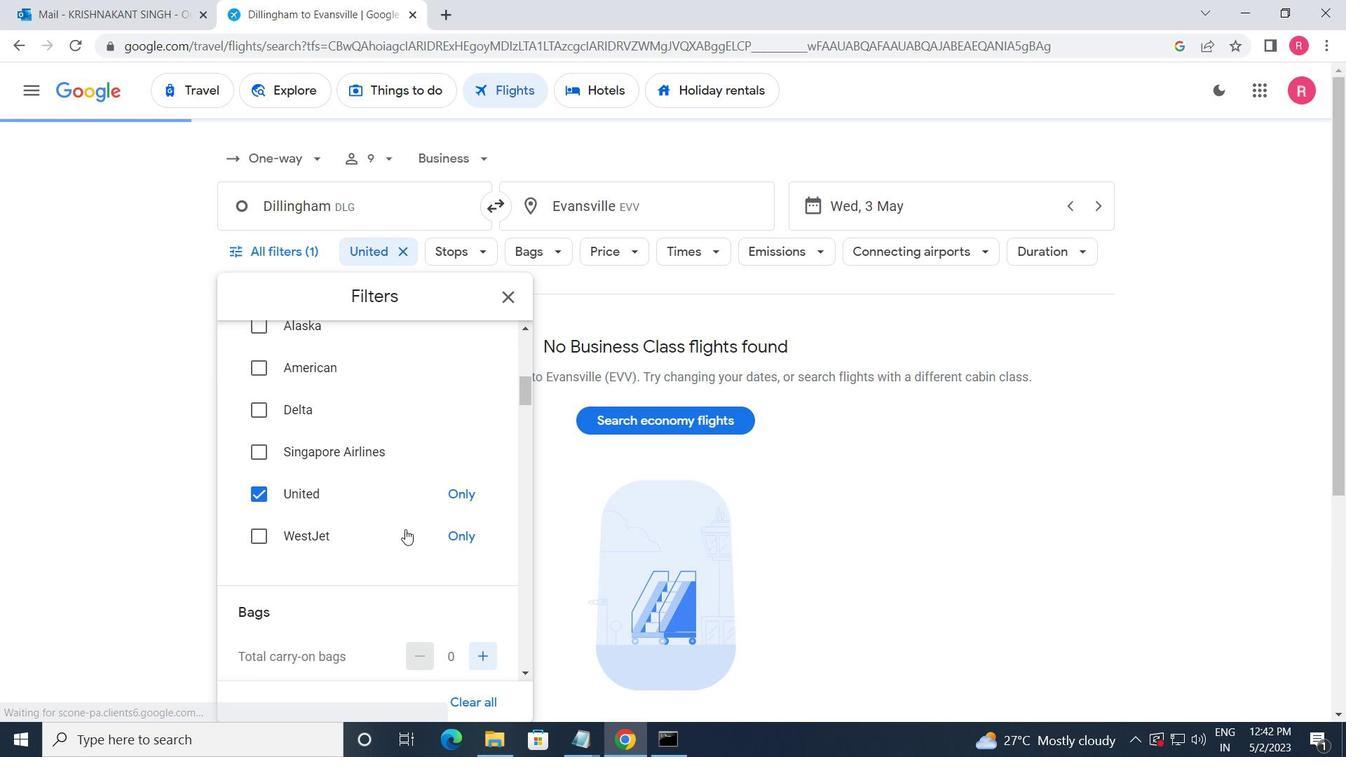 
Action: Mouse scrolled (405, 528) with delta (0, 0)
Screenshot: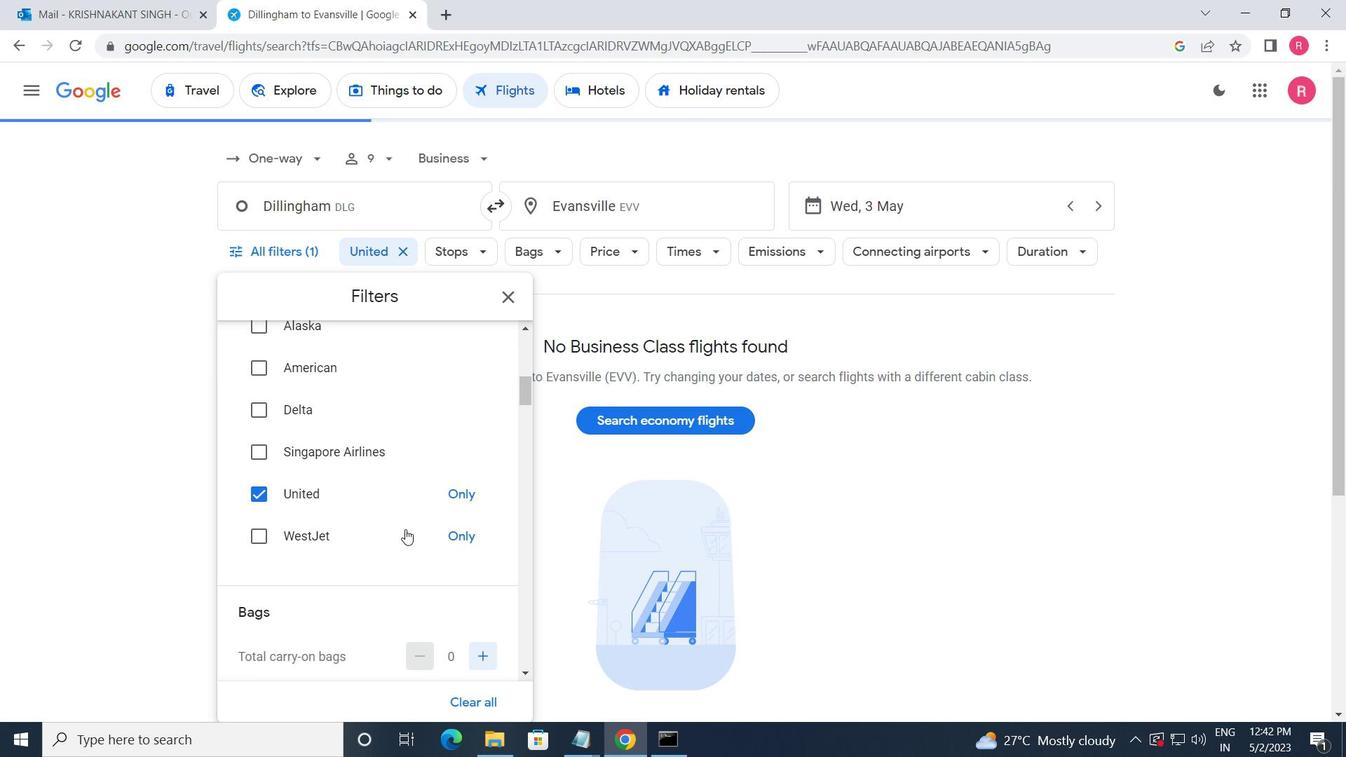
Action: Mouse moved to (422, 492)
Screenshot: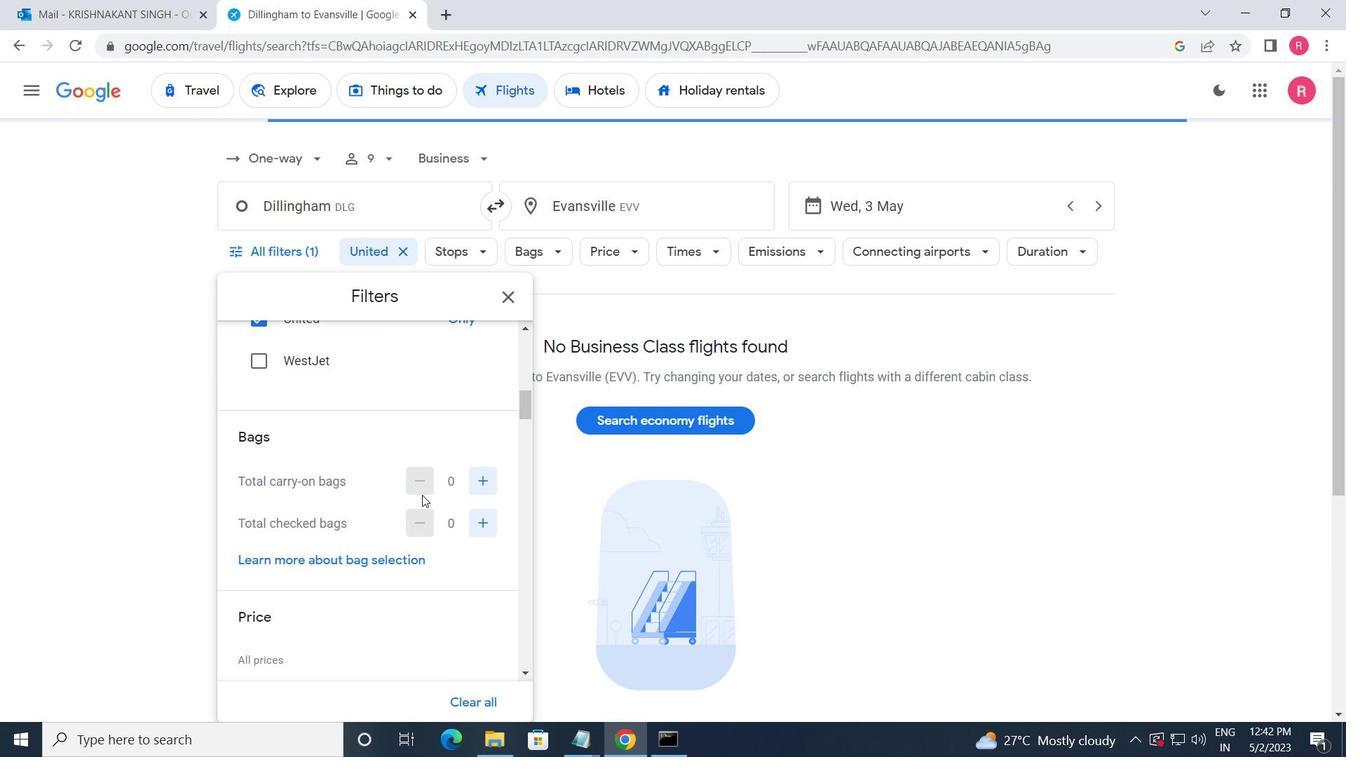 
Action: Mouse scrolled (422, 492) with delta (0, 0)
Screenshot: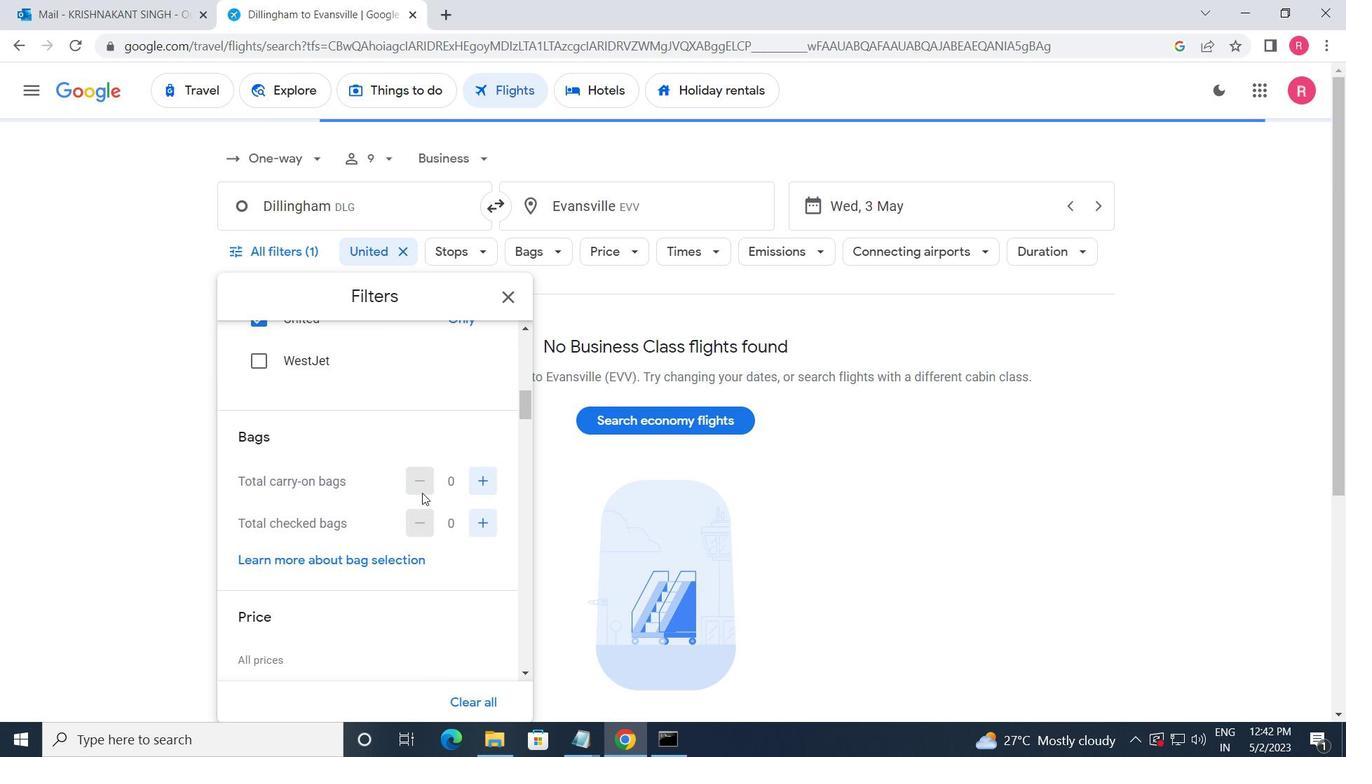 
Action: Mouse moved to (424, 501)
Screenshot: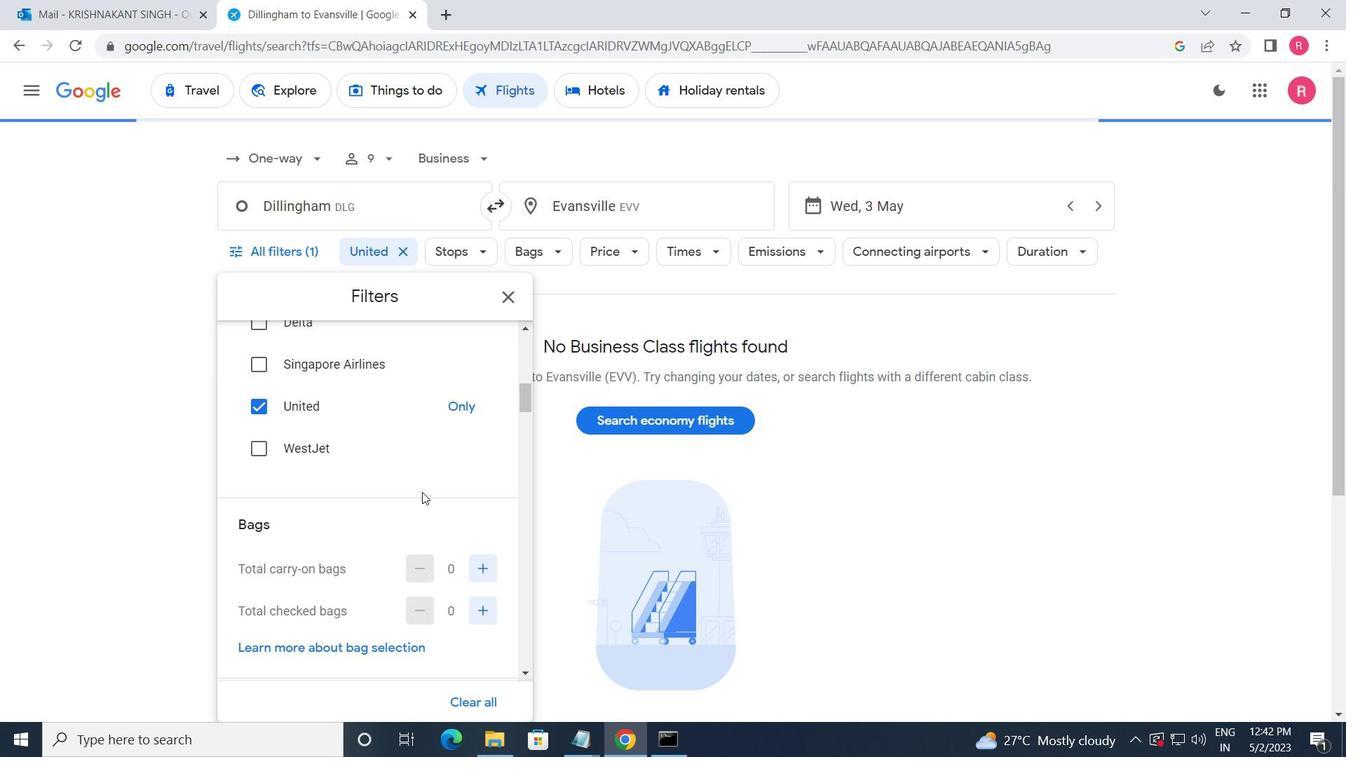 
Action: Mouse scrolled (424, 501) with delta (0, 0)
Screenshot: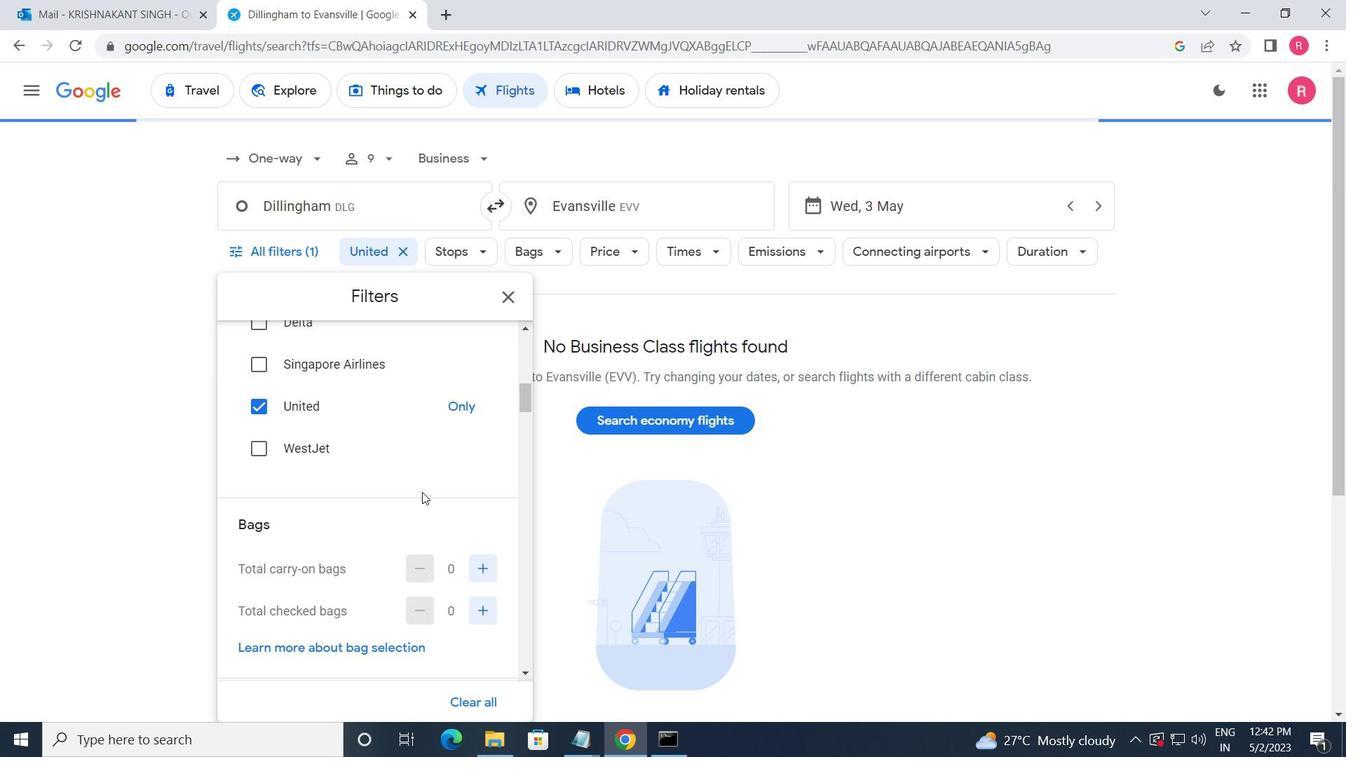 
Action: Mouse moved to (485, 486)
Screenshot: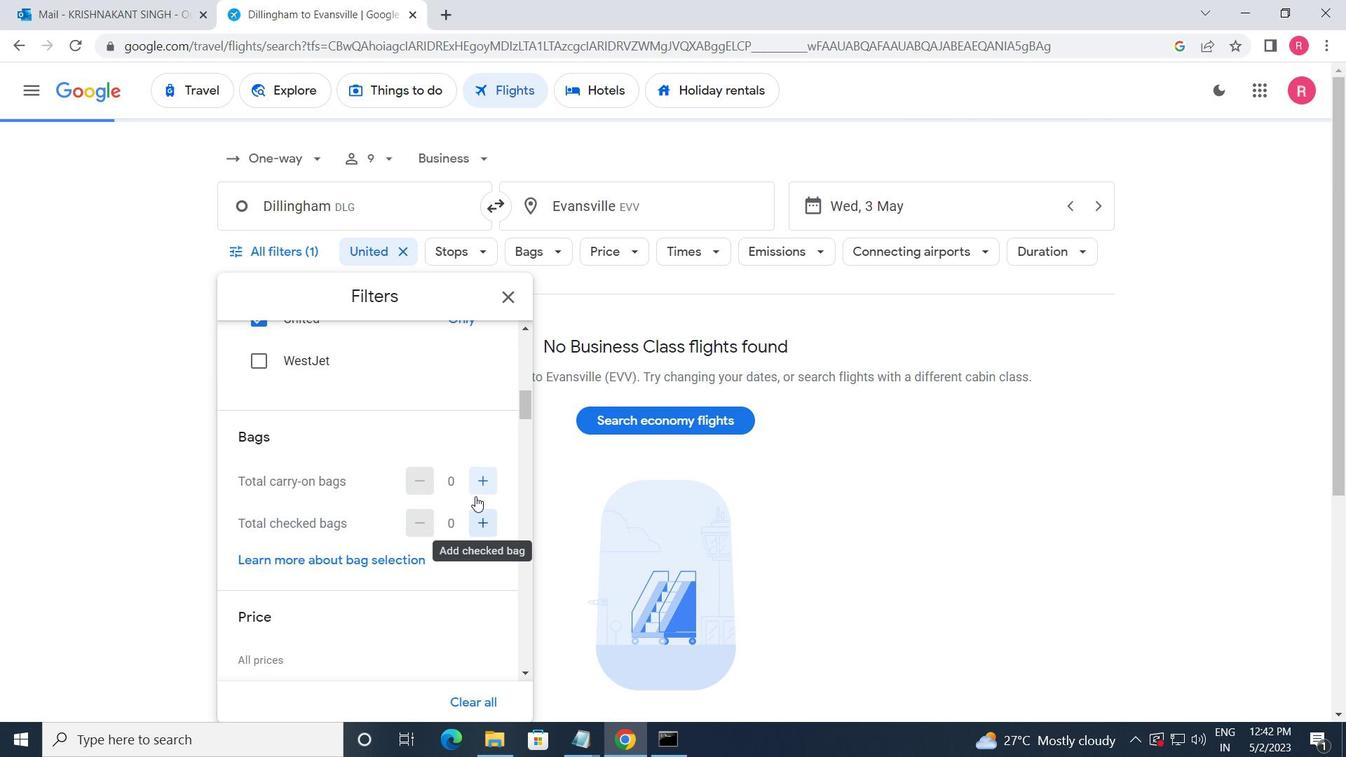 
Action: Mouse pressed left at (485, 486)
Screenshot: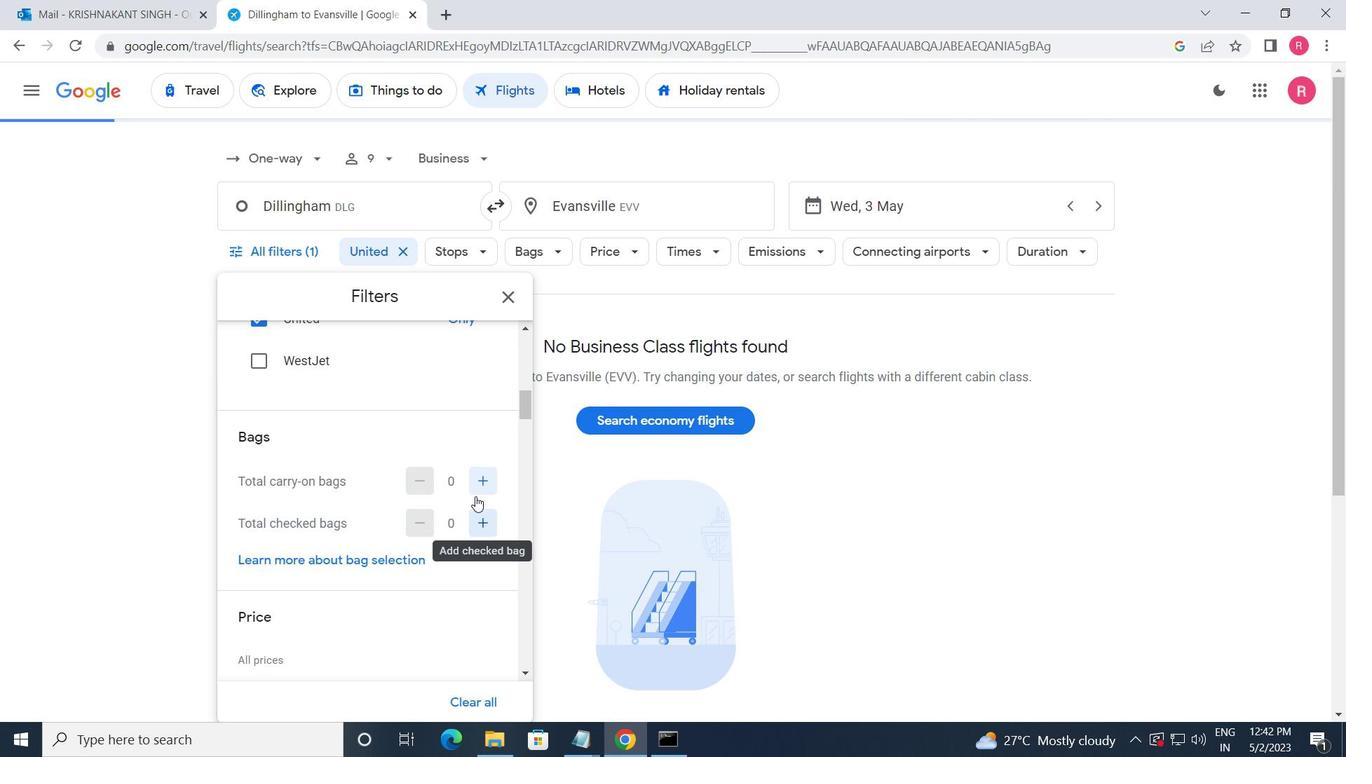 
Action: Mouse moved to (435, 543)
Screenshot: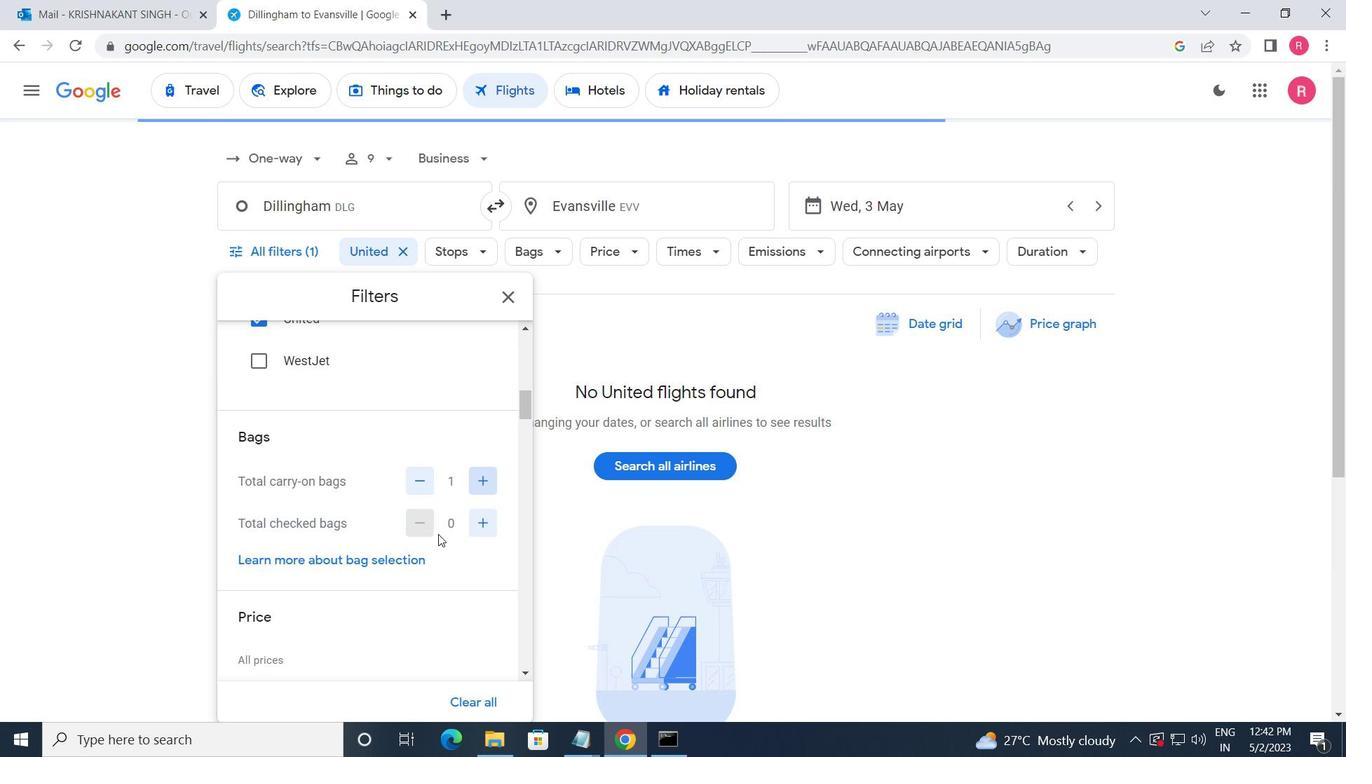 
Action: Mouse scrolled (435, 542) with delta (0, 0)
Screenshot: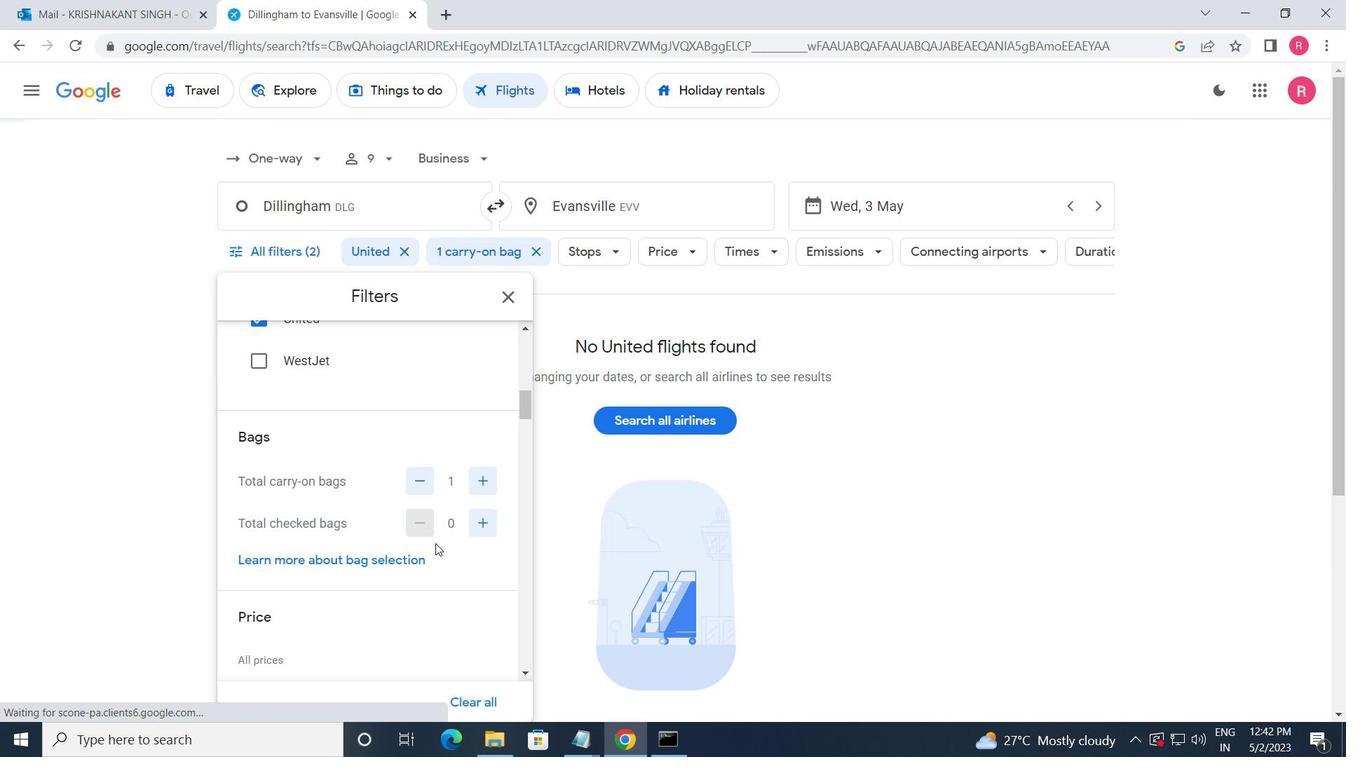 
Action: Mouse scrolled (435, 542) with delta (0, 0)
Screenshot: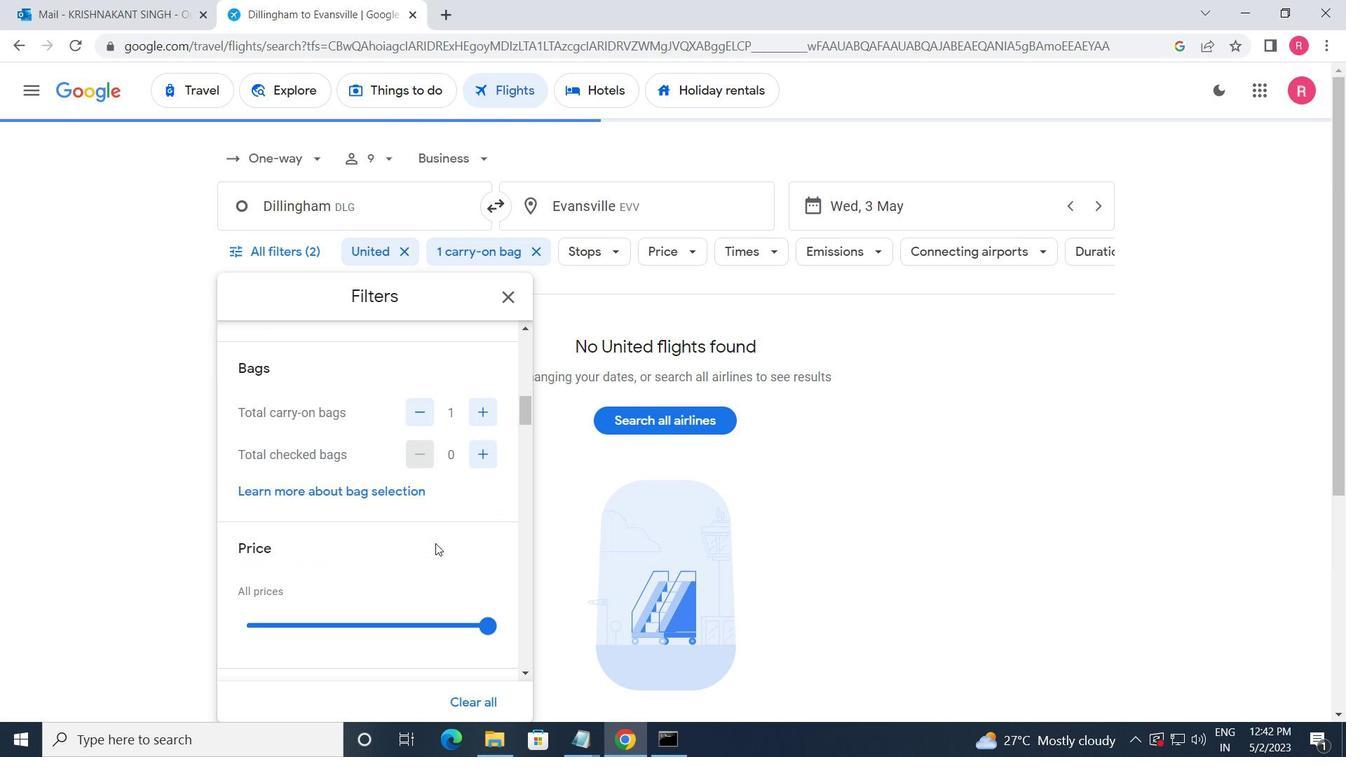 
Action: Mouse scrolled (435, 542) with delta (0, 0)
Screenshot: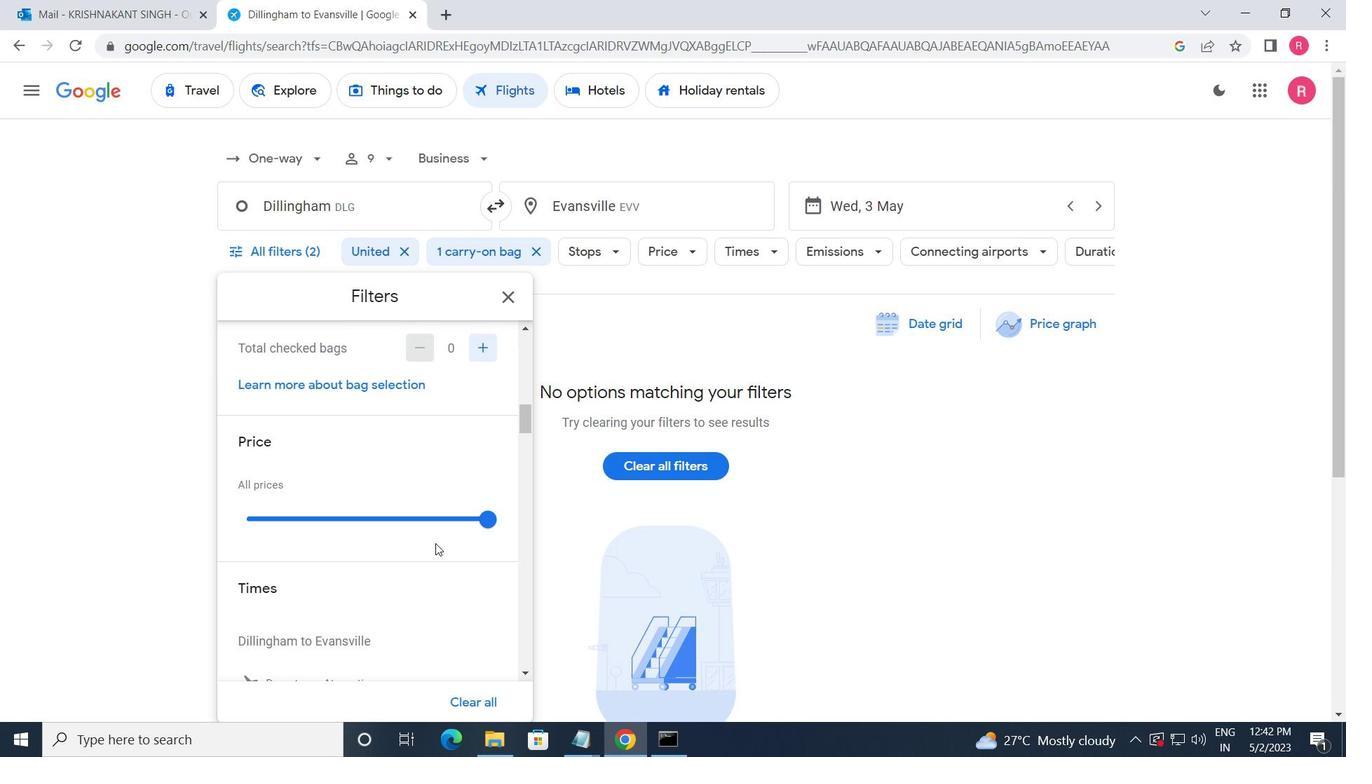 
Action: Mouse moved to (487, 439)
Screenshot: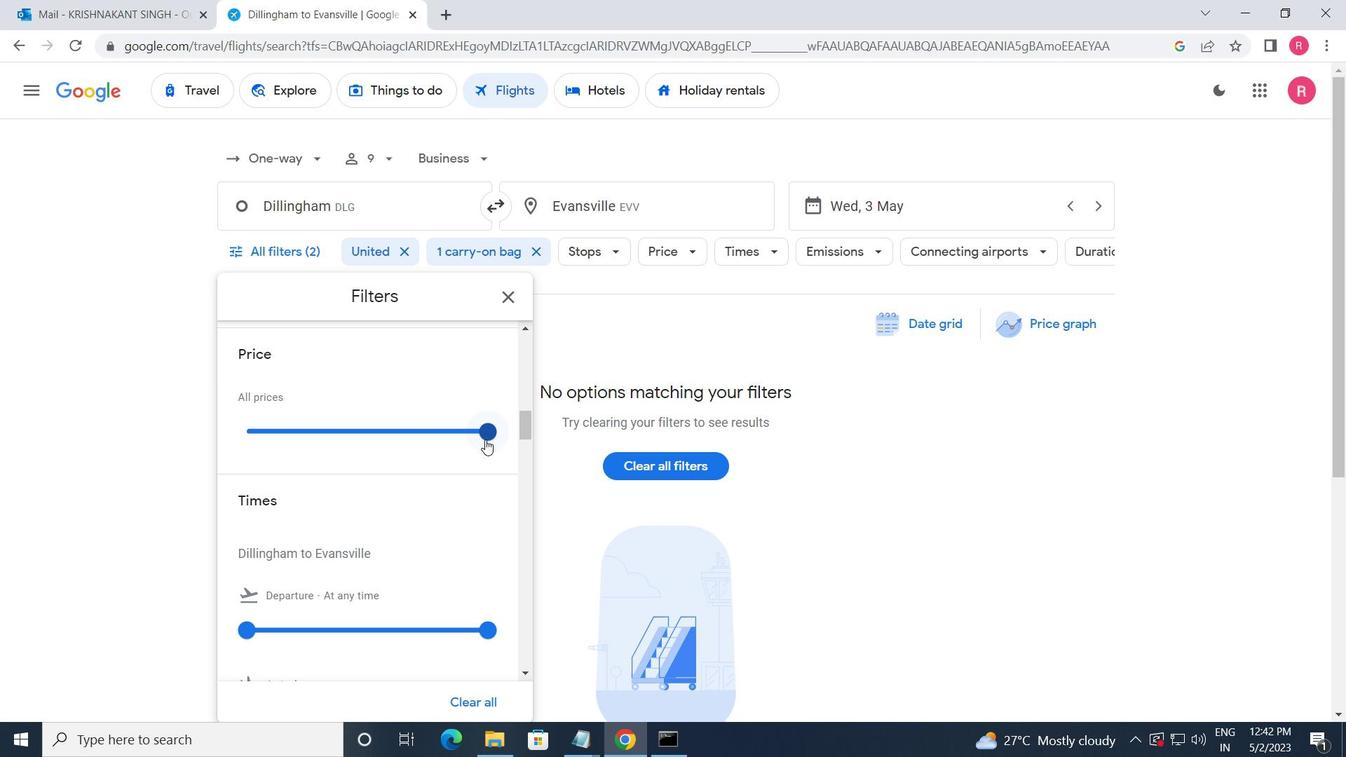 
Action: Mouse pressed left at (487, 439)
Screenshot: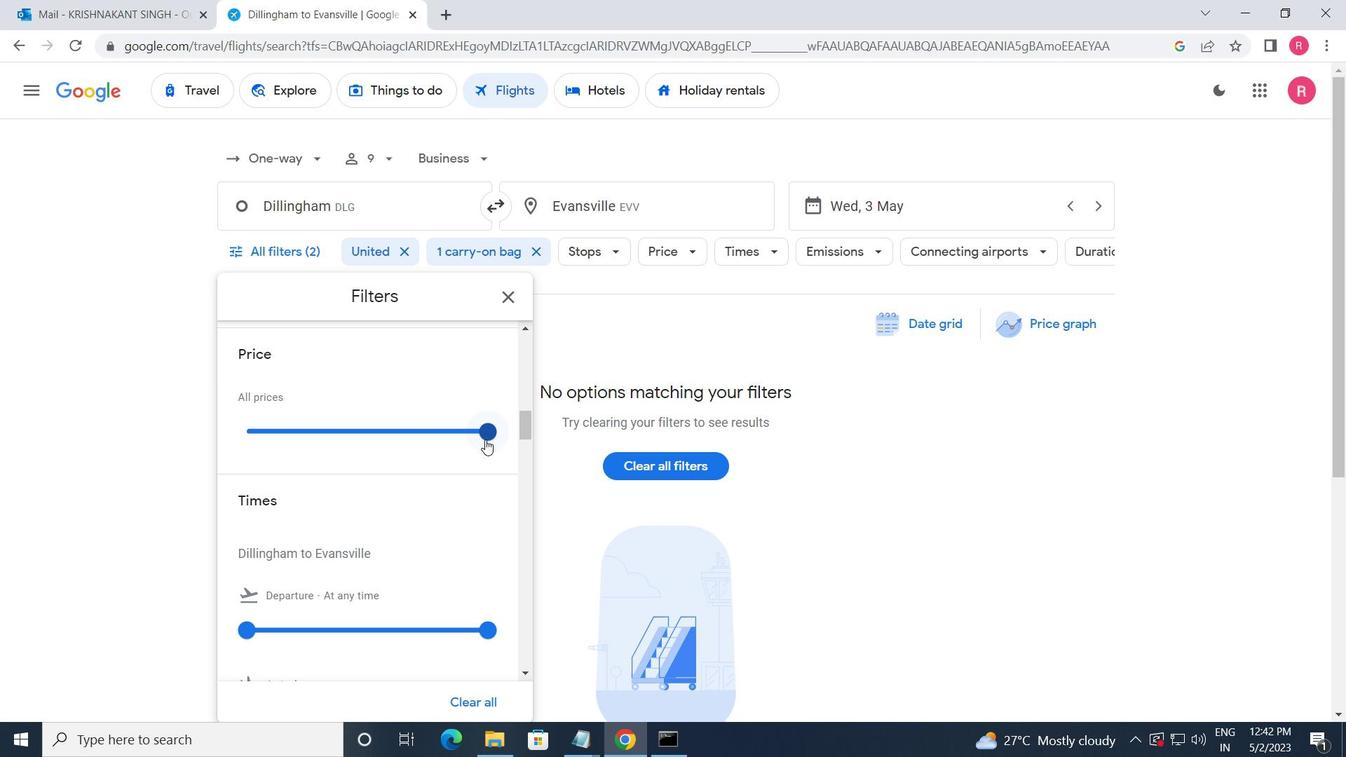
Action: Mouse moved to (470, 470)
Screenshot: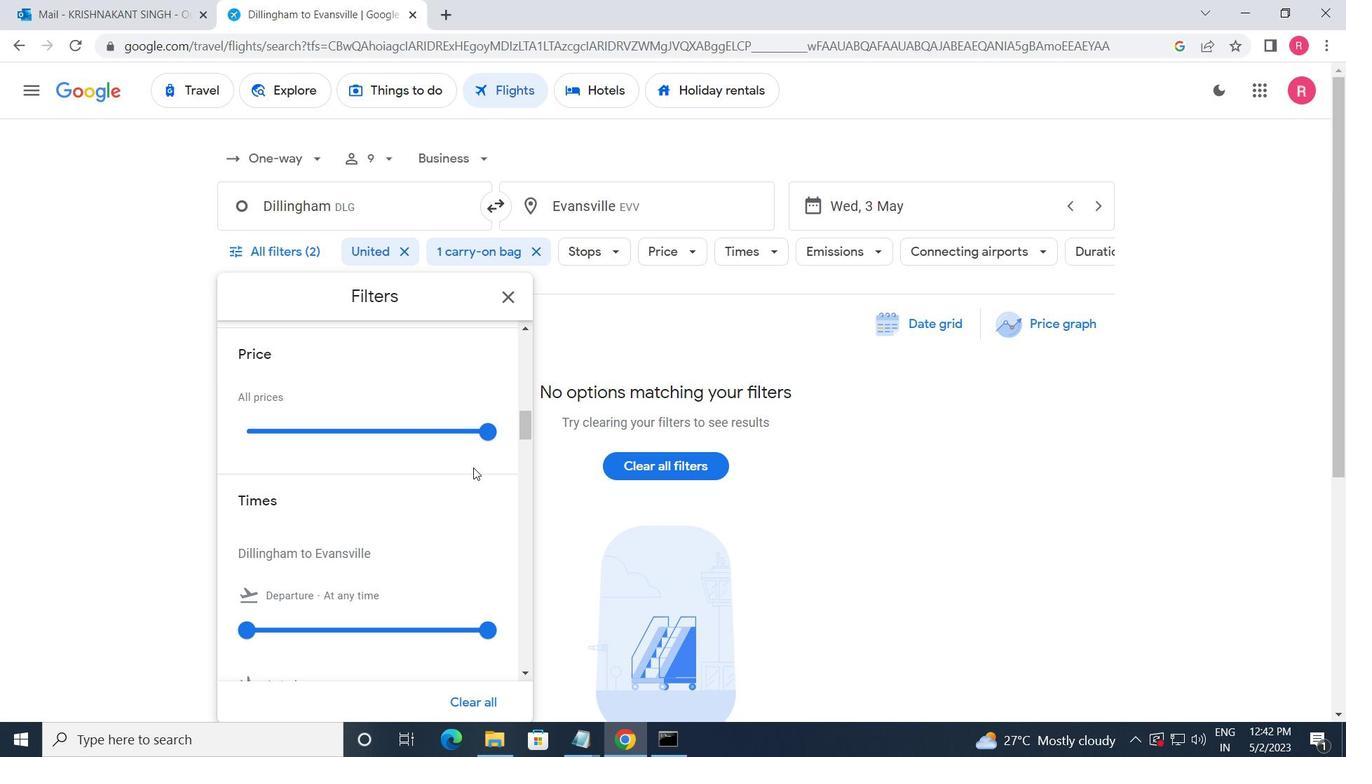 
Action: Mouse scrolled (470, 469) with delta (0, 0)
Screenshot: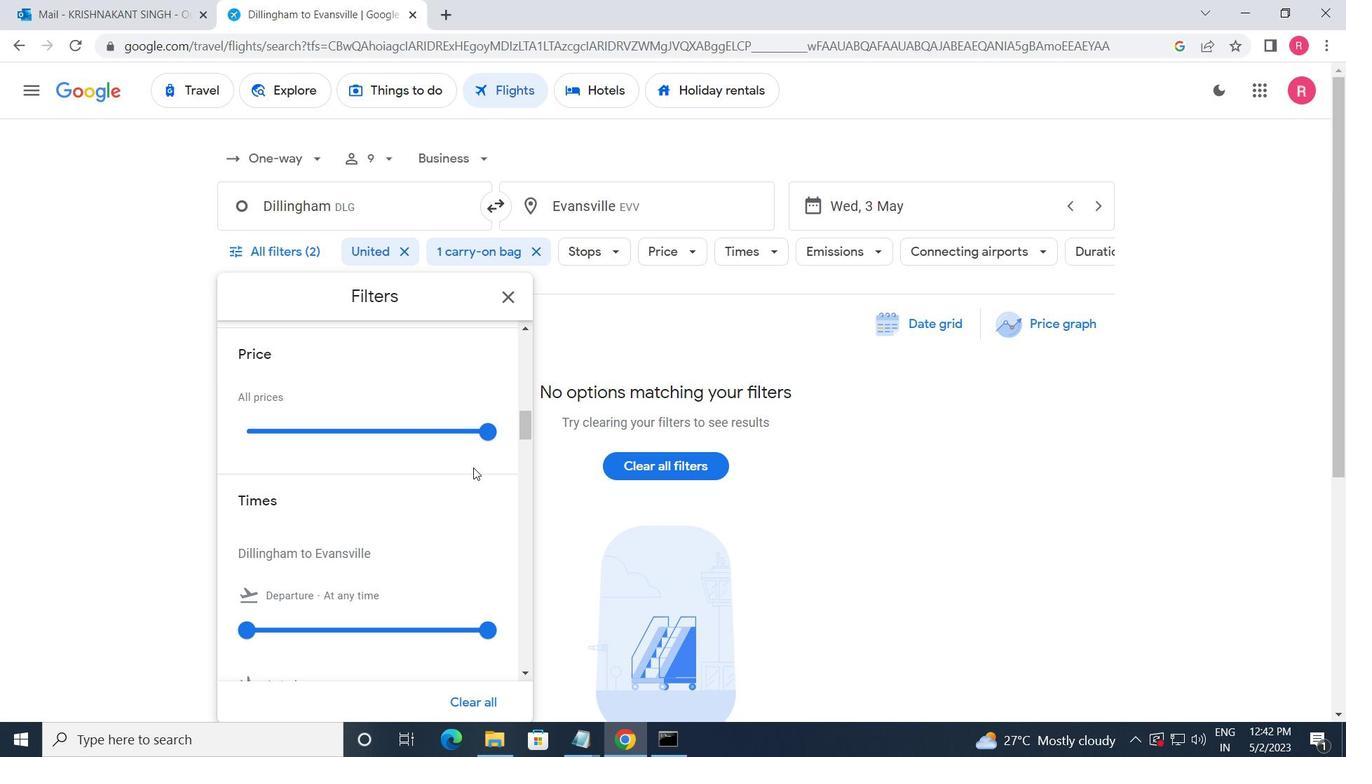 
Action: Mouse moved to (468, 473)
Screenshot: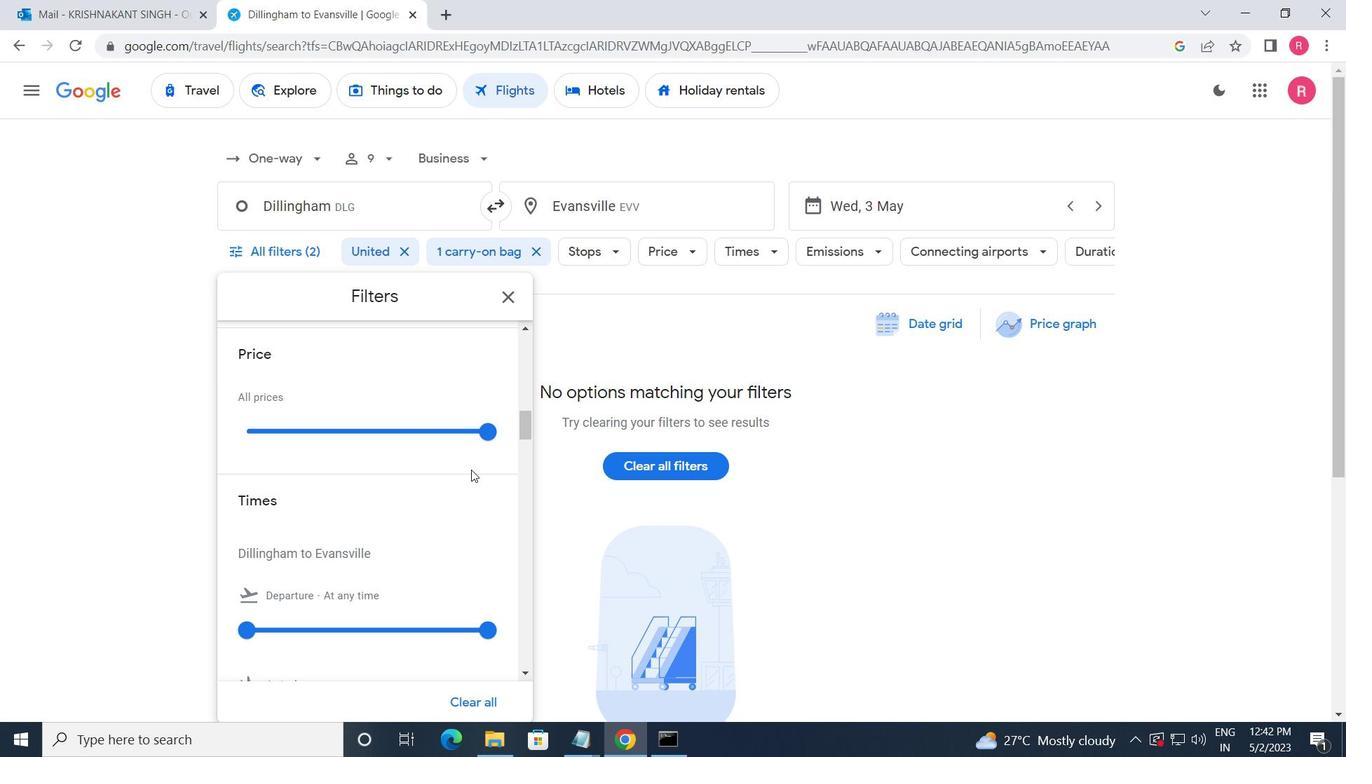 
Action: Mouse scrolled (468, 472) with delta (0, 0)
Screenshot: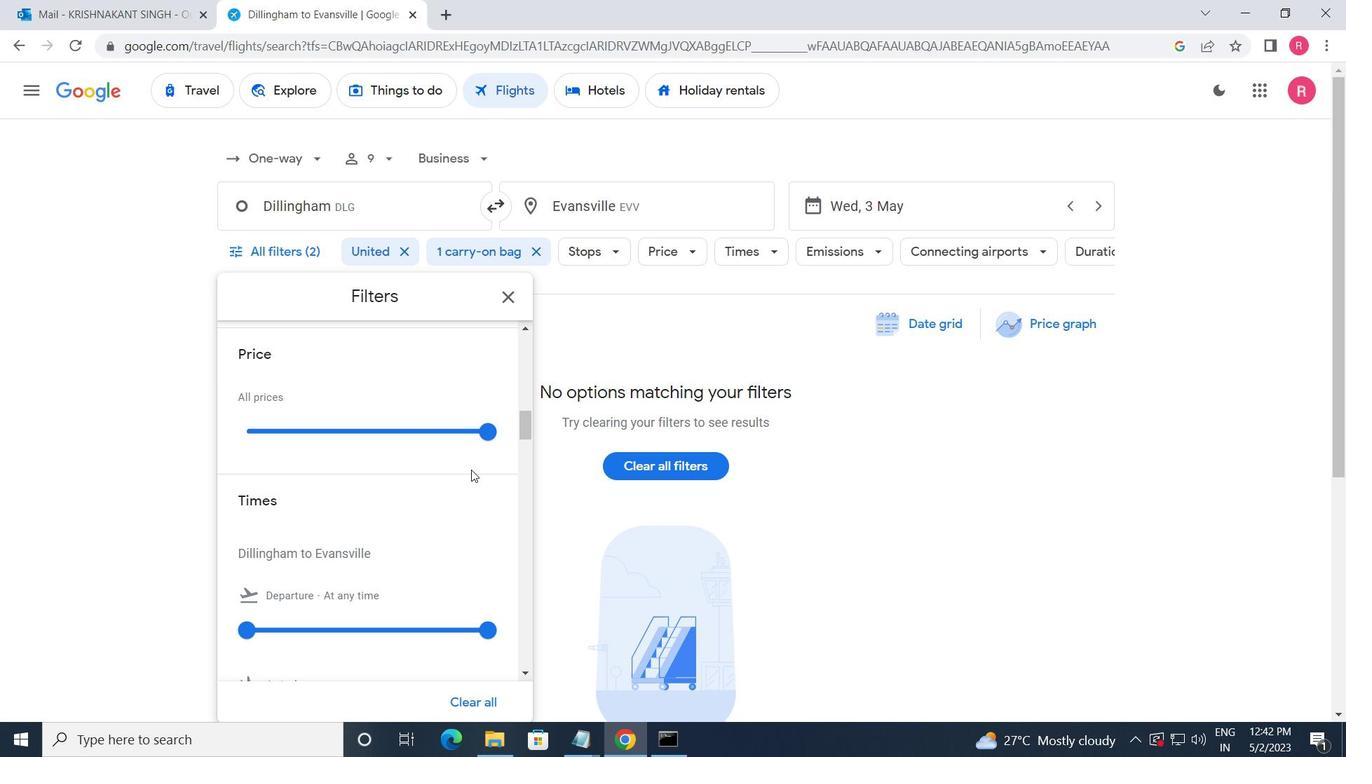 
Action: Mouse moved to (260, 452)
Screenshot: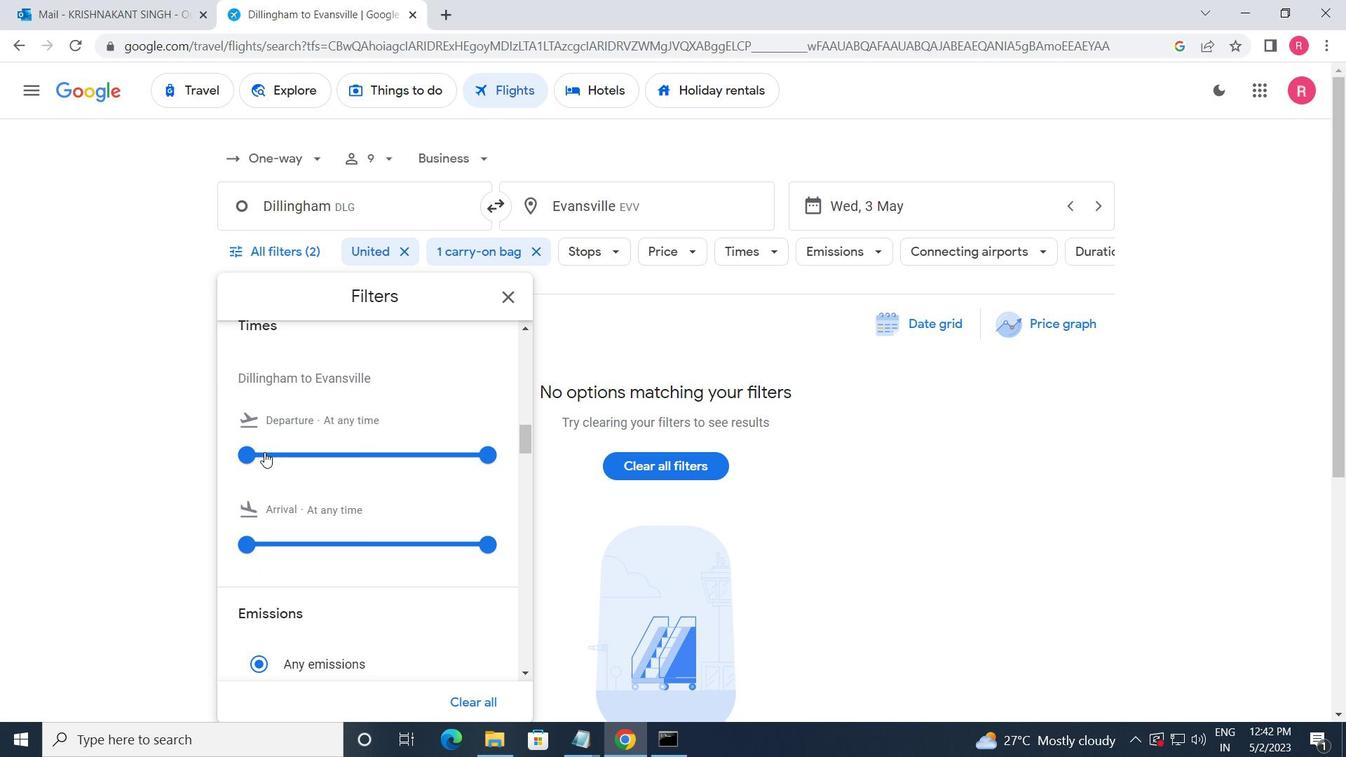 
Action: Mouse pressed left at (260, 452)
Screenshot: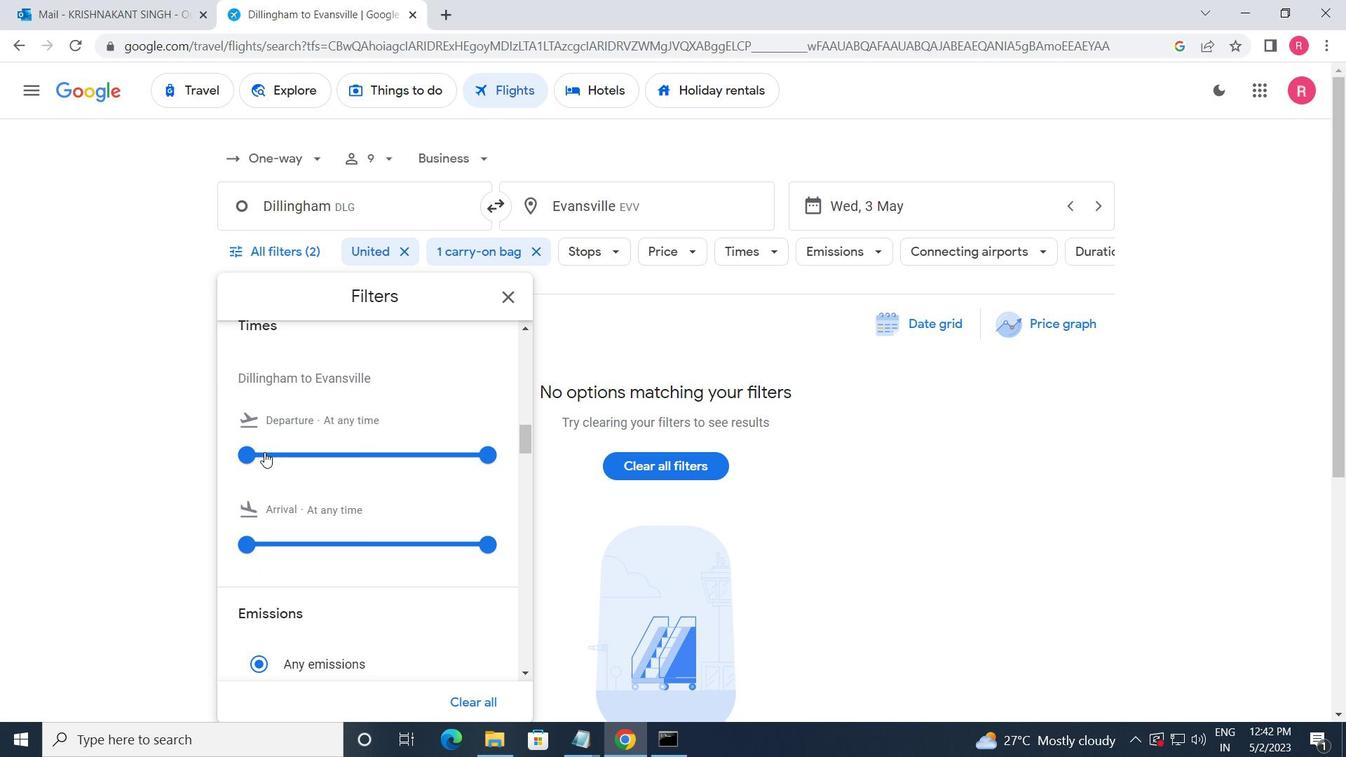 
Action: Mouse moved to (483, 454)
Screenshot: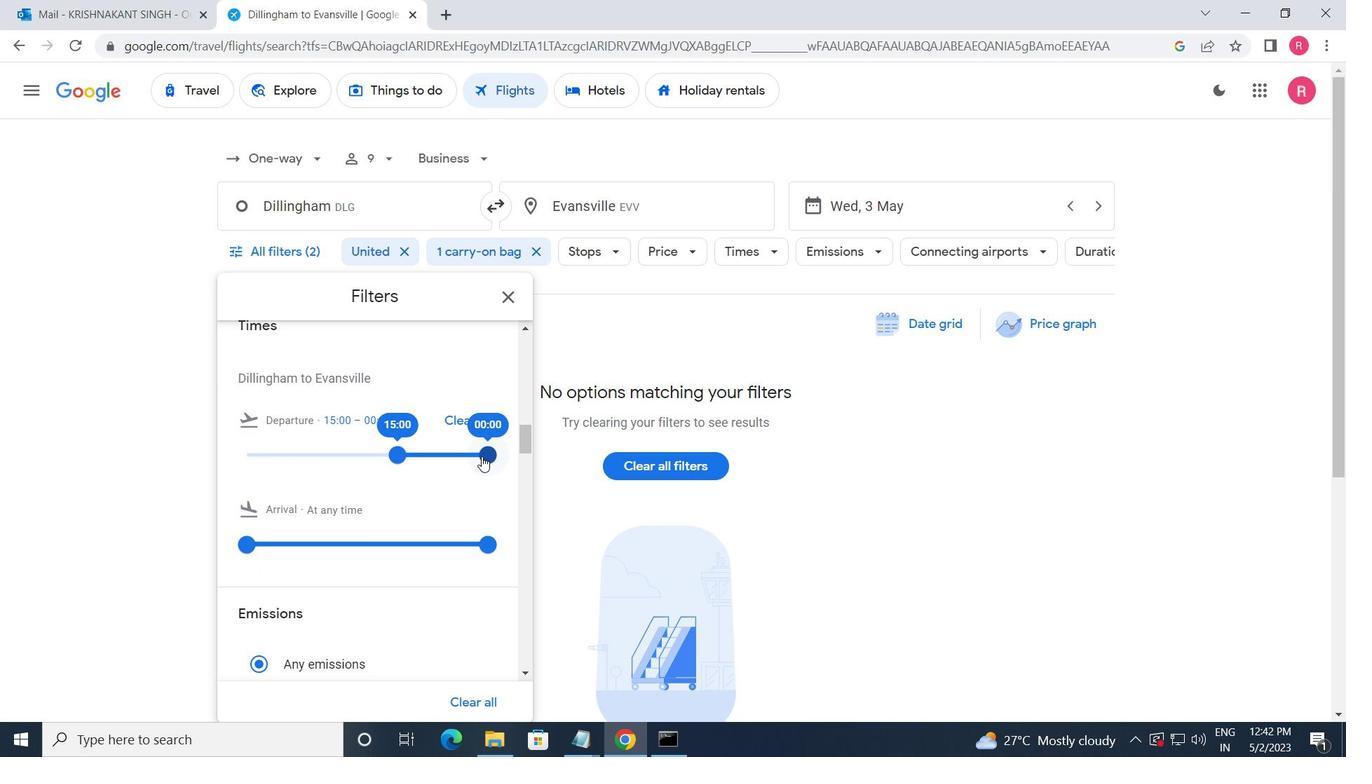
Action: Mouse pressed left at (483, 454)
Screenshot: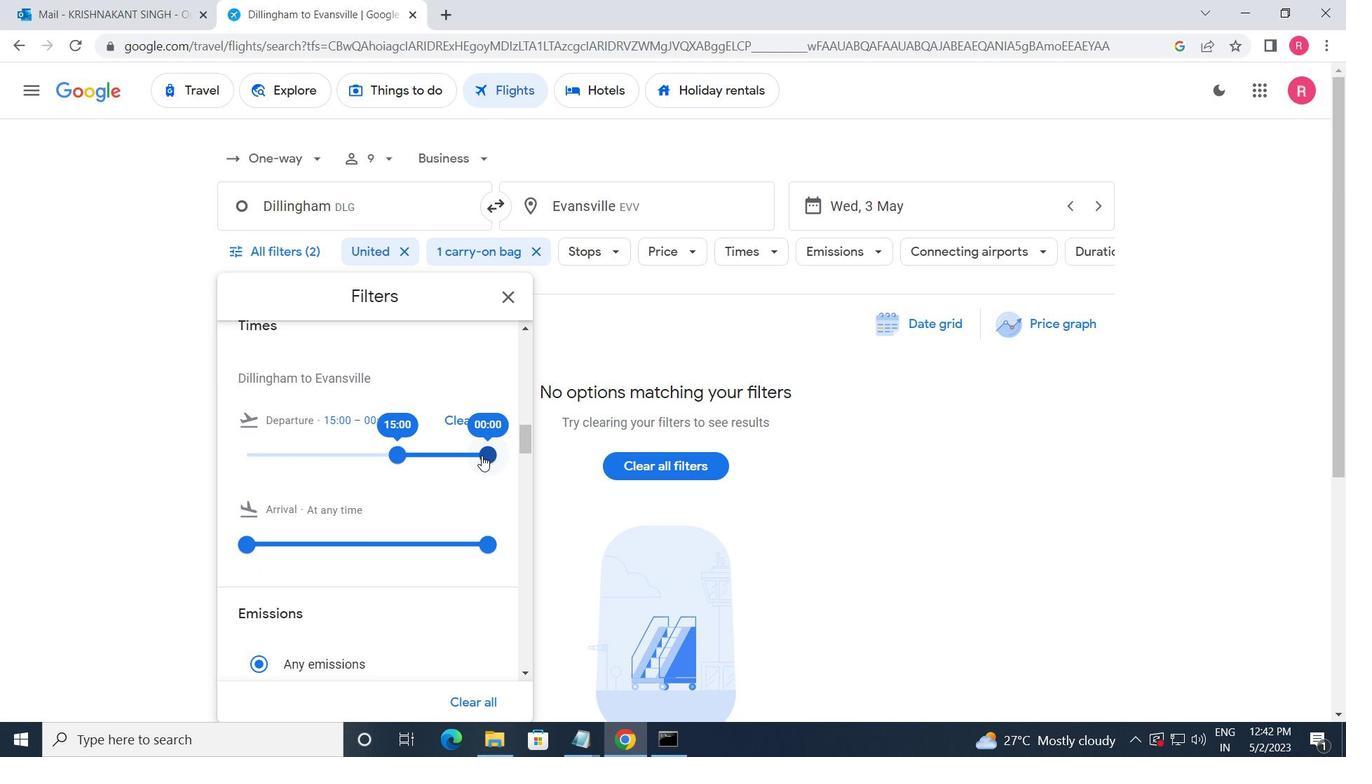 
Action: Mouse moved to (509, 301)
Screenshot: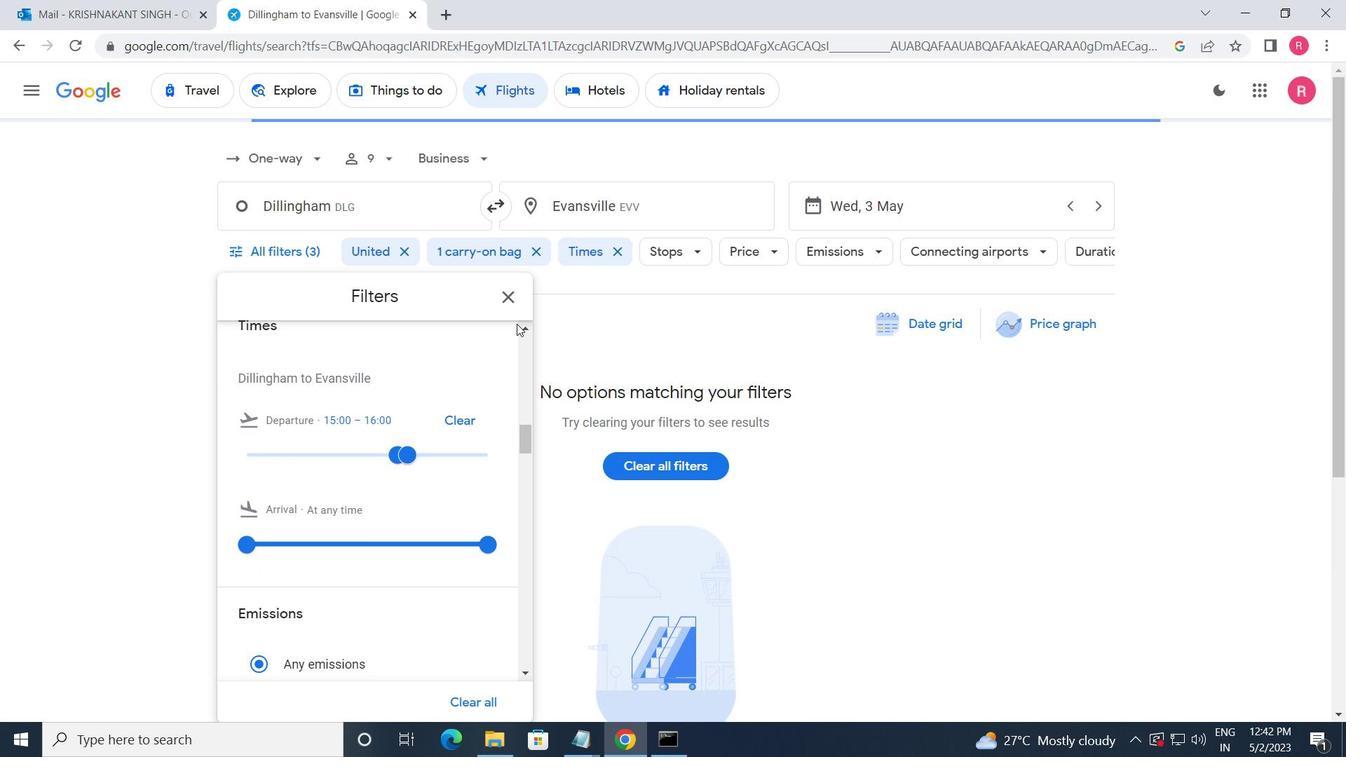 
Action: Mouse pressed left at (509, 301)
Screenshot: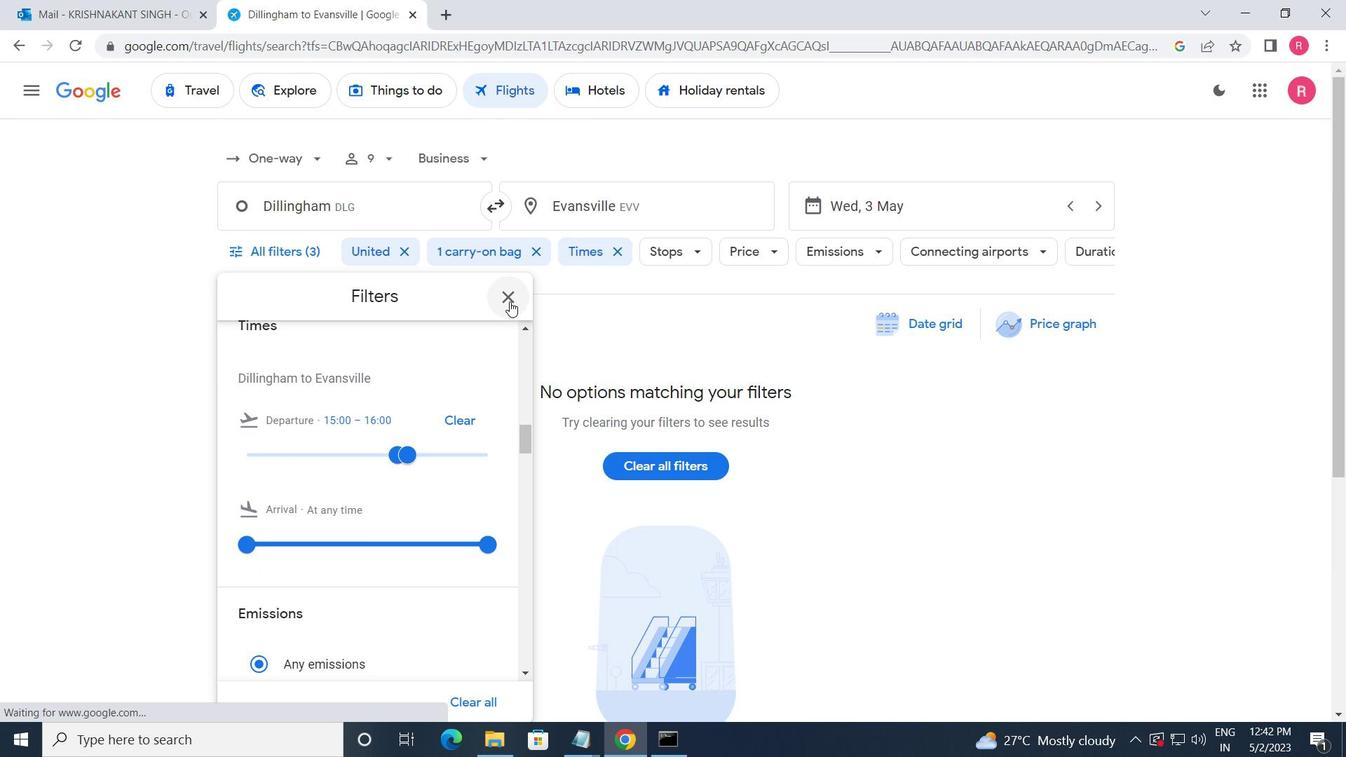 
Action: Mouse moved to (473, 407)
Screenshot: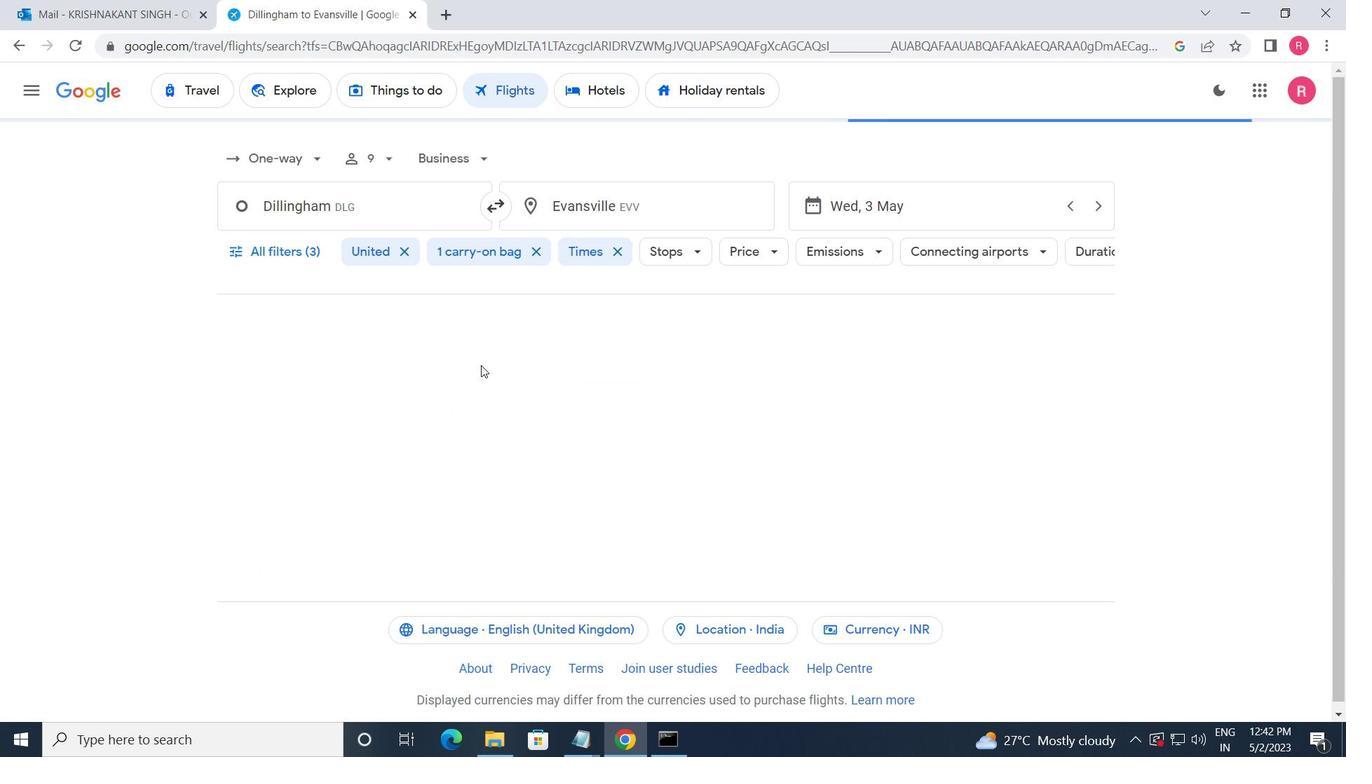 
